 Task: Find connections with filter location Mataram with filter topic #wellnesswith filter profile language German with filter current company Marketing Mind with filter school Pace Junior Science College with filter industry Technology, Information and Media with filter service category Visual Design with filter keywords title Veterinary Assistant
Action: Mouse pressed left at (402, 46)
Screenshot: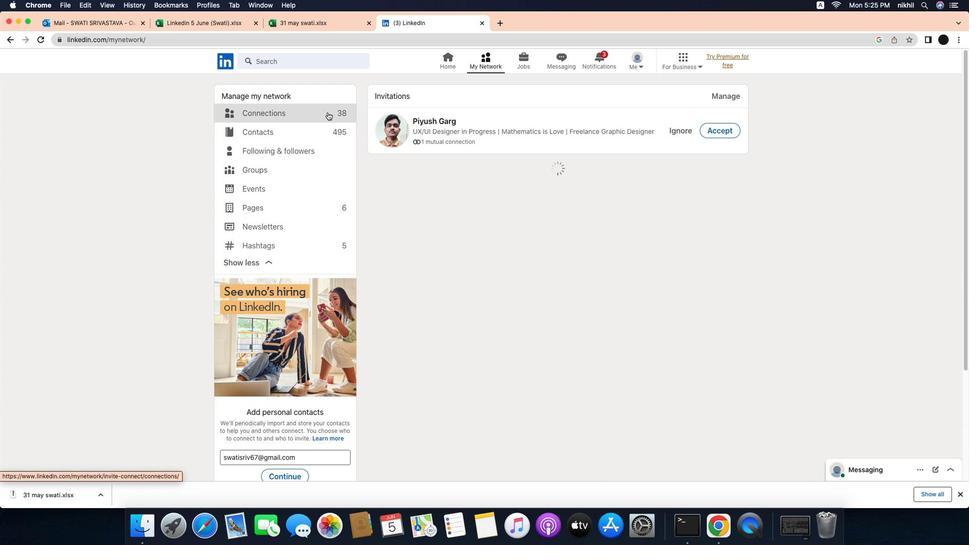 
Action: Mouse moved to (502, 39)
Screenshot: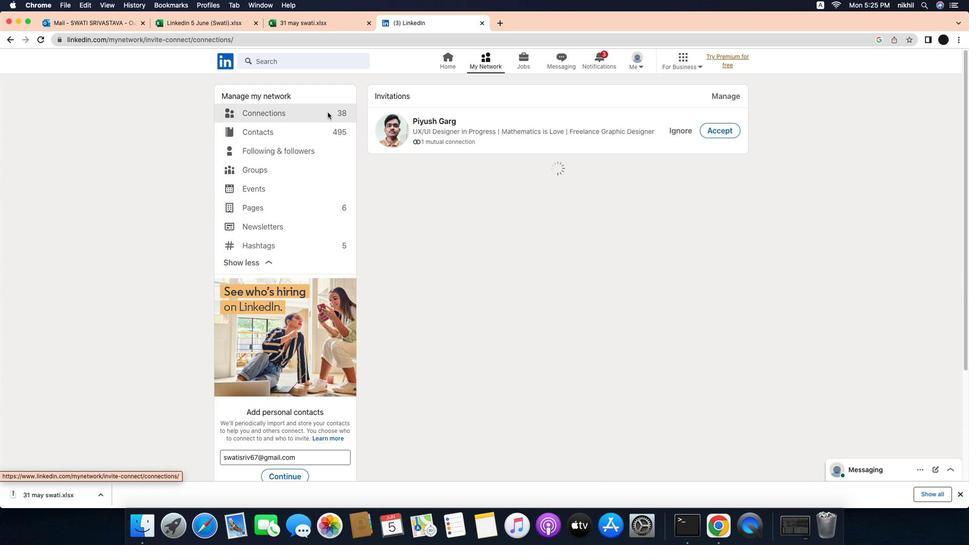 
Action: Mouse pressed left at (502, 39)
Screenshot: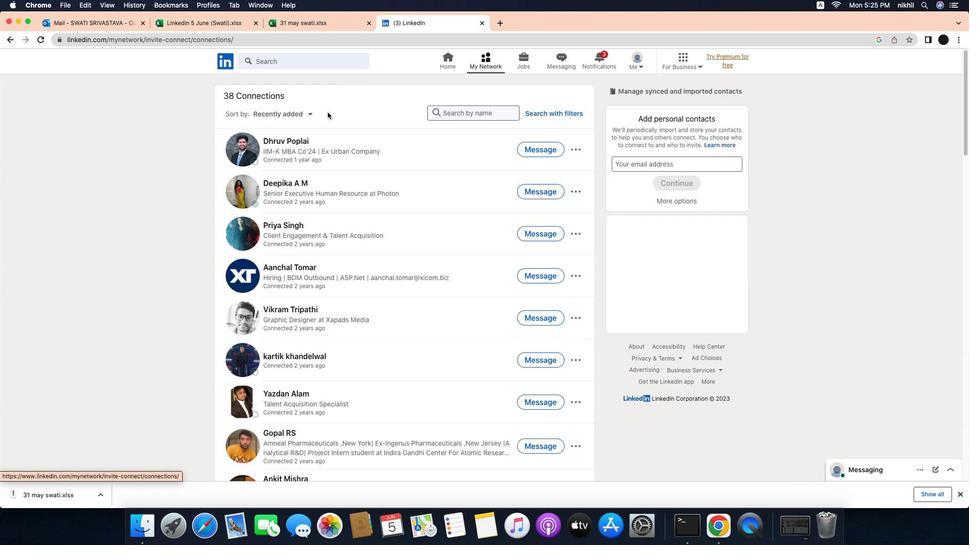 
Action: Mouse moved to (325, 95)
Screenshot: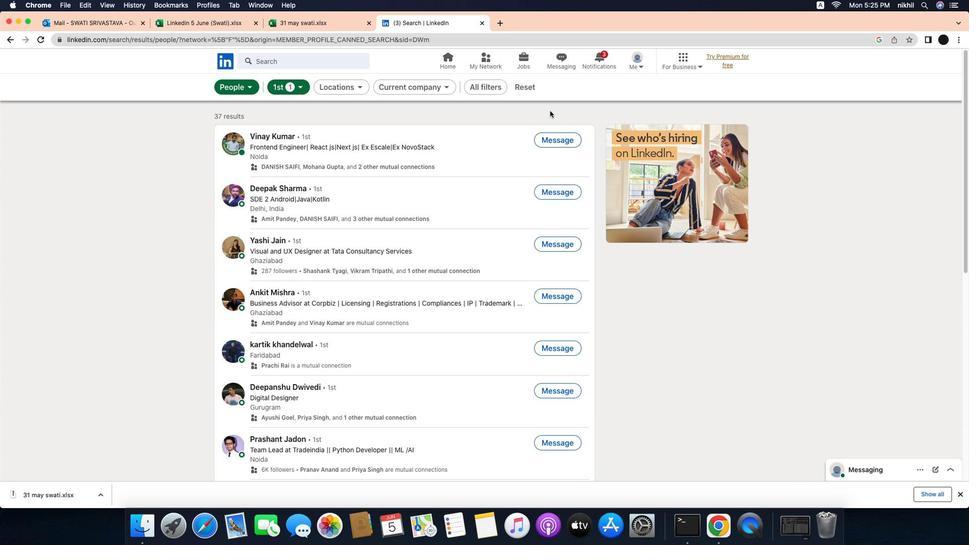 
Action: Mouse pressed left at (325, 95)
Screenshot: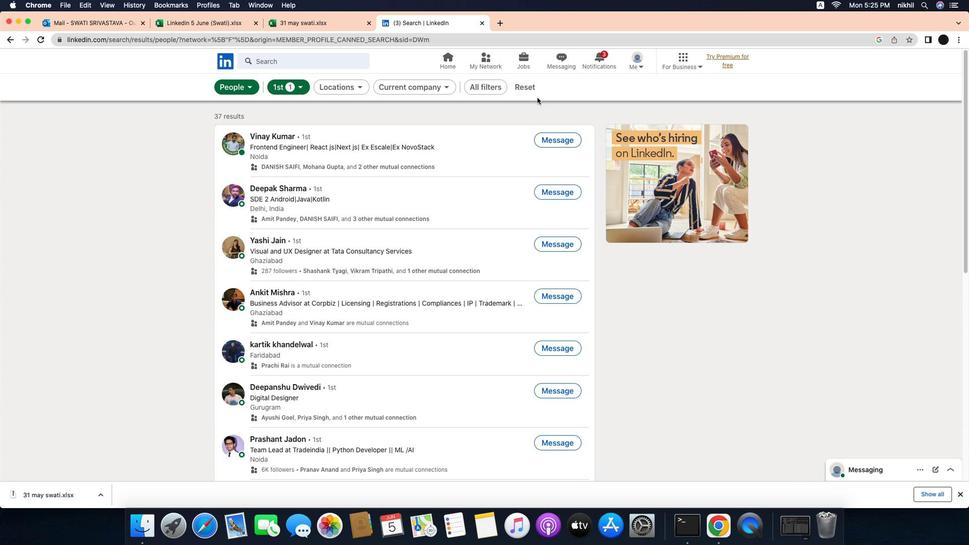 
Action: Mouse moved to (571, 95)
Screenshot: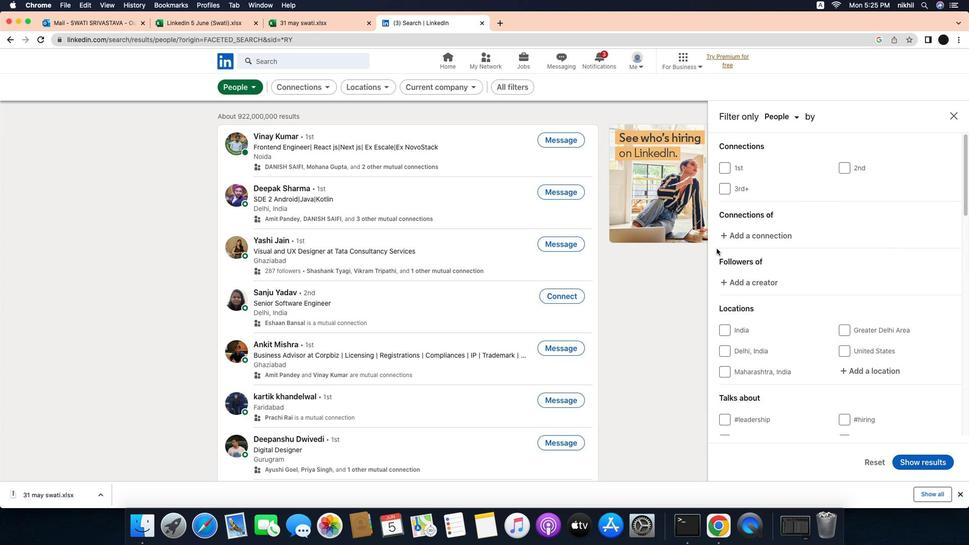 
Action: Mouse pressed left at (571, 95)
Screenshot: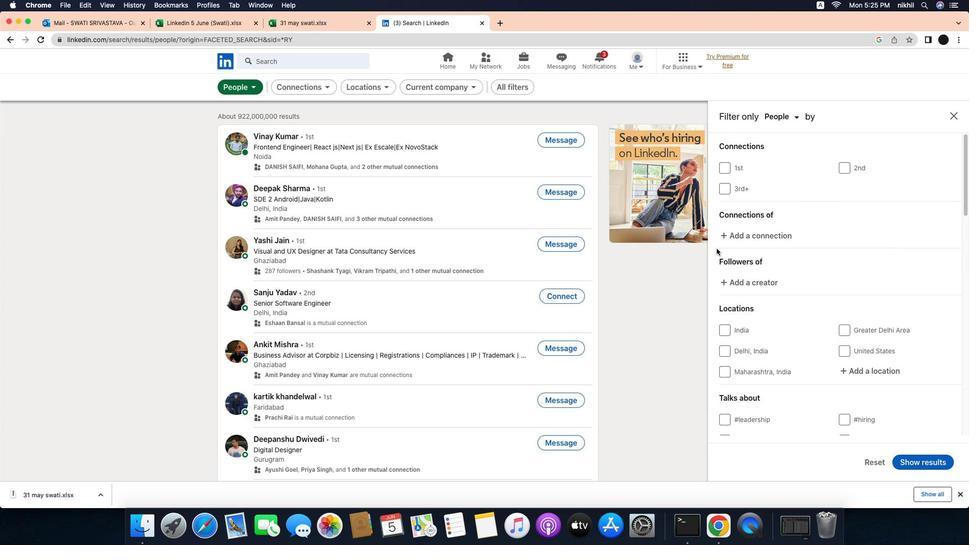 
Action: Mouse moved to (540, 66)
Screenshot: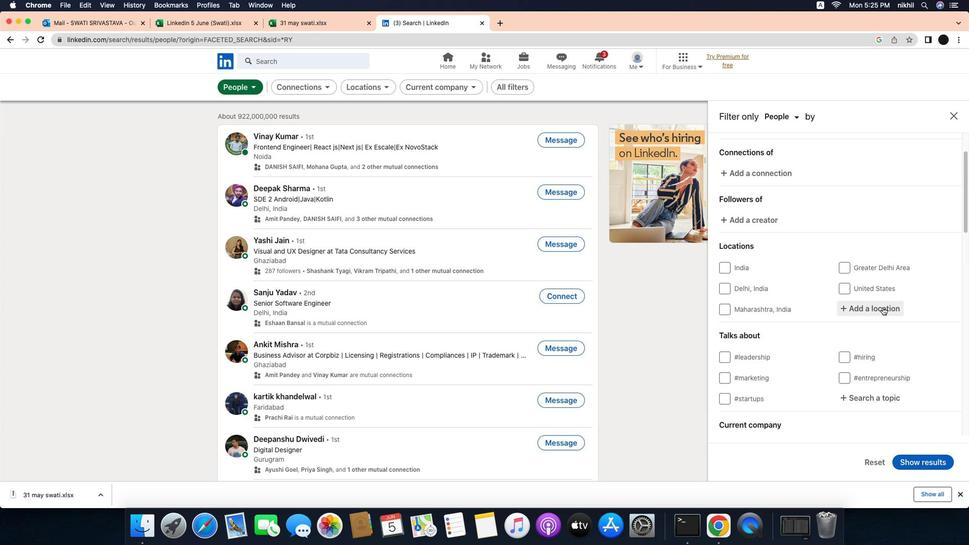 
Action: Mouse pressed left at (540, 66)
Screenshot: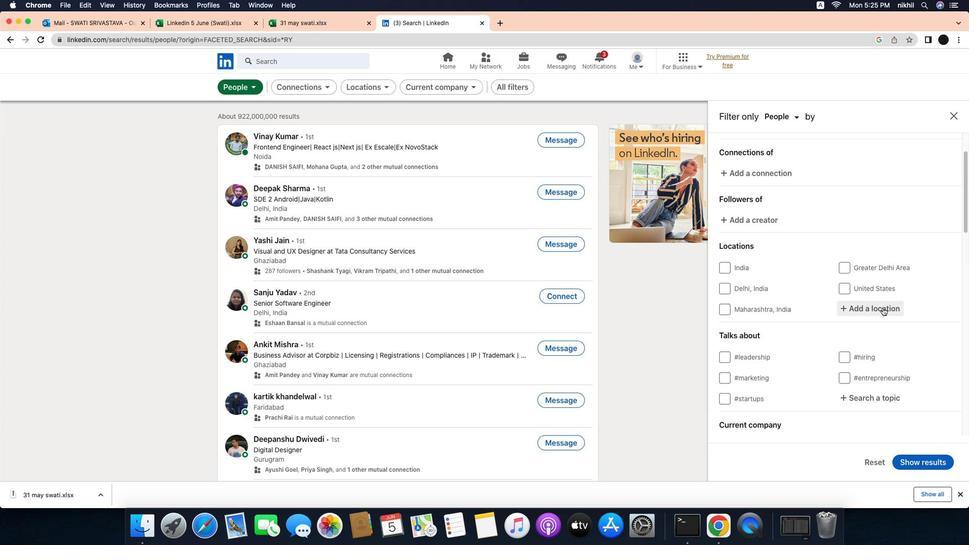 
Action: Mouse moved to (517, 72)
Screenshot: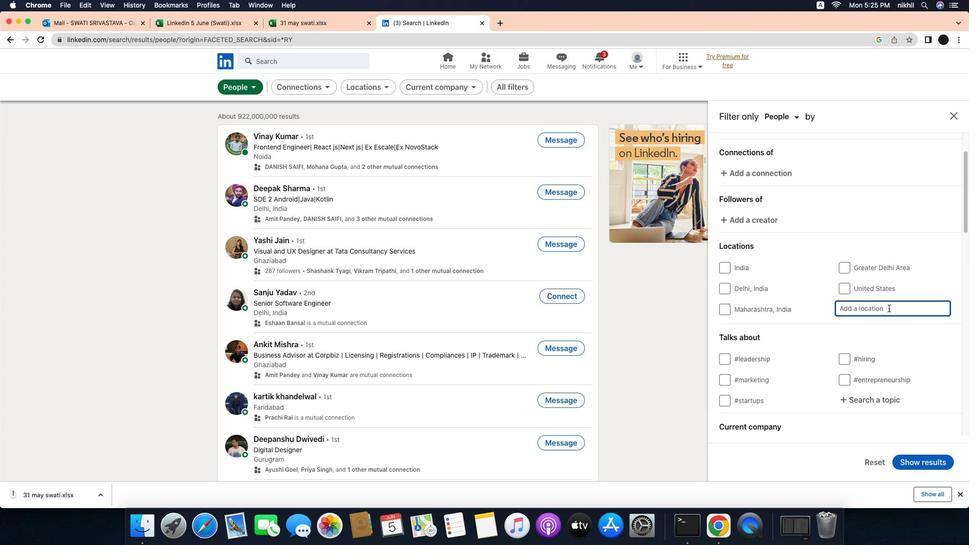 
Action: Mouse pressed left at (517, 72)
Screenshot: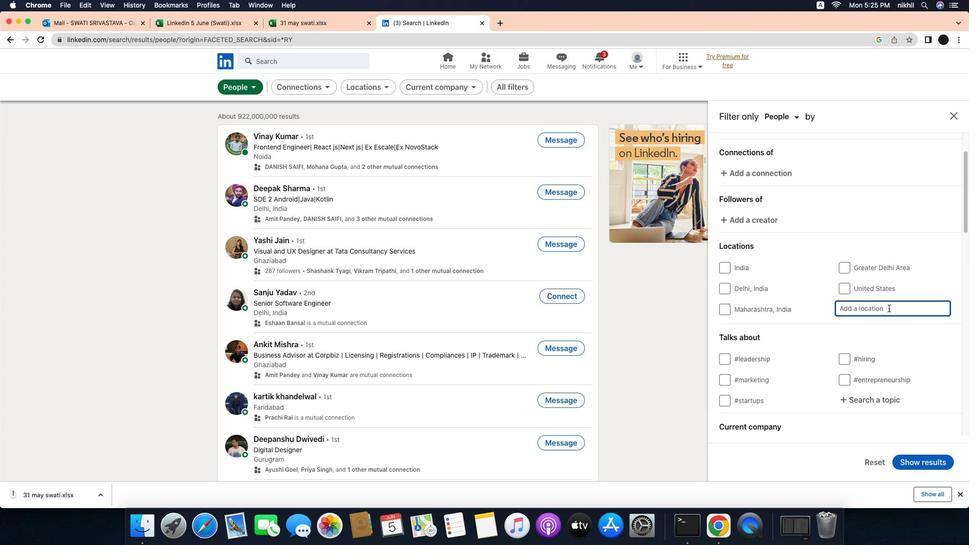 
Action: Mouse moved to (740, 241)
Screenshot: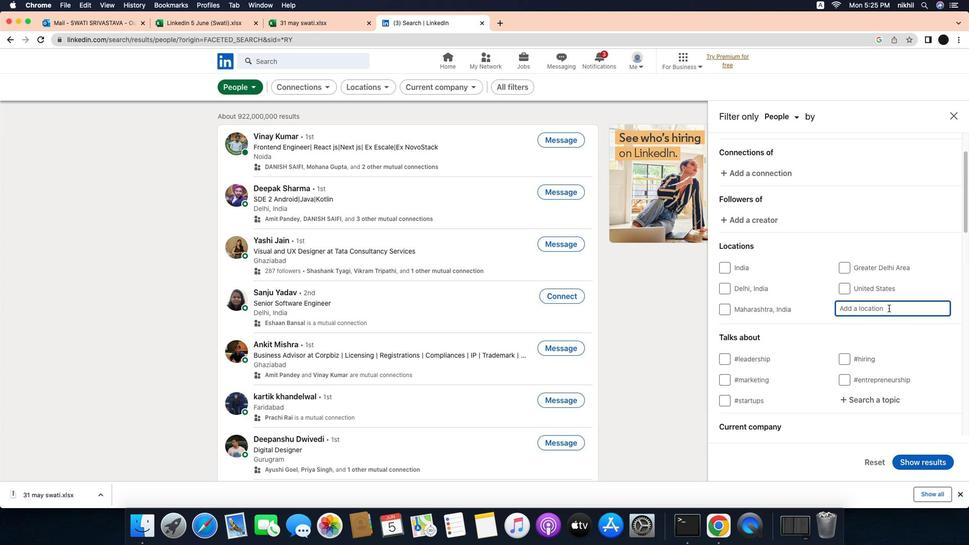 
Action: Mouse scrolled (740, 241) with delta (-23, -24)
Screenshot: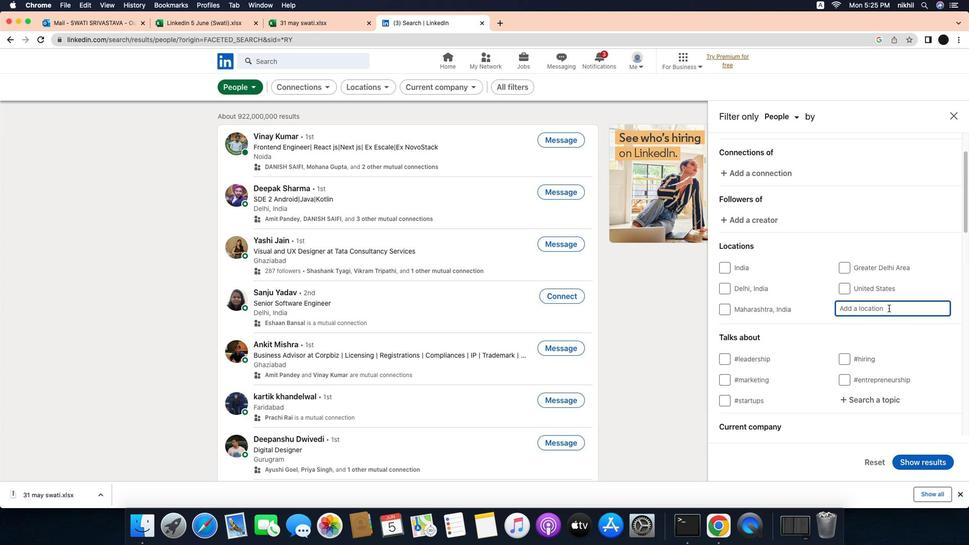 
Action: Mouse scrolled (740, 241) with delta (-23, -24)
Screenshot: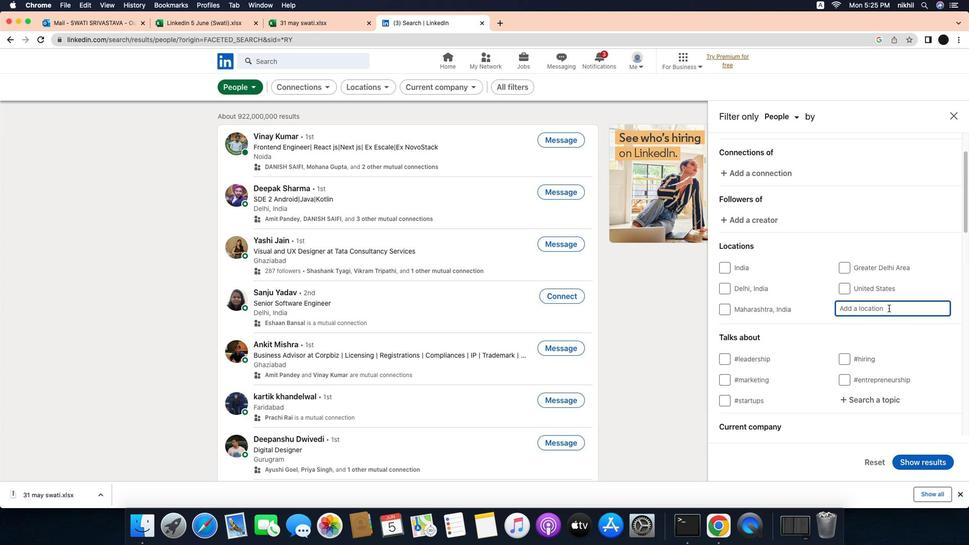 
Action: Mouse scrolled (740, 241) with delta (-23, -24)
Screenshot: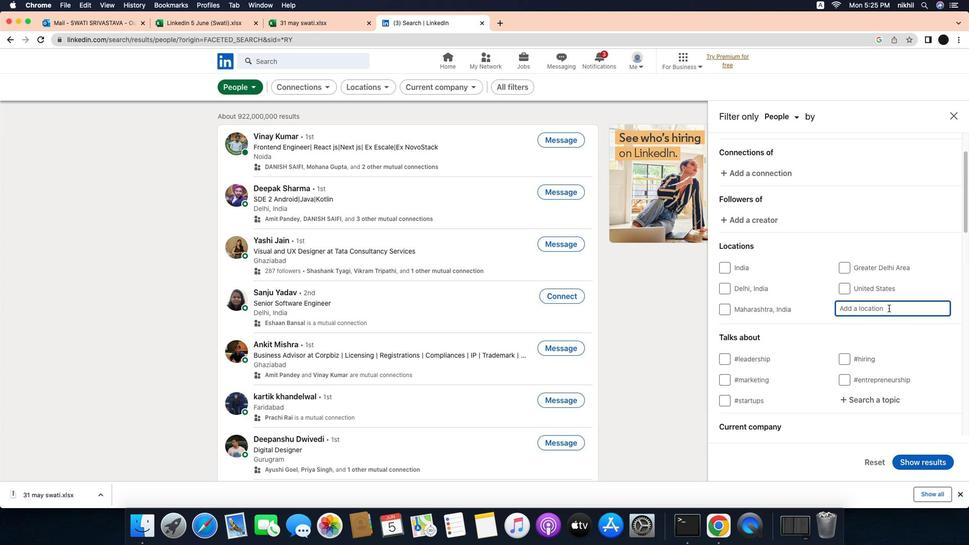 
Action: Mouse moved to (918, 303)
Screenshot: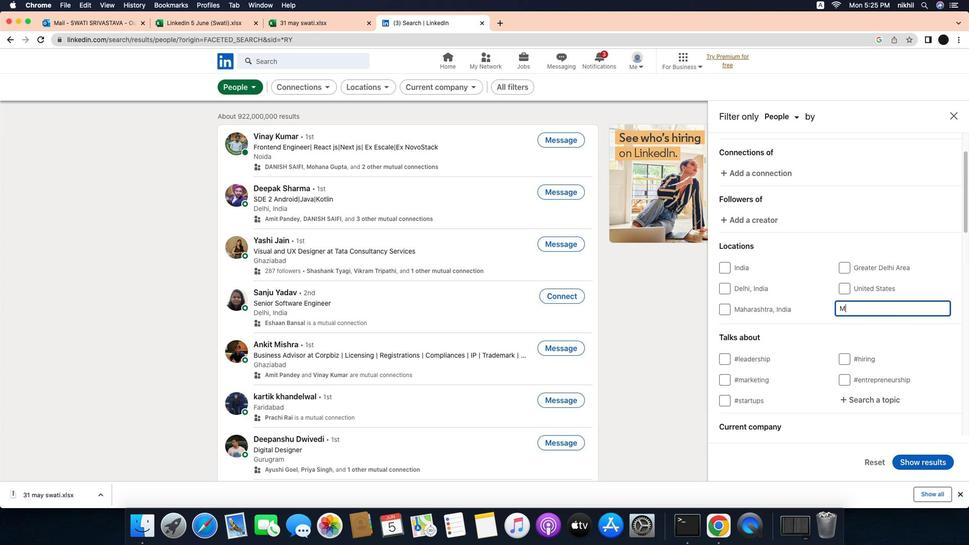 
Action: Mouse pressed left at (918, 303)
Screenshot: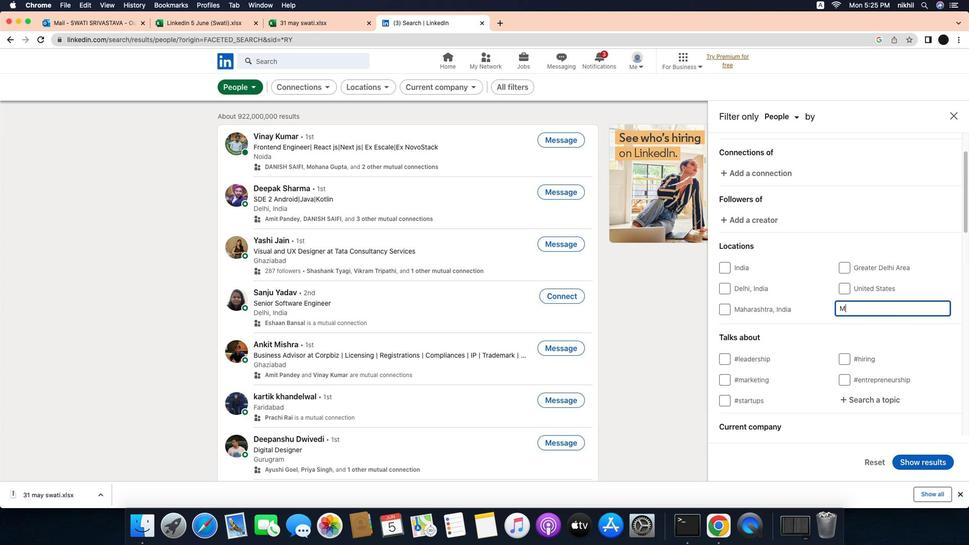
Action: Mouse moved to (924, 304)
Screenshot: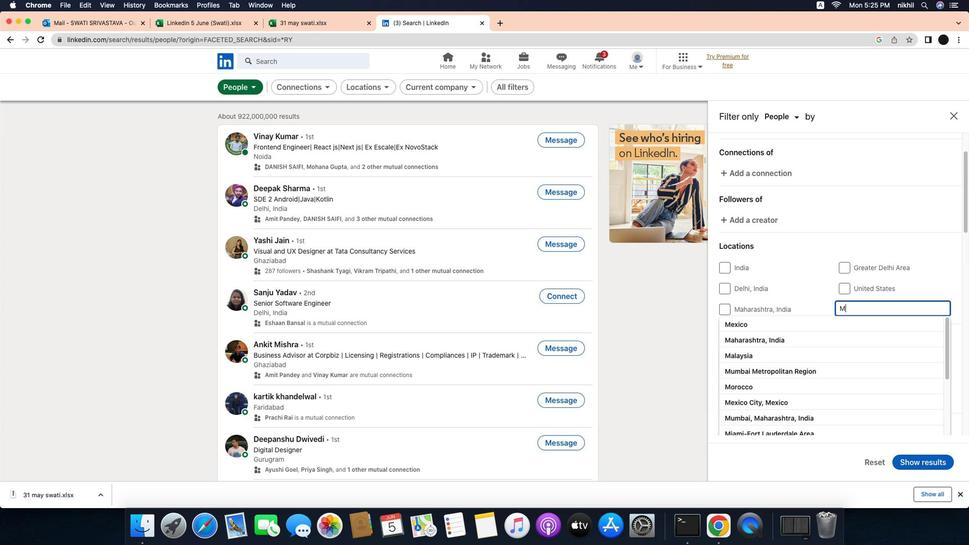 
Action: Mouse pressed left at (924, 304)
Screenshot: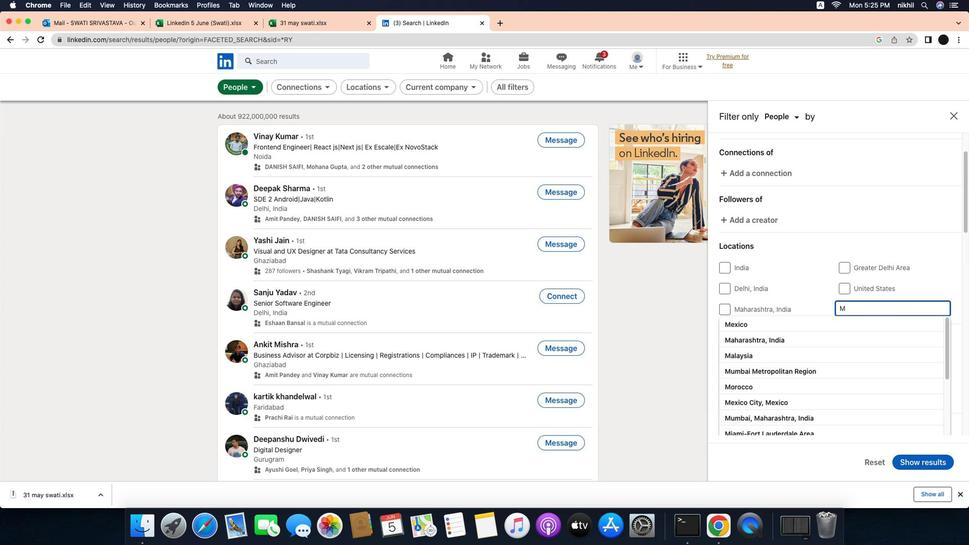 
Action: Key pressed Key.caps_lock'M'Key.caps_lock'a''t''a''r''a''m'Key.enter
Screenshot: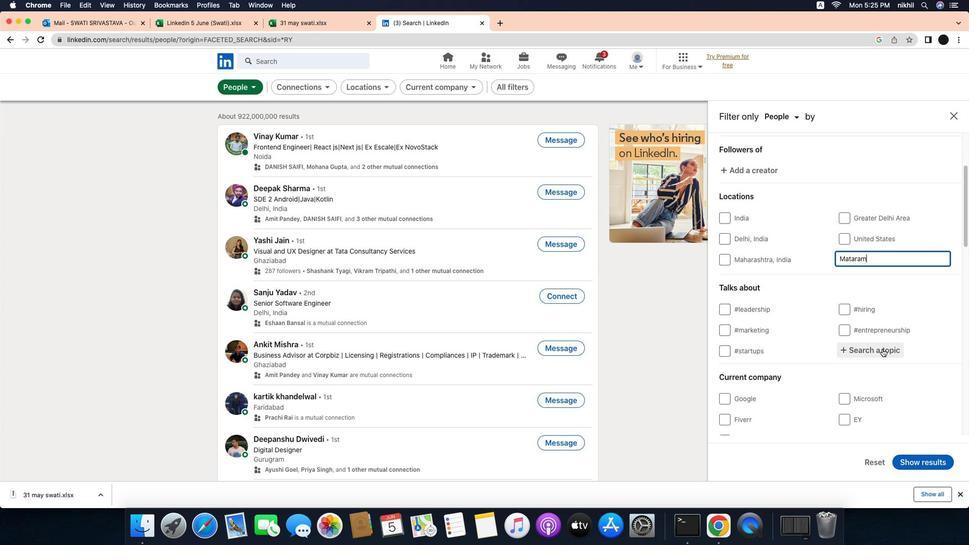 
Action: Mouse moved to (927, 335)
Screenshot: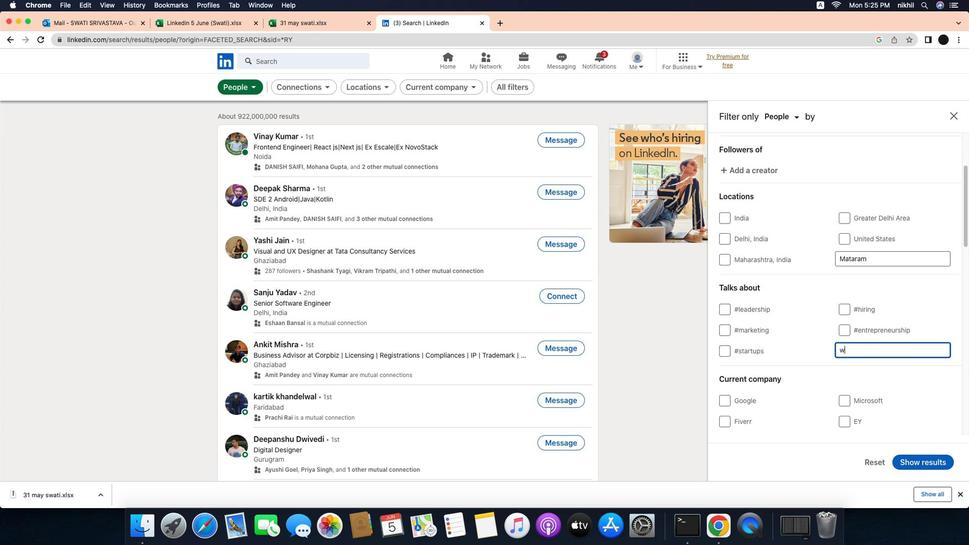 
Action: Mouse scrolled (927, 335) with delta (-23, -24)
Screenshot: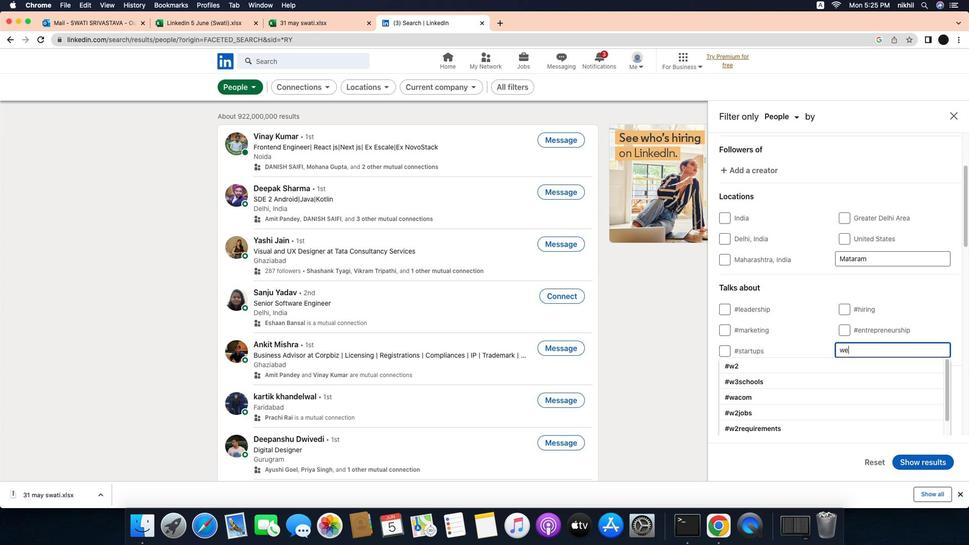 
Action: Mouse scrolled (927, 335) with delta (-23, -24)
Screenshot: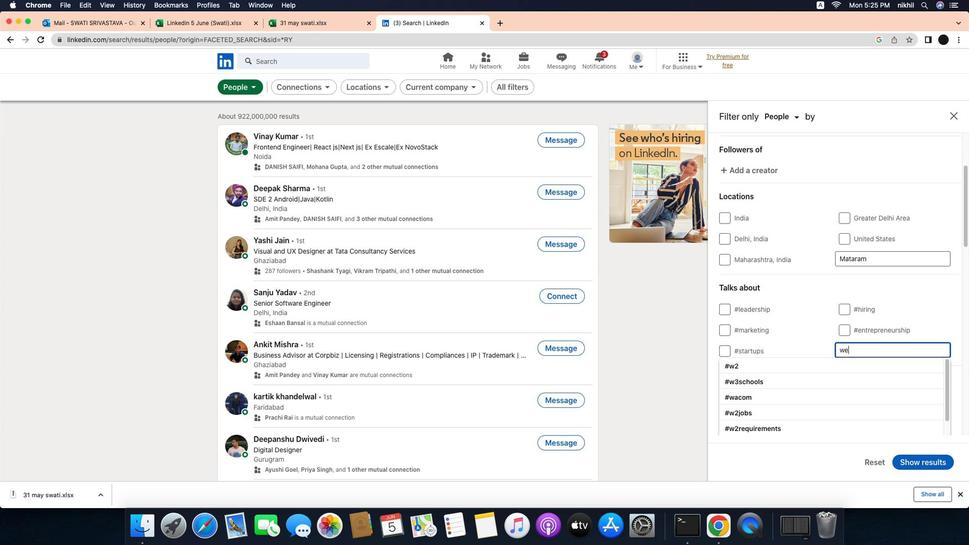 
Action: Mouse scrolled (927, 335) with delta (-23, -24)
Screenshot: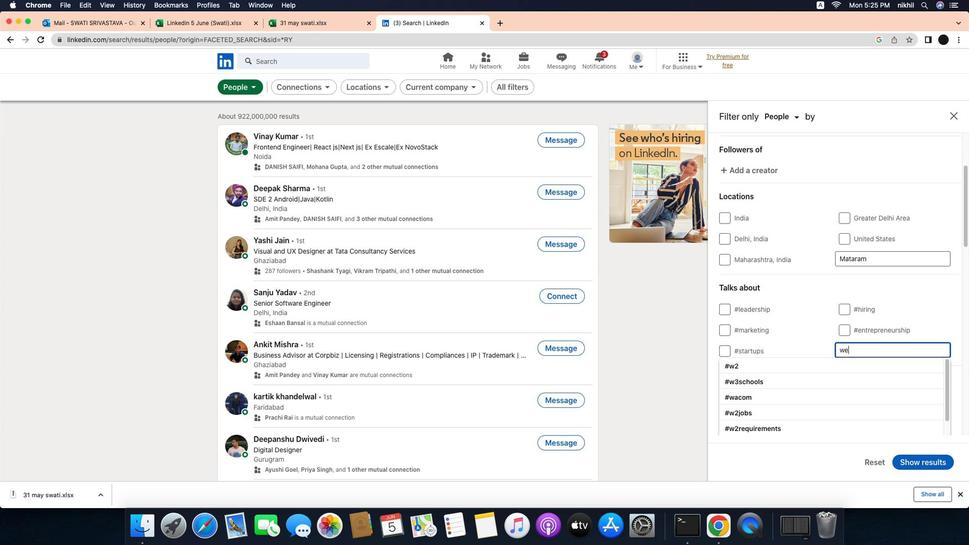 
Action: Mouse scrolled (927, 335) with delta (-23, -24)
Screenshot: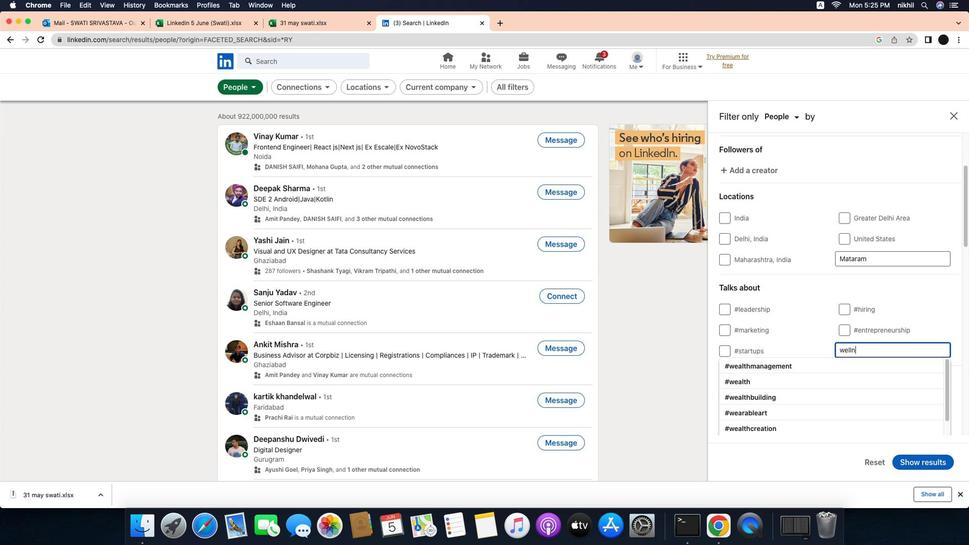 
Action: Mouse scrolled (927, 335) with delta (-23, -24)
Screenshot: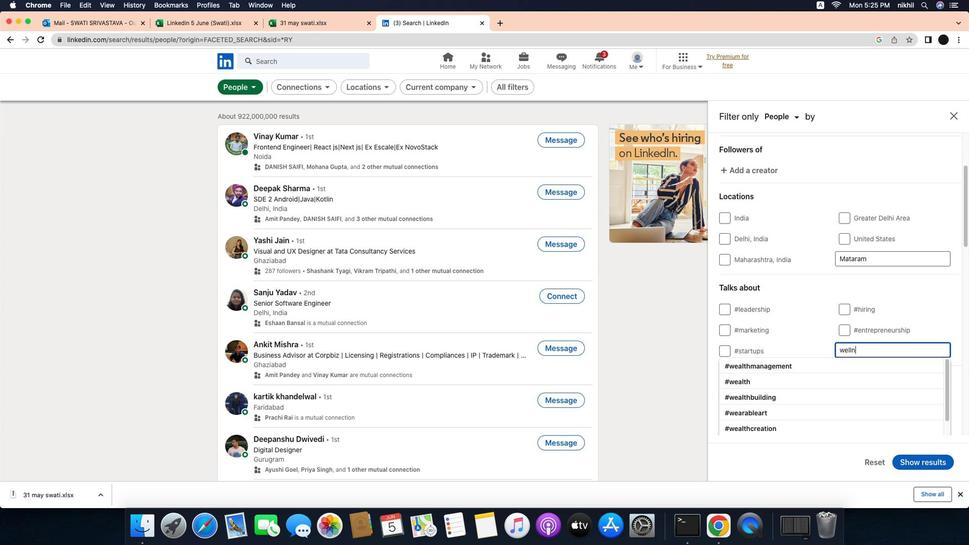 
Action: Mouse scrolled (927, 335) with delta (-23, -24)
Screenshot: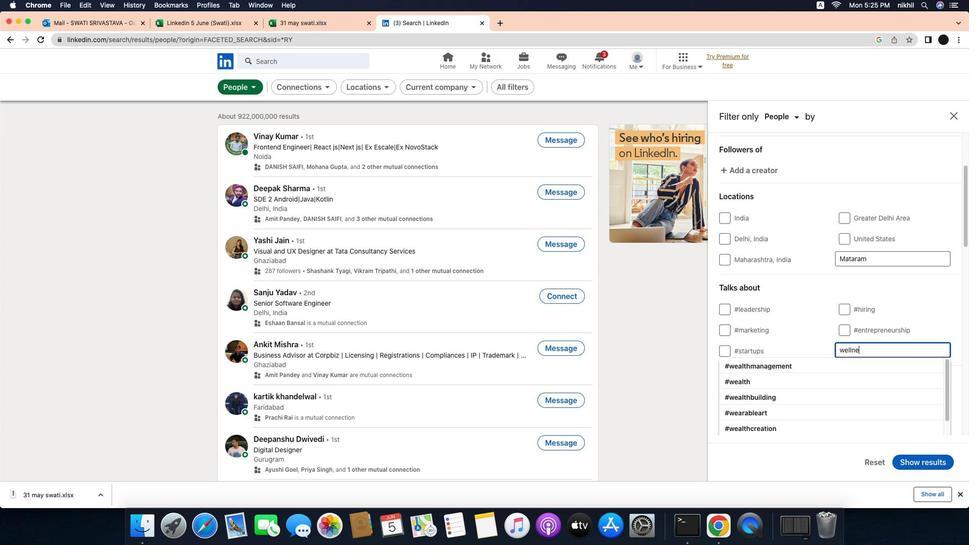 
Action: Mouse moved to (917, 347)
Screenshot: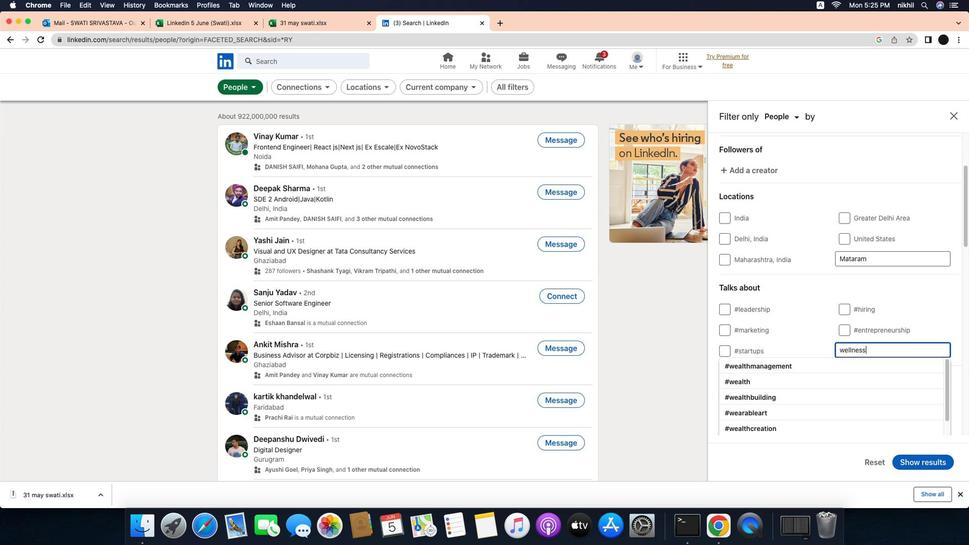 
Action: Mouse pressed left at (917, 347)
Screenshot: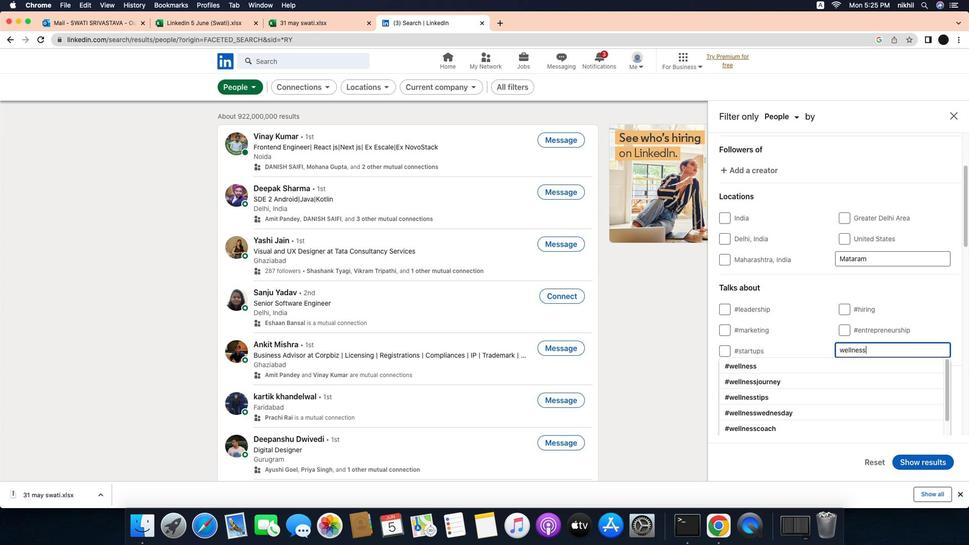 
Action: Key pressed 'w''e''l''l''n''e''s''s'
Screenshot: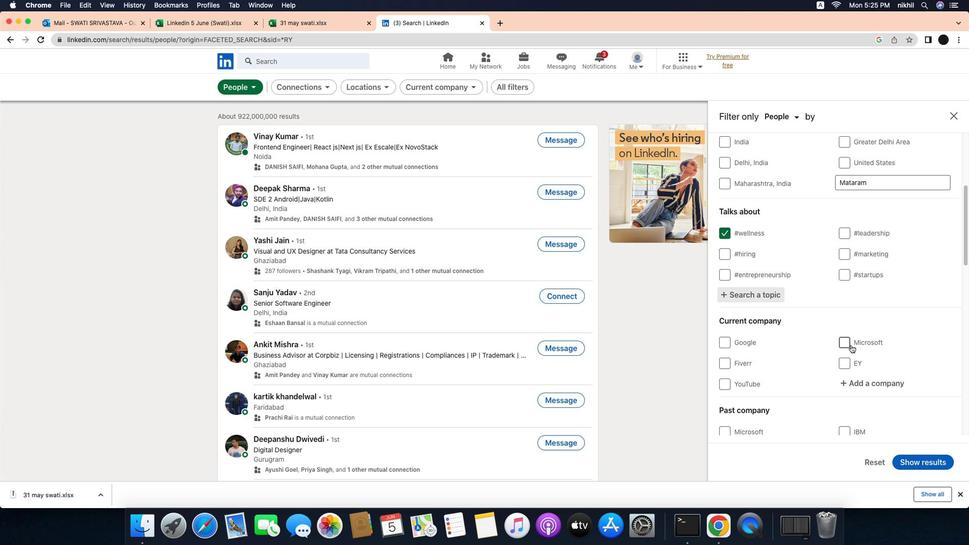 
Action: Mouse moved to (864, 363)
Screenshot: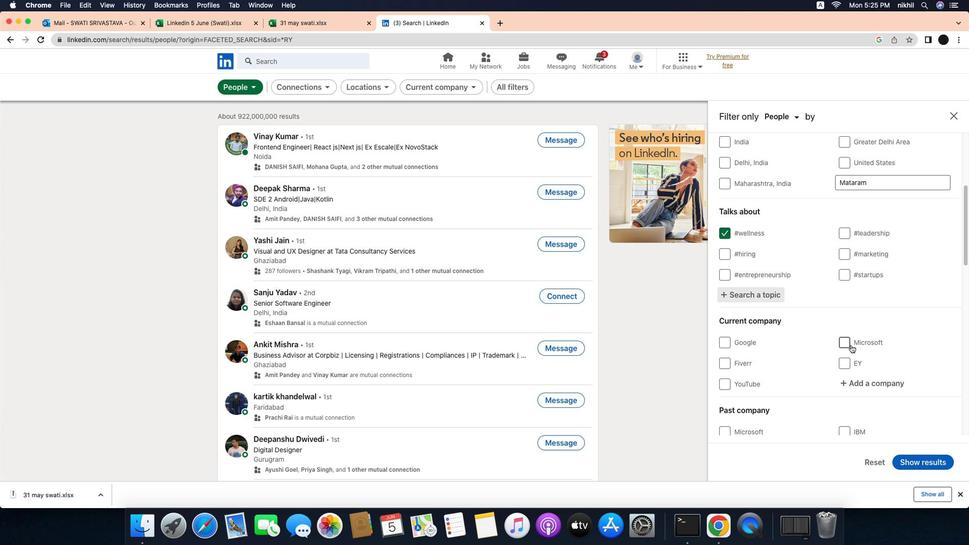
Action: Mouse pressed left at (864, 363)
Screenshot: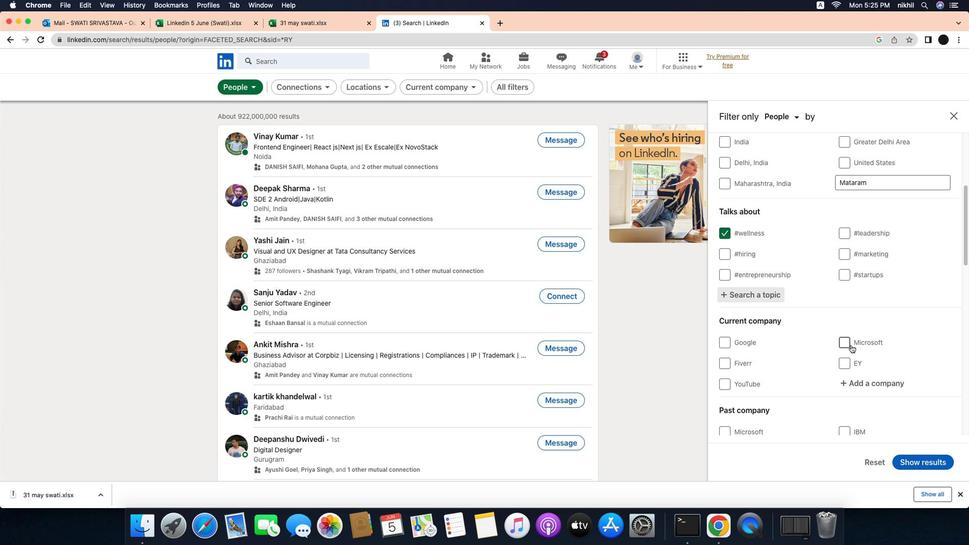
Action: Mouse moved to (883, 343)
Screenshot: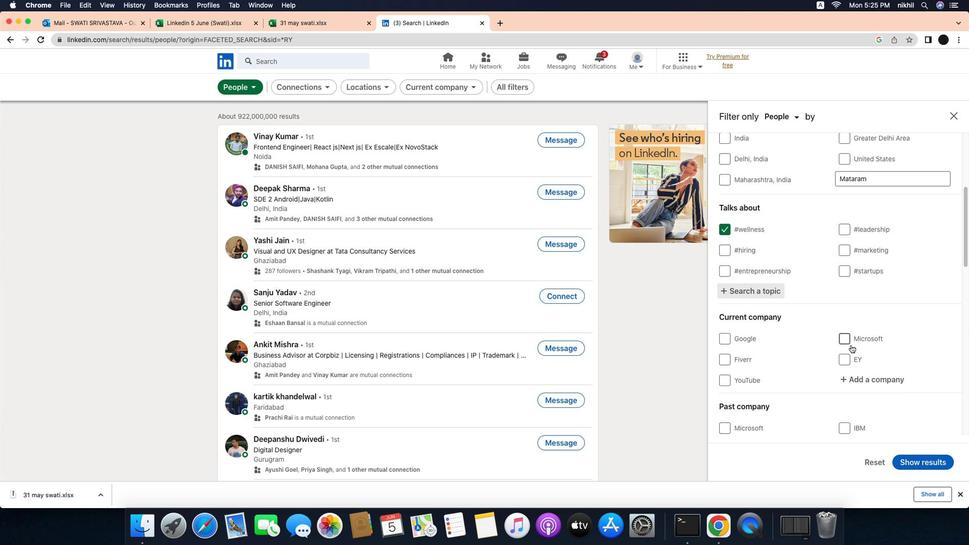 
Action: Mouse scrolled (883, 343) with delta (-23, -24)
Screenshot: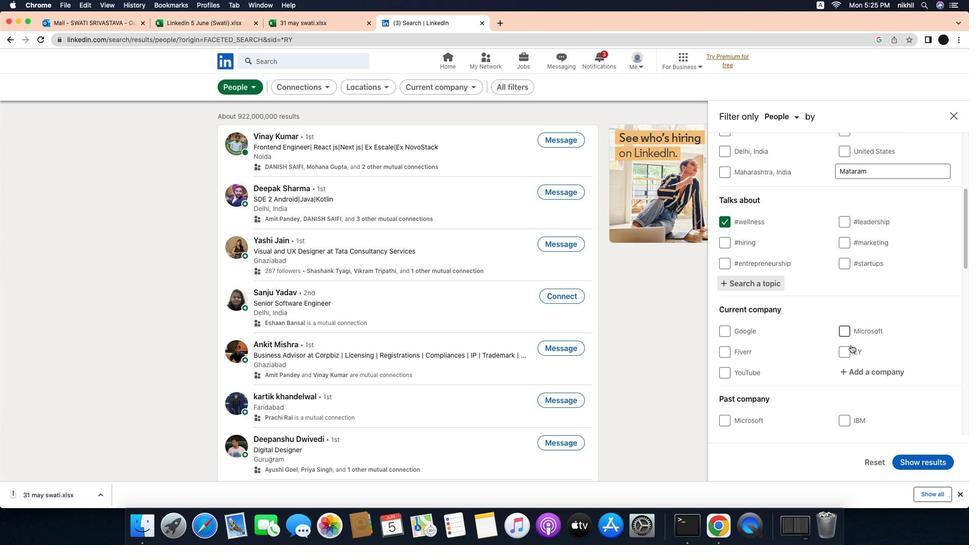 
Action: Mouse scrolled (883, 343) with delta (-23, -24)
Screenshot: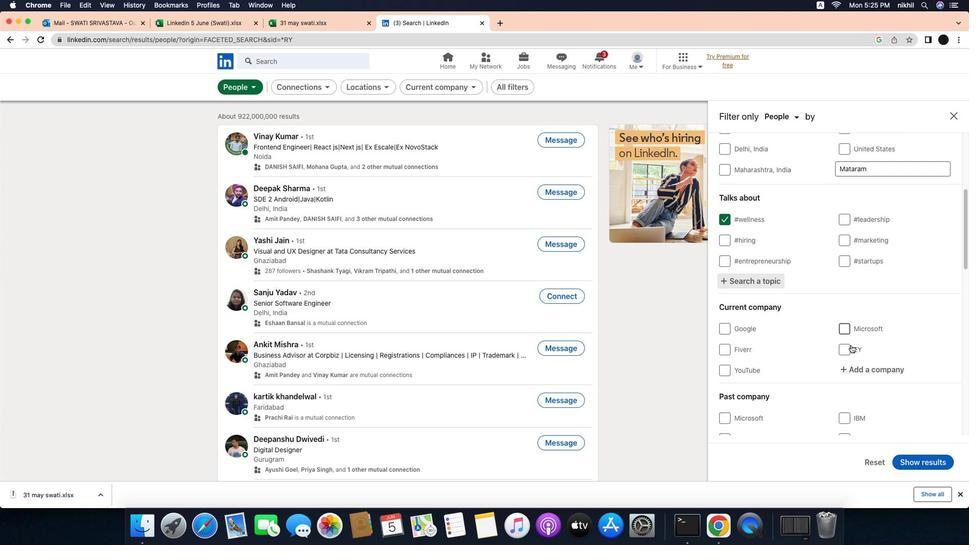 
Action: Mouse scrolled (883, 343) with delta (-23, -24)
Screenshot: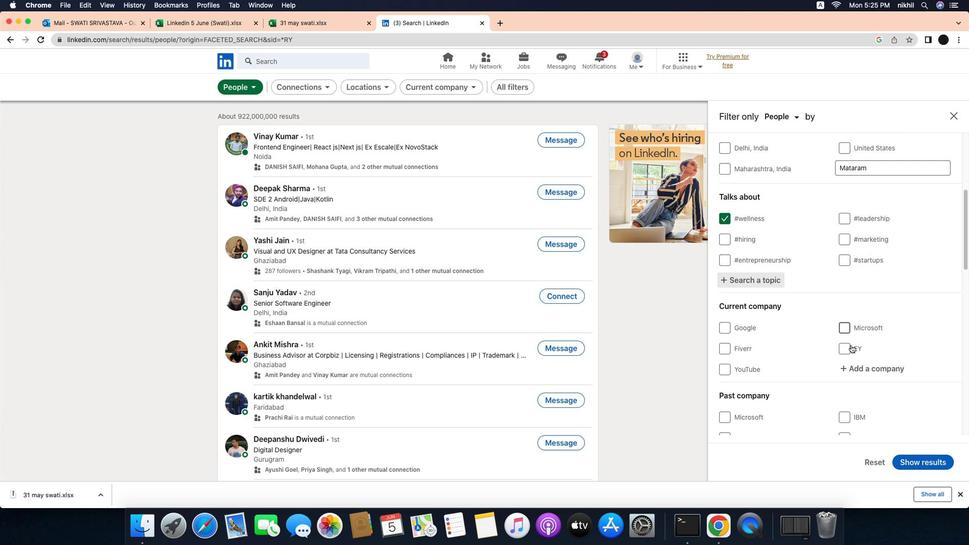 
Action: Mouse scrolled (883, 343) with delta (-23, -24)
Screenshot: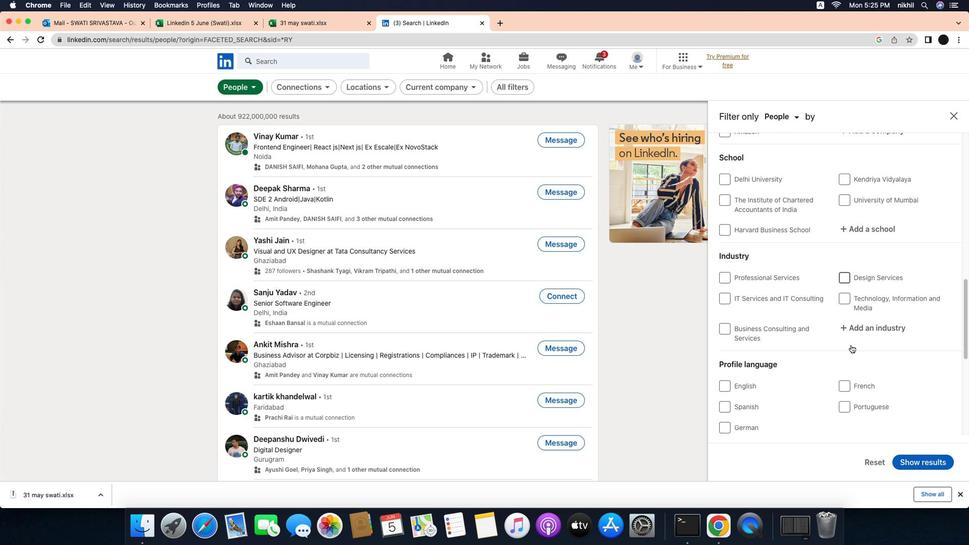 
Action: Mouse scrolled (883, 343) with delta (-23, -24)
Screenshot: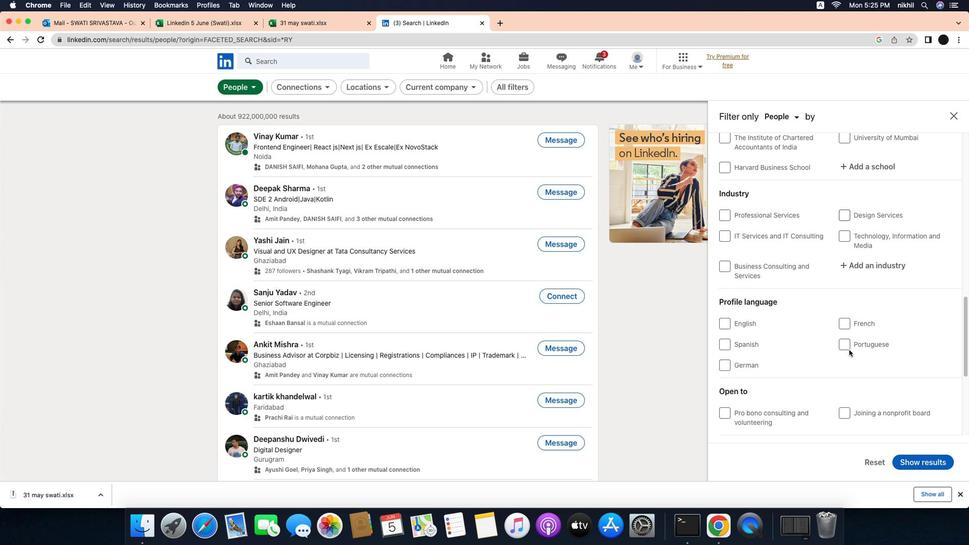 
Action: Mouse scrolled (883, 343) with delta (-23, -24)
Screenshot: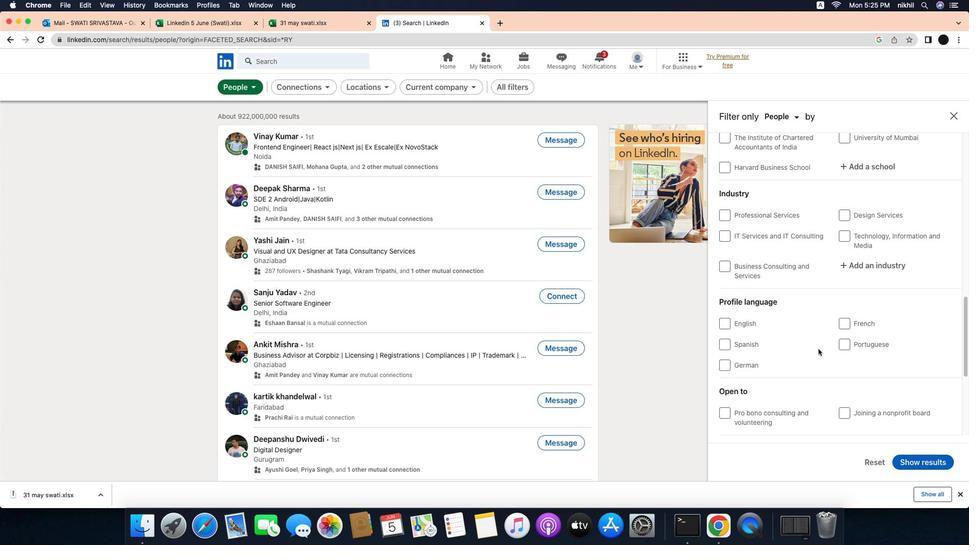 
Action: Mouse scrolled (883, 343) with delta (-23, -24)
Screenshot: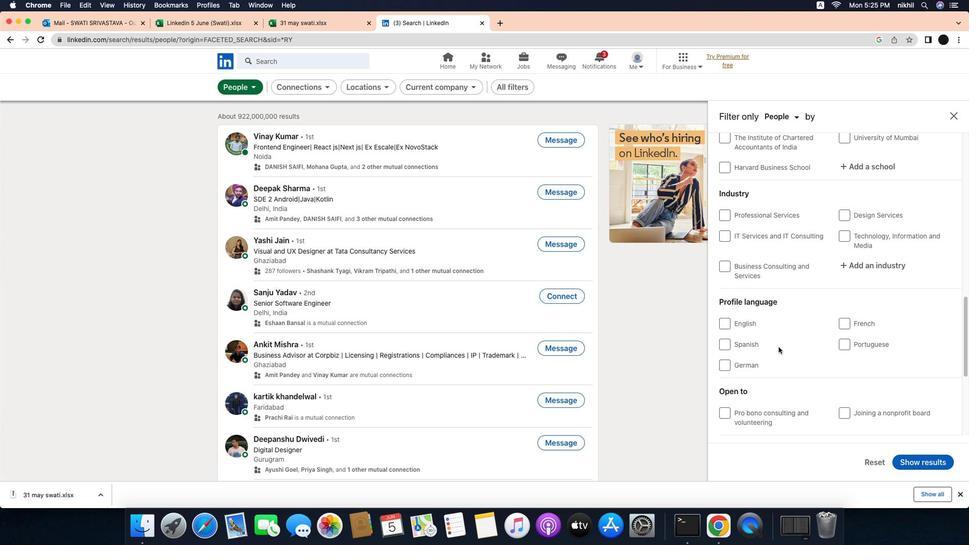 
Action: Mouse scrolled (883, 343) with delta (-23, -24)
Screenshot: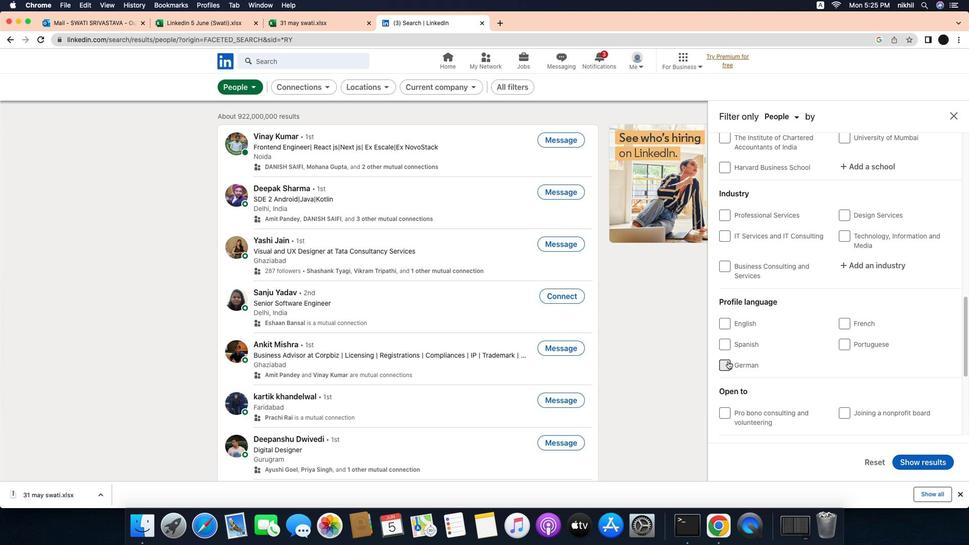 
Action: Mouse scrolled (883, 343) with delta (-23, -24)
Screenshot: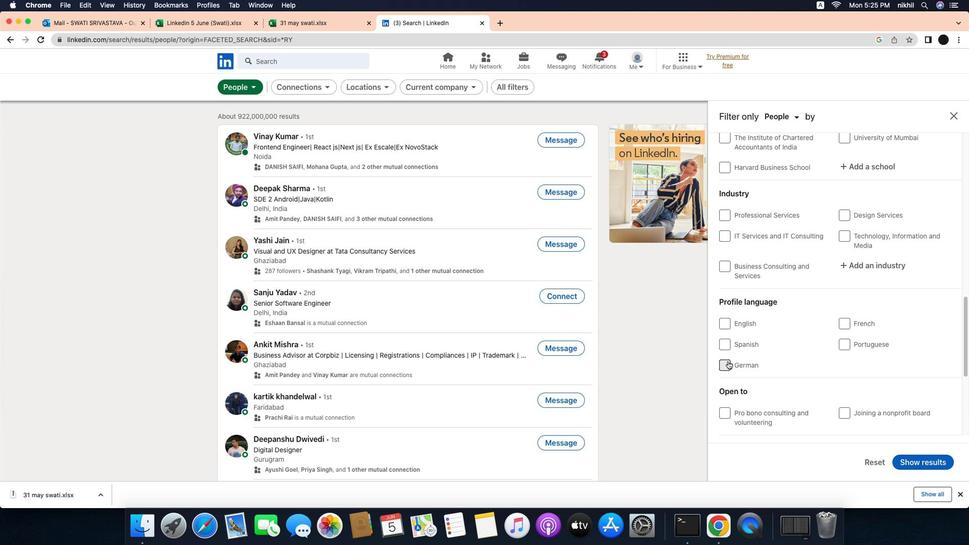 
Action: Mouse scrolled (883, 343) with delta (-23, -24)
Screenshot: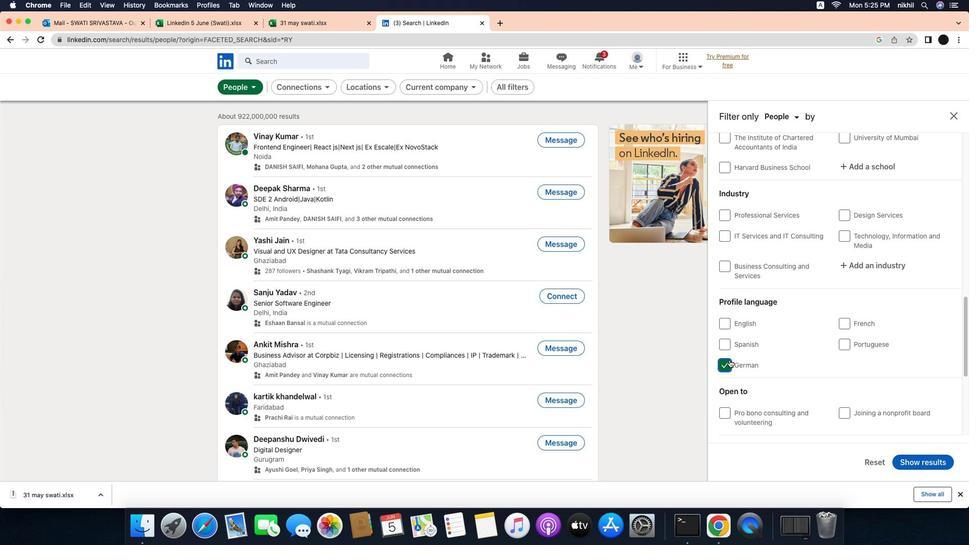 
Action: Mouse scrolled (883, 343) with delta (-23, -24)
Screenshot: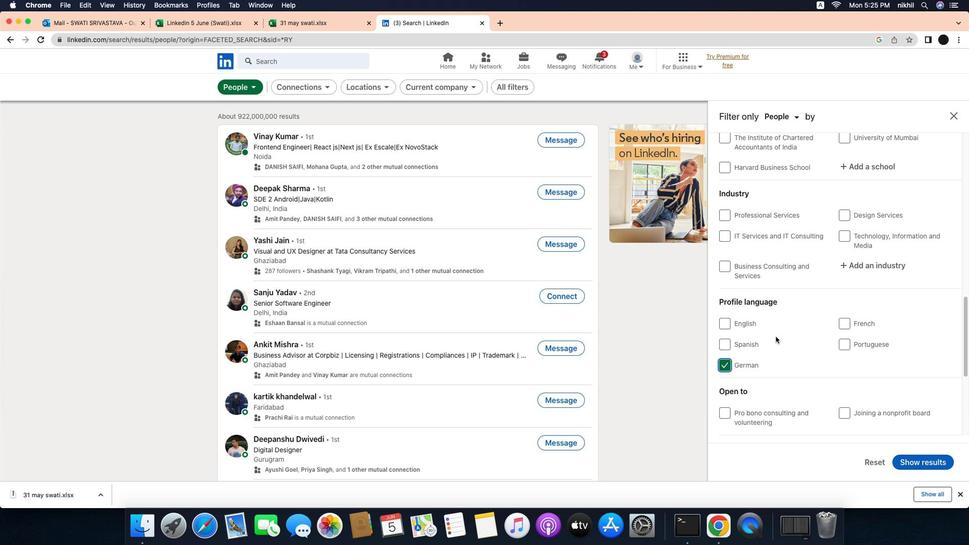 
Action: Mouse scrolled (883, 343) with delta (-23, -24)
Screenshot: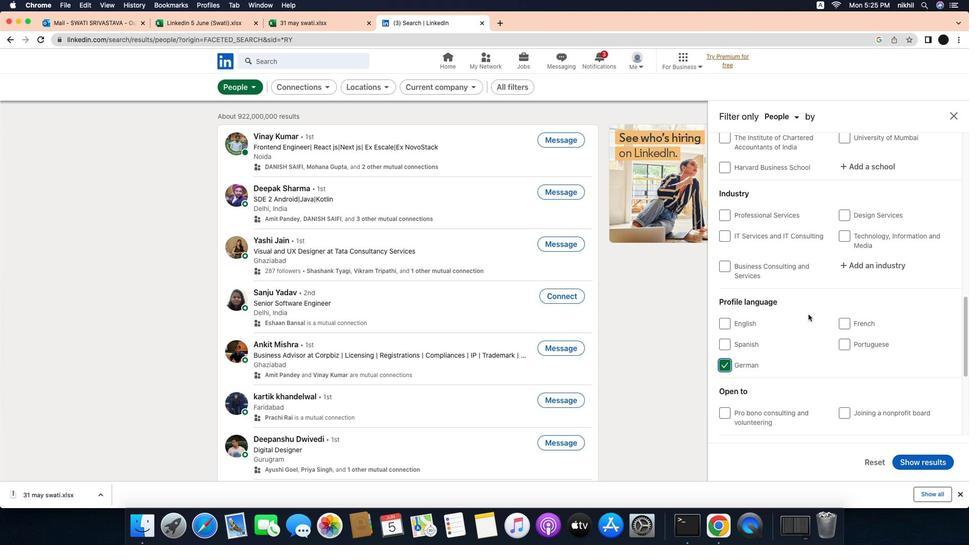 
Action: Mouse scrolled (883, 343) with delta (-23, -24)
Screenshot: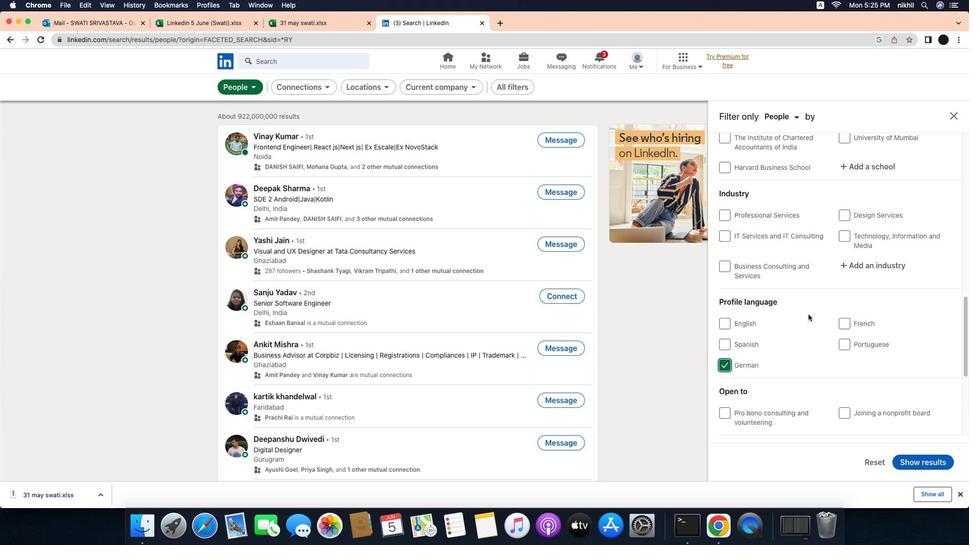 
Action: Mouse scrolled (883, 343) with delta (-23, -25)
Screenshot: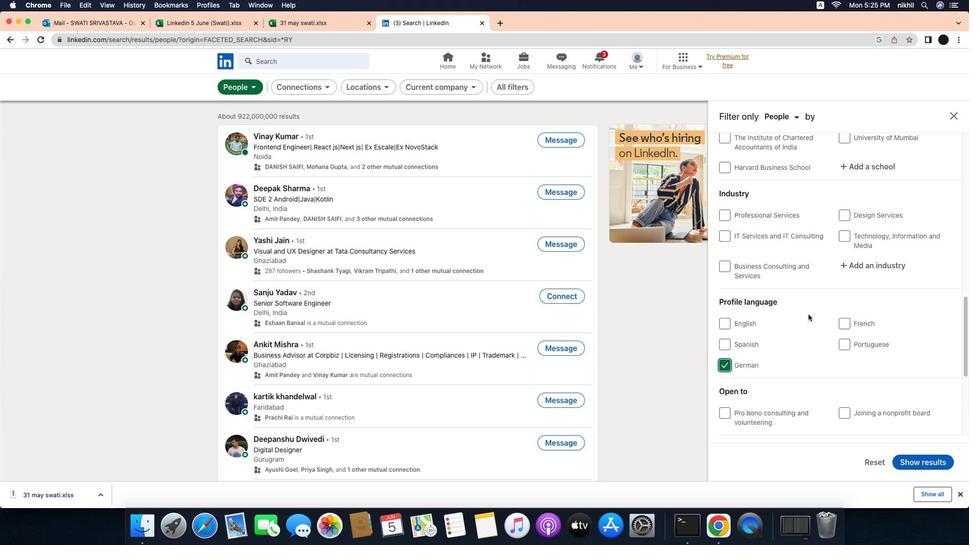 
Action: Mouse scrolled (883, 343) with delta (-23, -25)
Screenshot: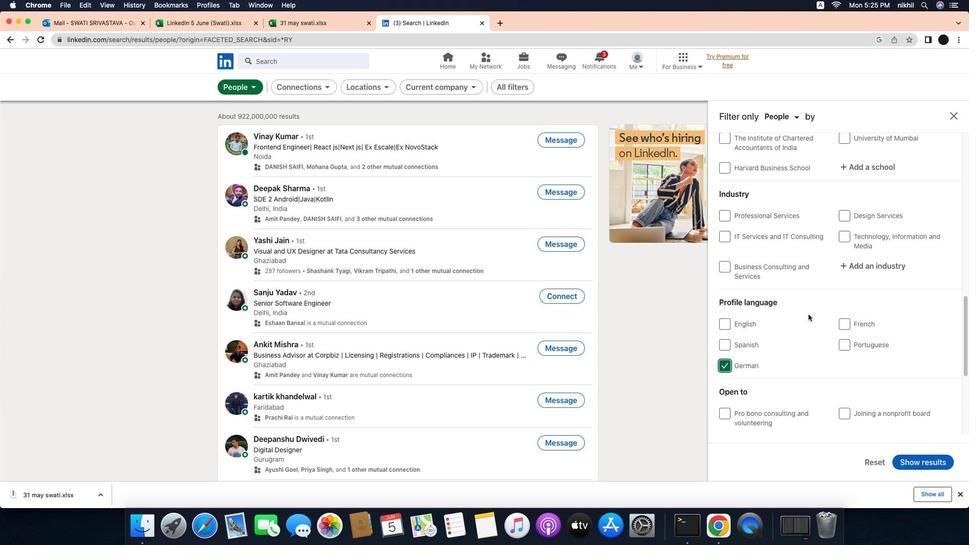
Action: Mouse scrolled (883, 343) with delta (-23, -24)
Screenshot: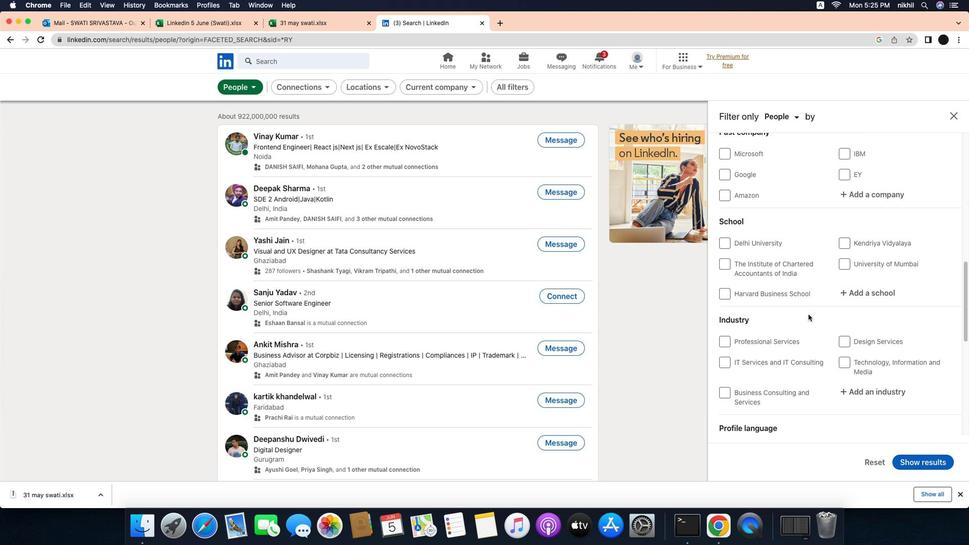 
Action: Mouse scrolled (883, 343) with delta (-23, -24)
Screenshot: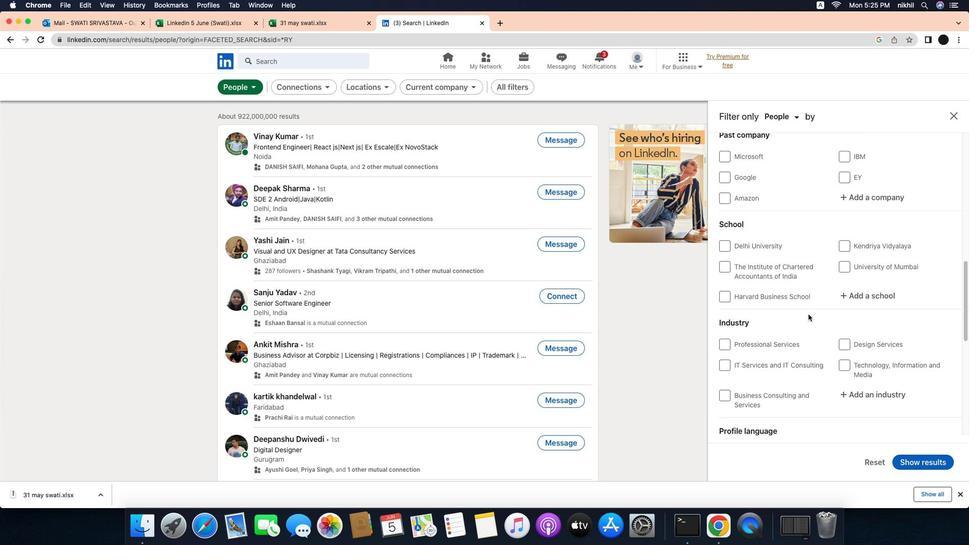 
Action: Mouse scrolled (883, 343) with delta (-23, -24)
Screenshot: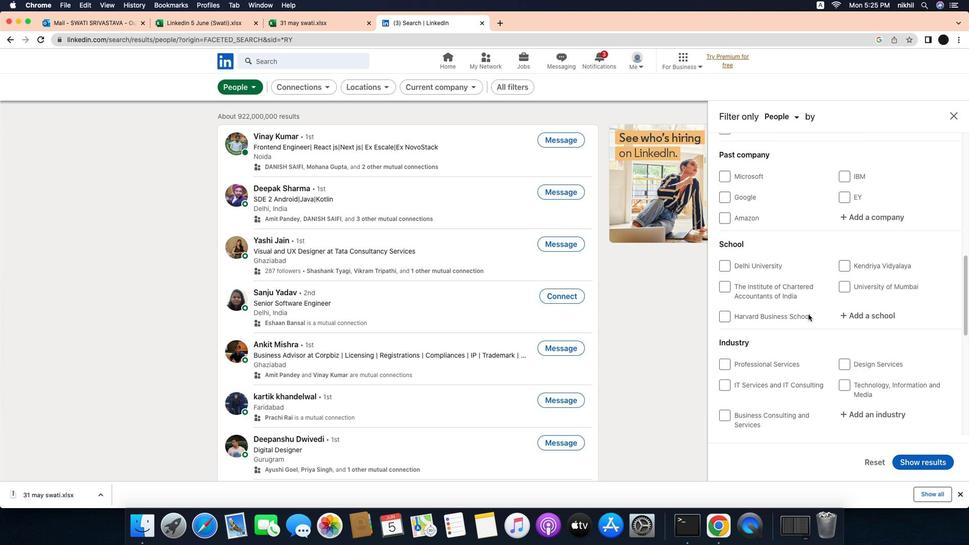
Action: Mouse scrolled (883, 343) with delta (-23, -24)
Screenshot: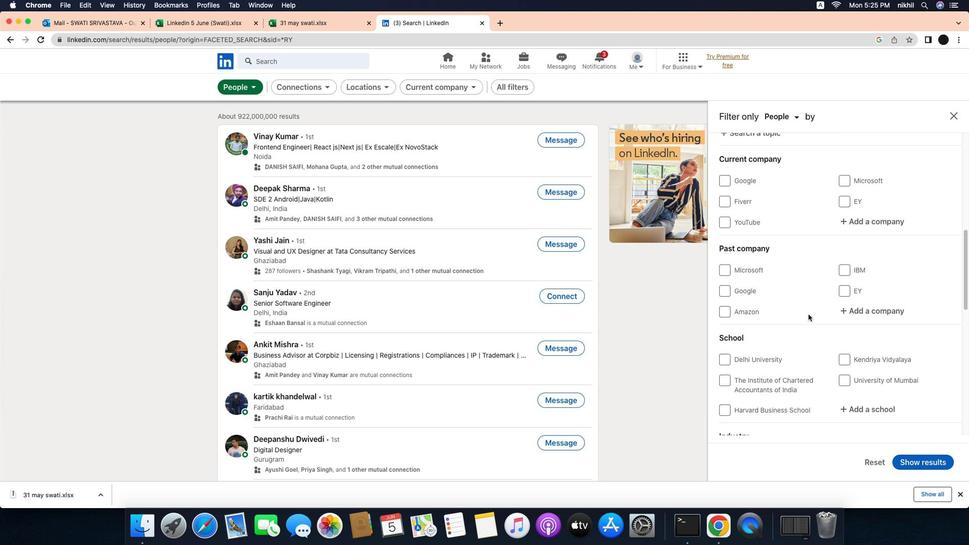 
Action: Mouse scrolled (883, 343) with delta (-23, -24)
Screenshot: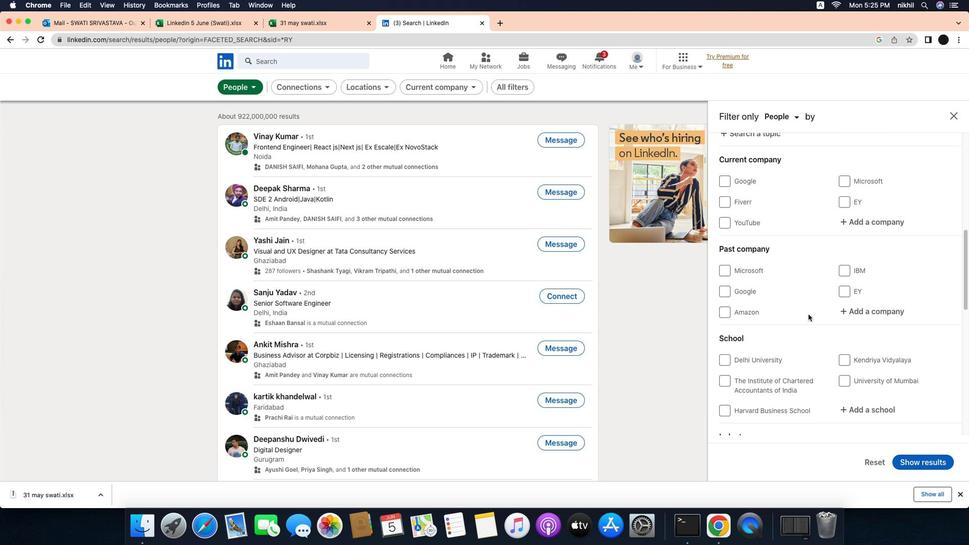 
Action: Mouse scrolled (883, 343) with delta (-23, -24)
Screenshot: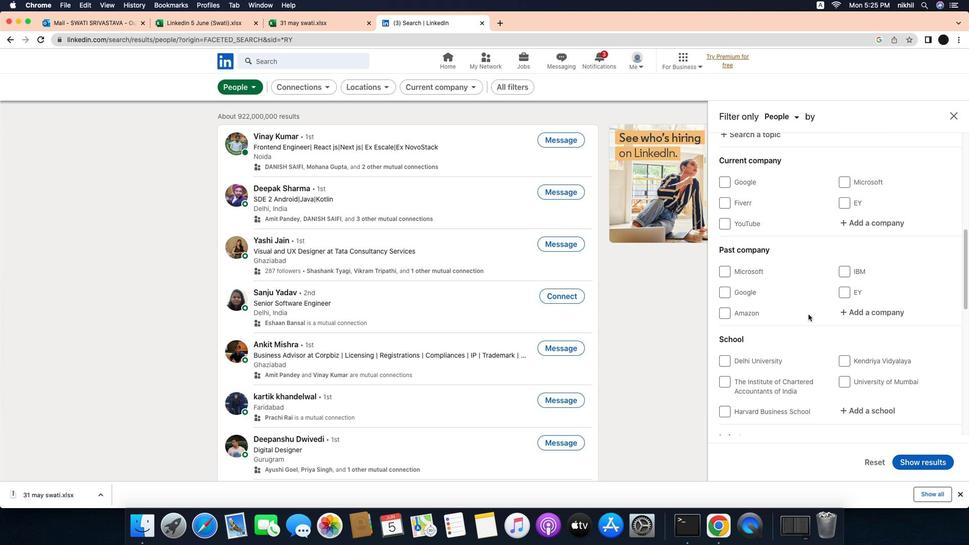 
Action: Mouse scrolled (883, 343) with delta (-23, -24)
Screenshot: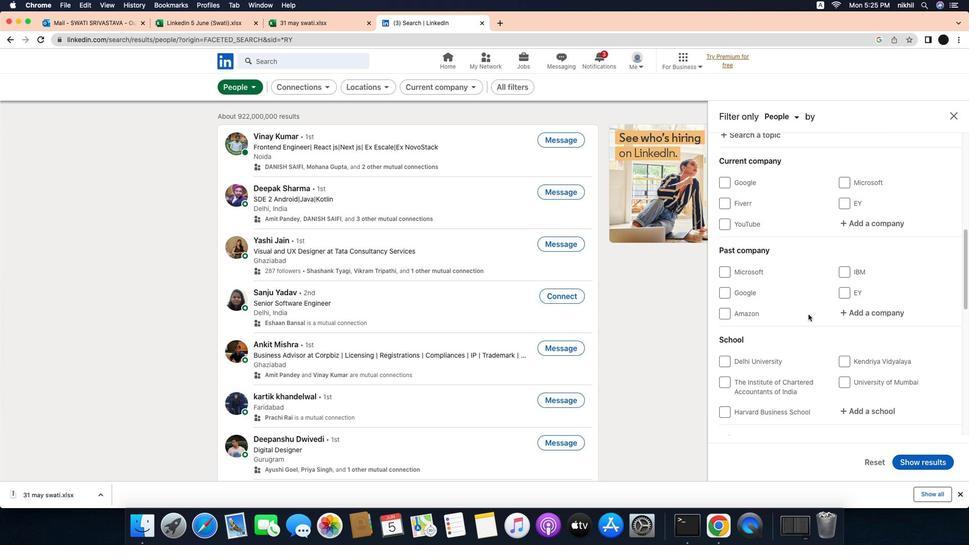
Action: Mouse moved to (752, 361)
Screenshot: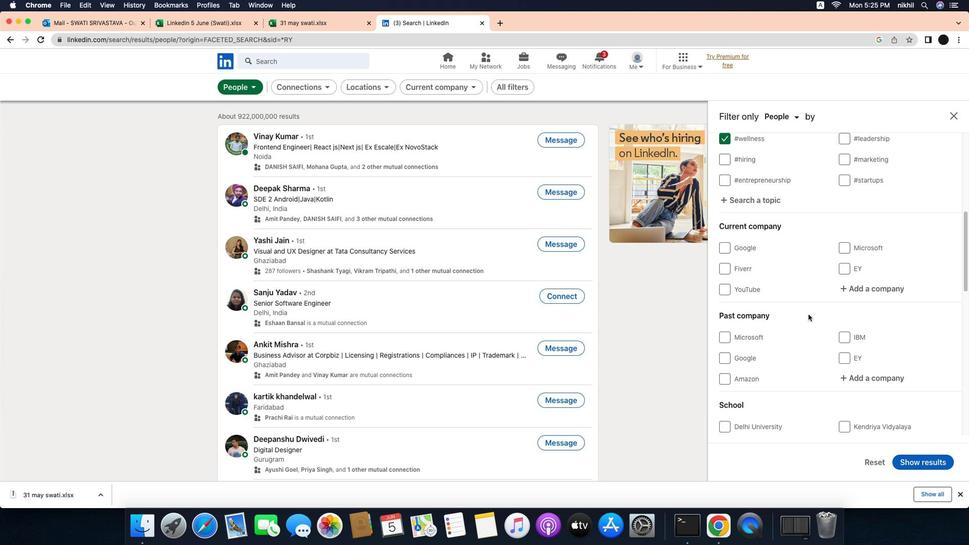 
Action: Mouse pressed left at (752, 361)
Screenshot: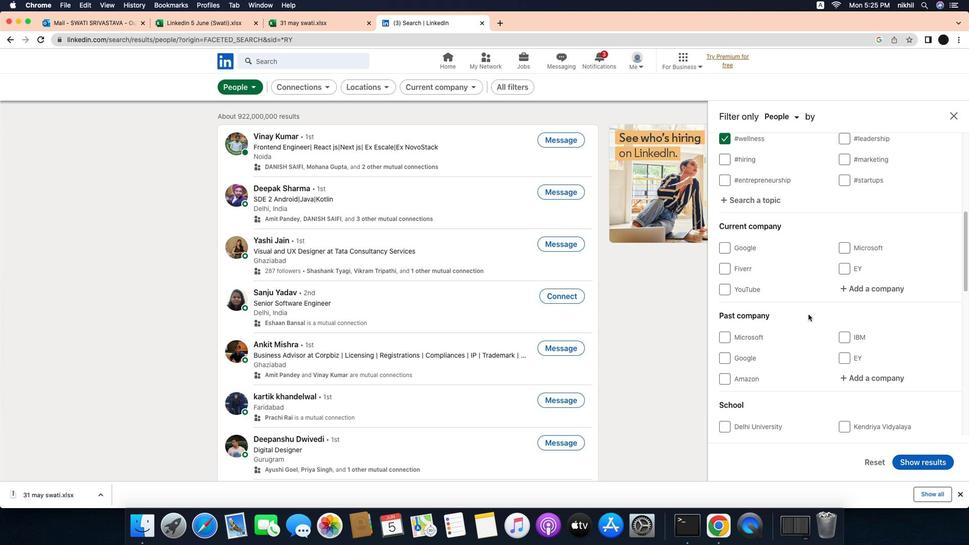 
Action: Mouse moved to (838, 311)
Screenshot: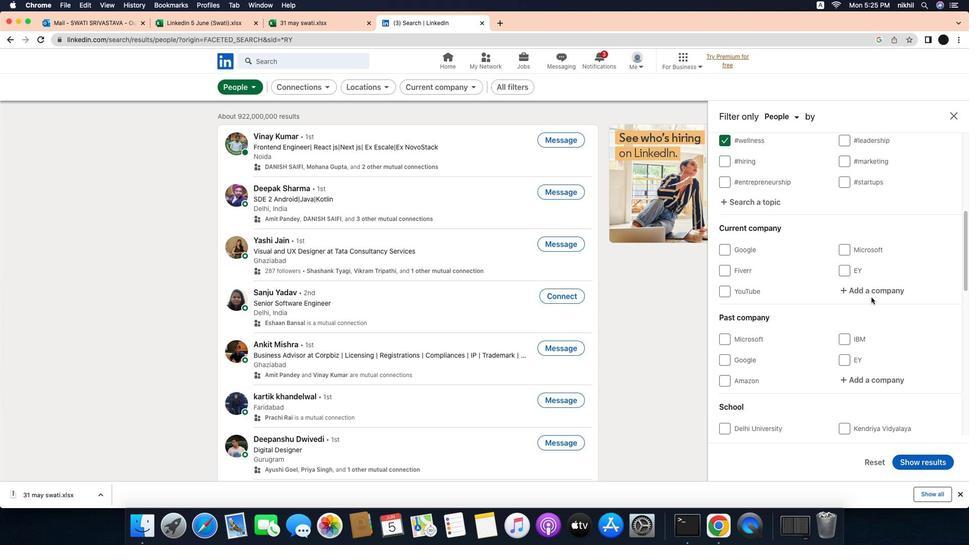 
Action: Mouse scrolled (838, 311) with delta (-23, -23)
Screenshot: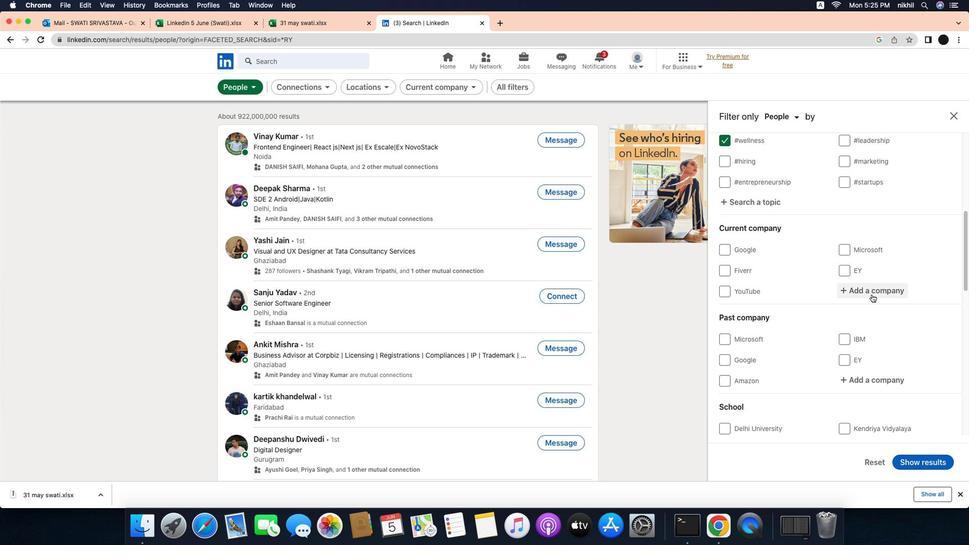 
Action: Mouse scrolled (838, 311) with delta (-23, -23)
Screenshot: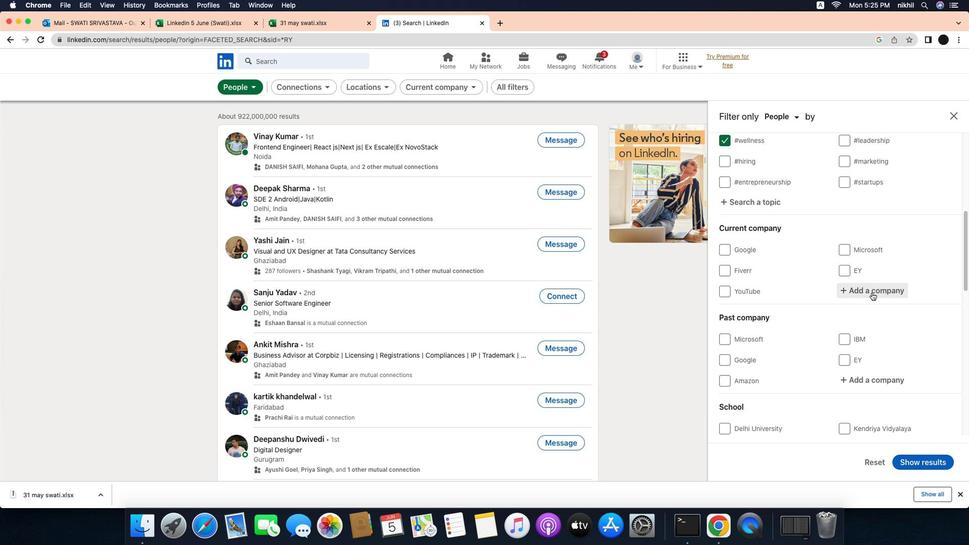 
Action: Mouse scrolled (838, 311) with delta (-23, -22)
Screenshot: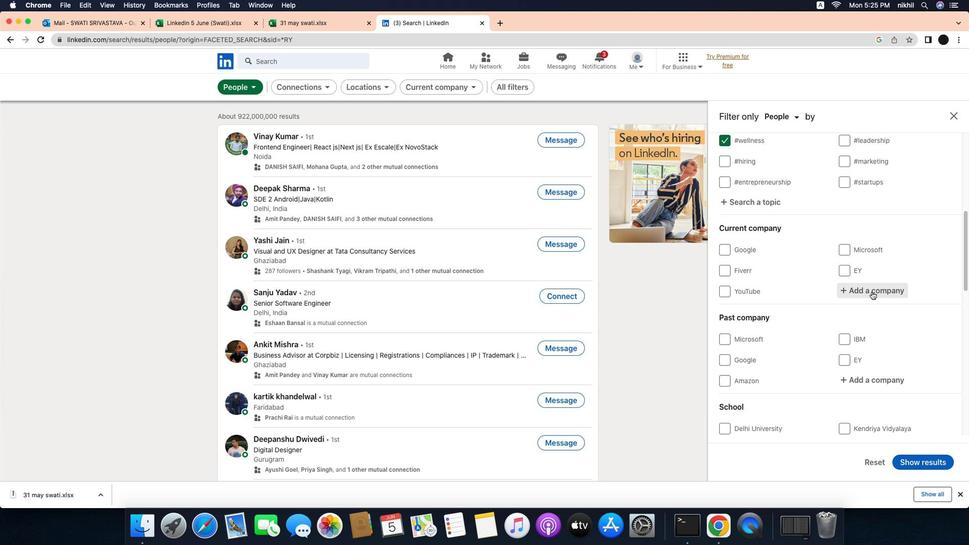 
Action: Mouse scrolled (838, 311) with delta (-23, -22)
Screenshot: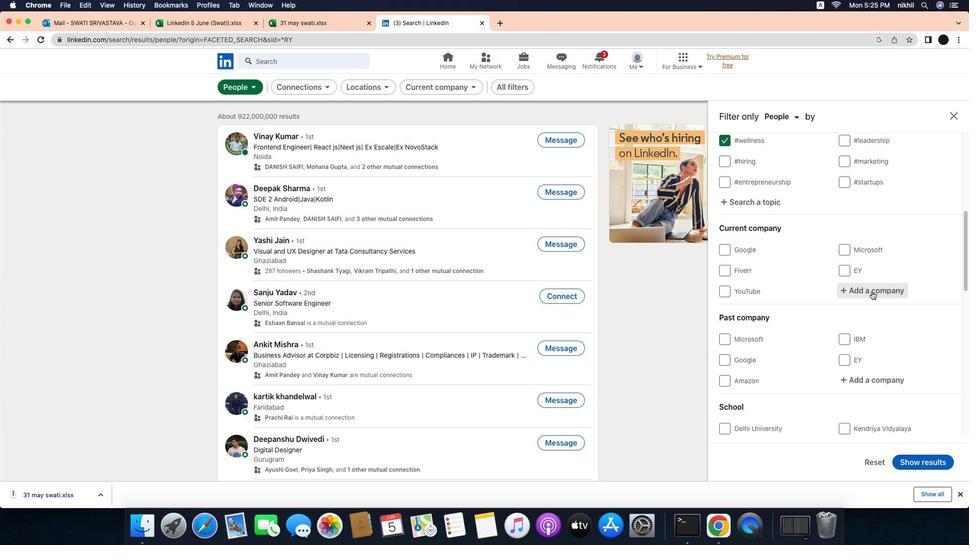 
Action: Mouse scrolled (838, 311) with delta (-23, -23)
Screenshot: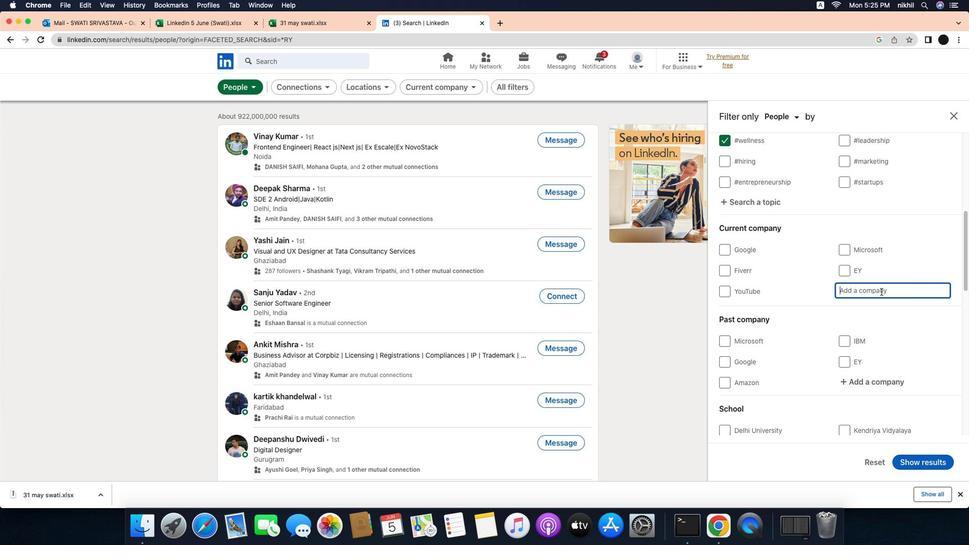 
Action: Mouse scrolled (838, 311) with delta (-23, -23)
Screenshot: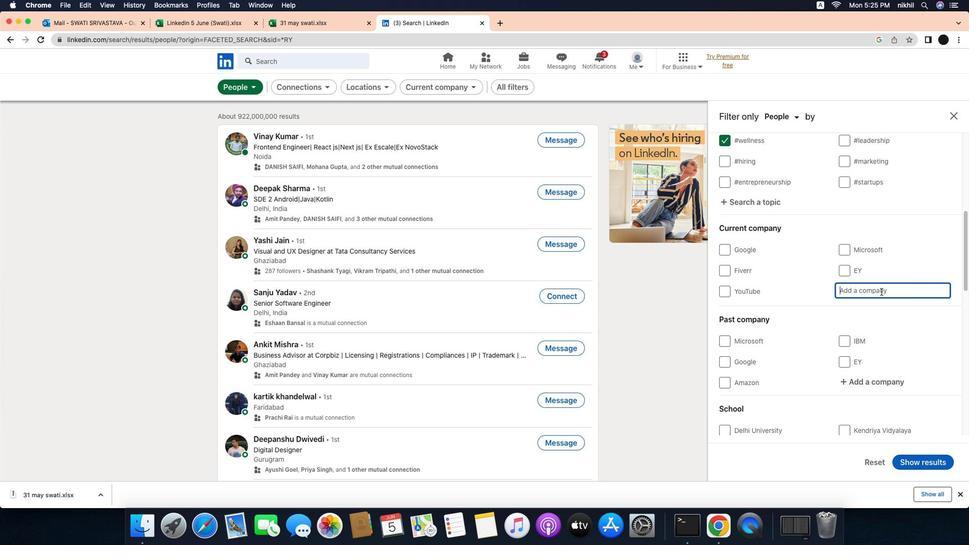 
Action: Mouse scrolled (838, 311) with delta (-23, -22)
Screenshot: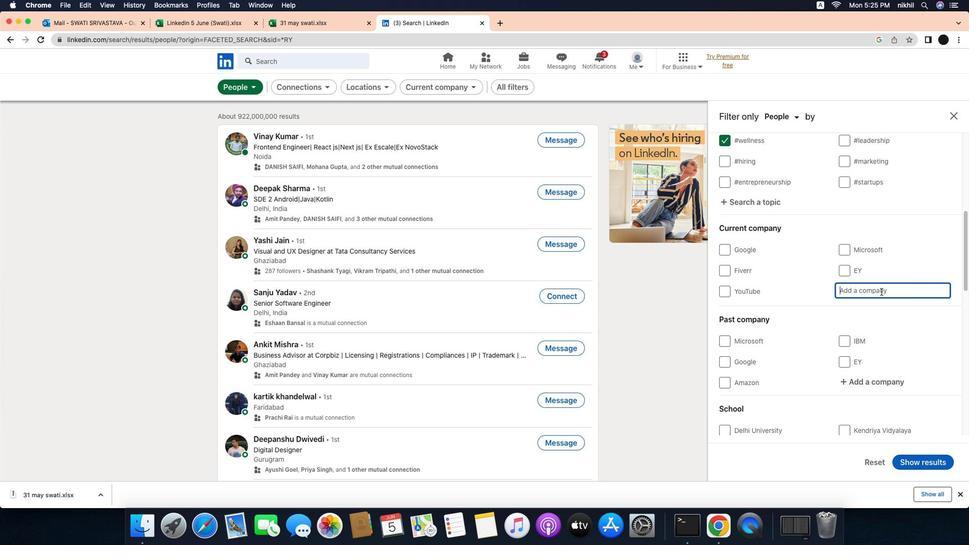 
Action: Mouse scrolled (838, 311) with delta (-23, -22)
Screenshot: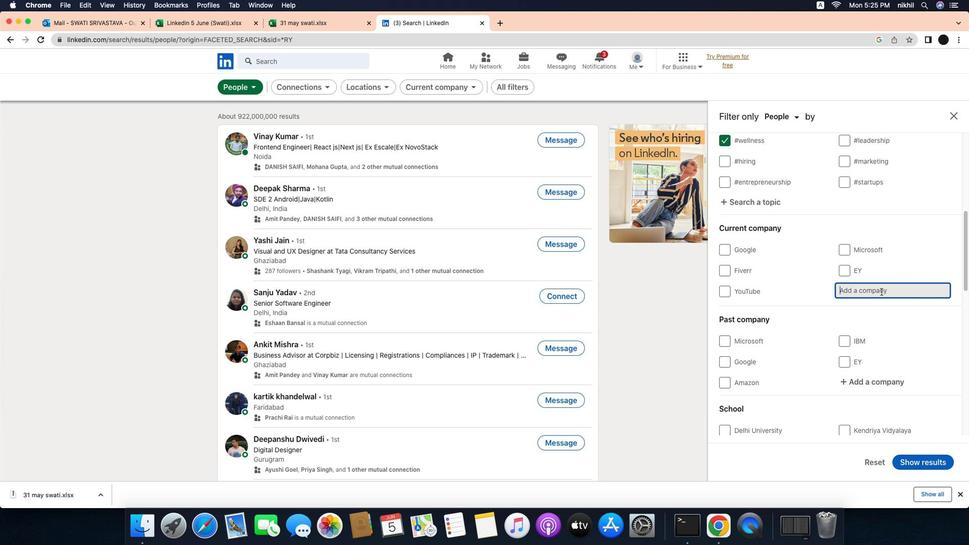 
Action: Mouse scrolled (838, 311) with delta (-23, -23)
Screenshot: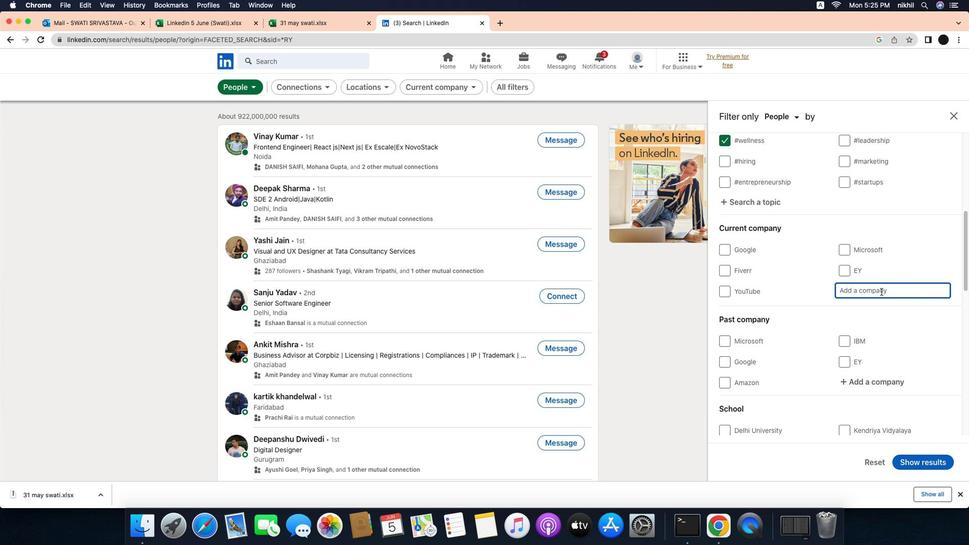 
Action: Mouse scrolled (838, 311) with delta (-23, -23)
Screenshot: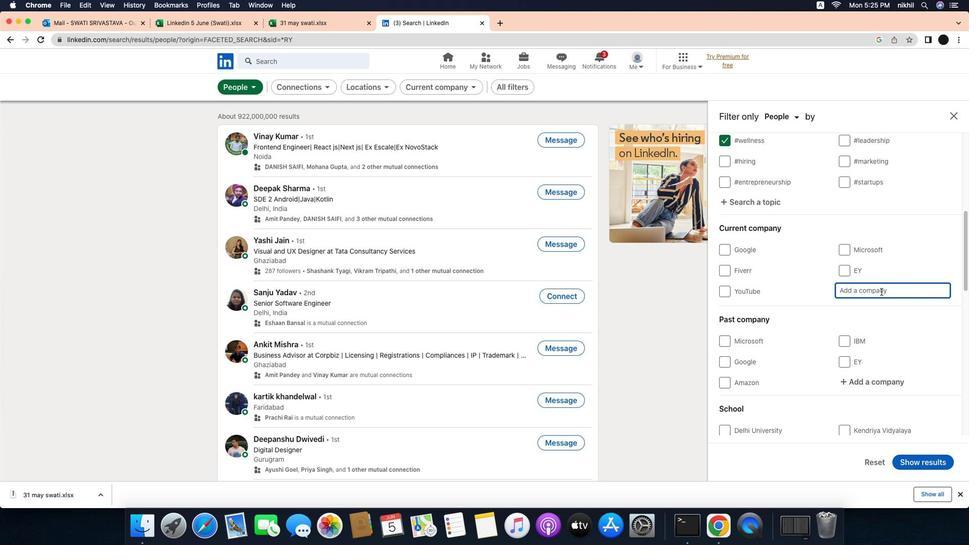 
Action: Mouse scrolled (838, 311) with delta (-23, -23)
Screenshot: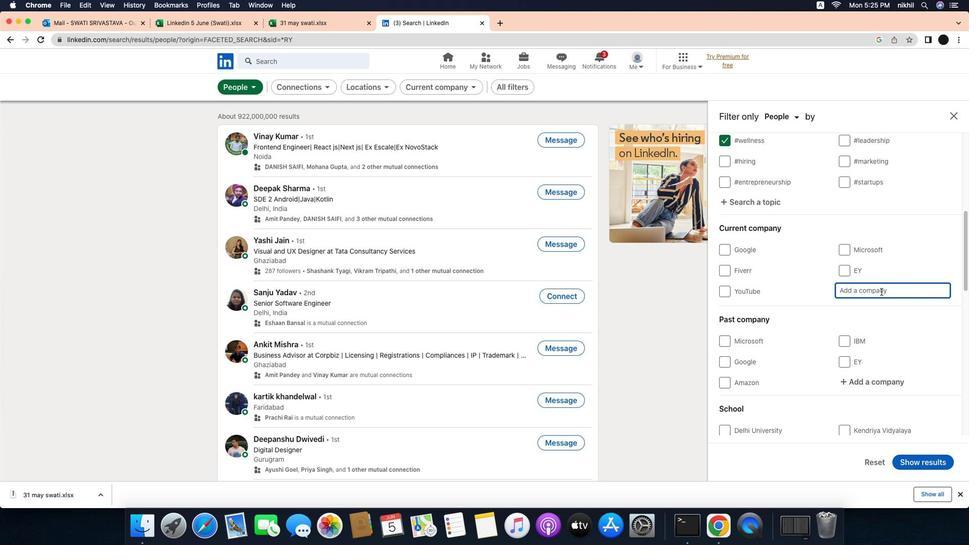 
Action: Mouse scrolled (838, 311) with delta (-23, -23)
Screenshot: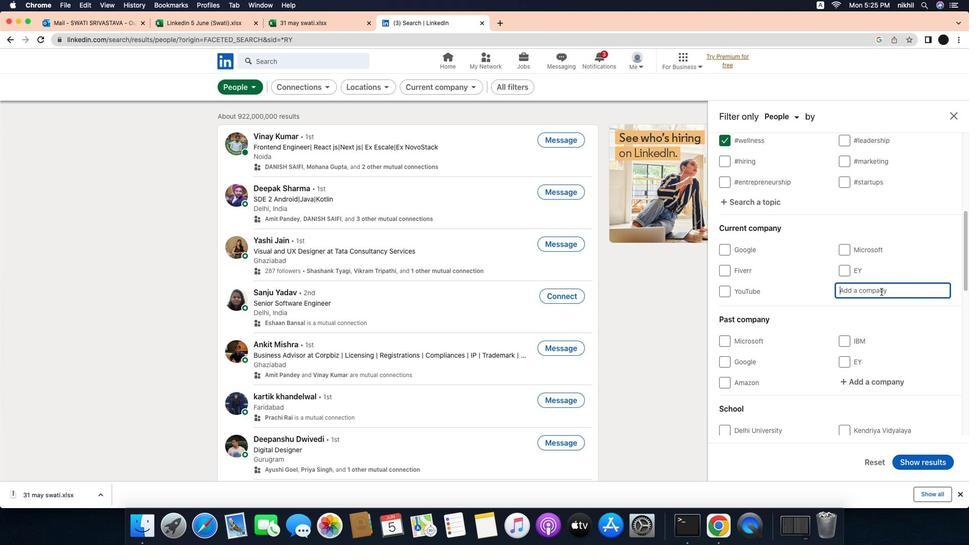 
Action: Mouse scrolled (838, 311) with delta (-23, -23)
Screenshot: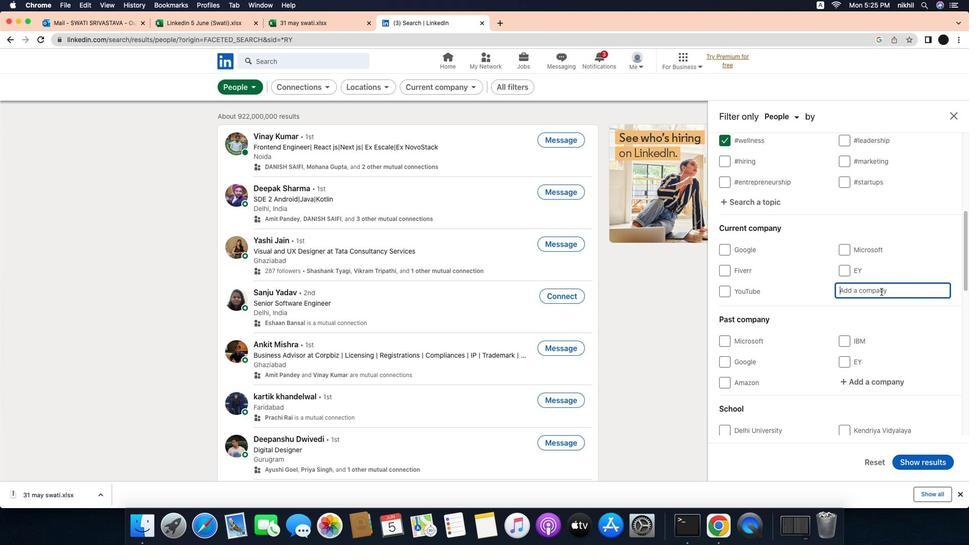 
Action: Mouse scrolled (838, 311) with delta (-23, -22)
Screenshot: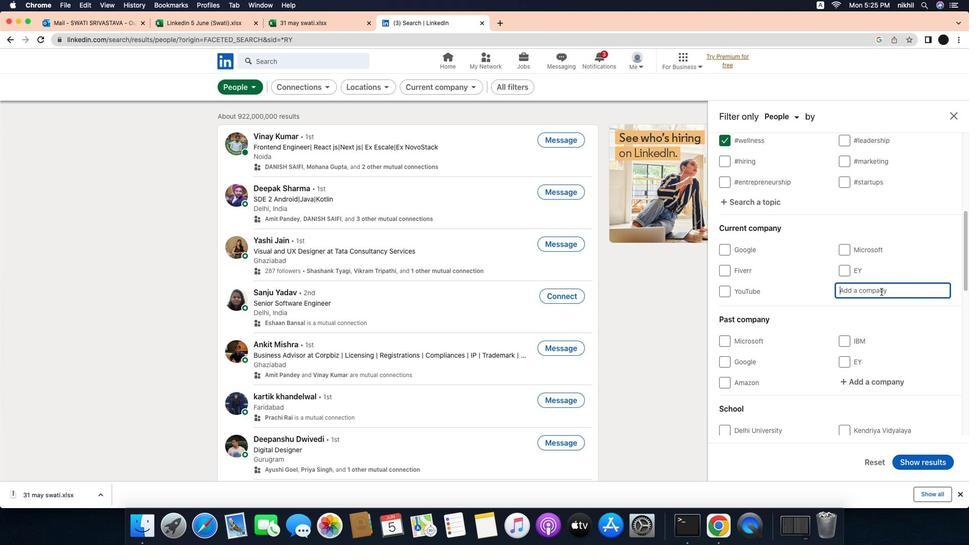 
Action: Mouse scrolled (838, 311) with delta (-23, -23)
Screenshot: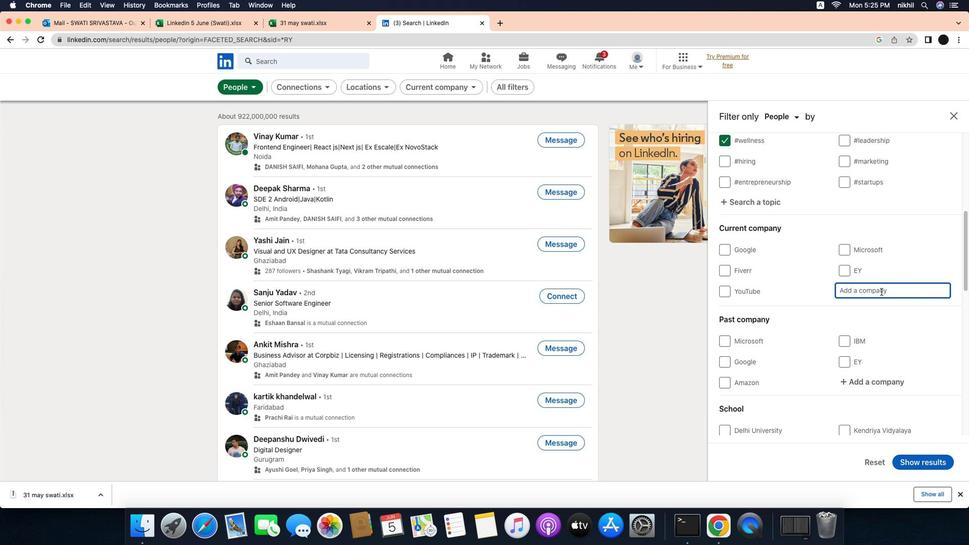 
Action: Mouse moved to (905, 286)
Screenshot: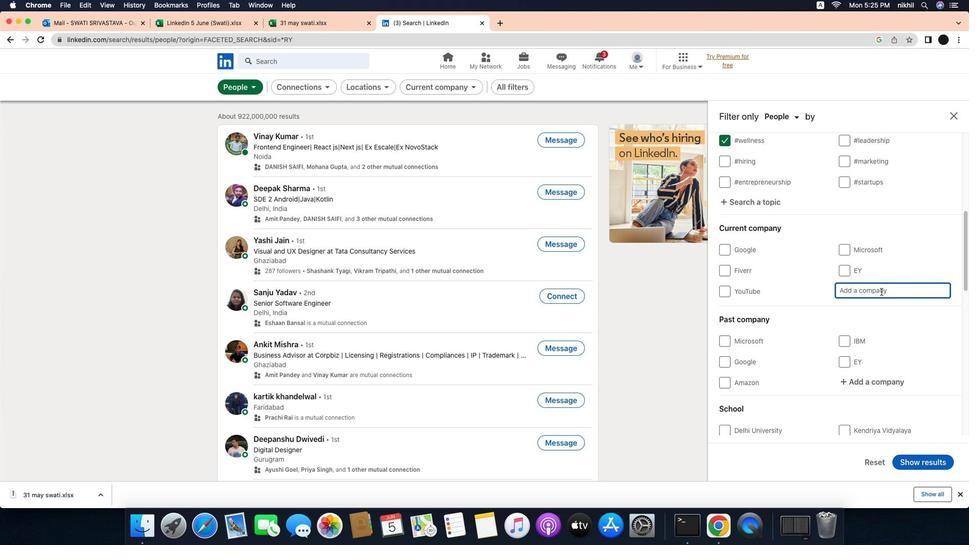 
Action: Mouse pressed left at (905, 286)
Screenshot: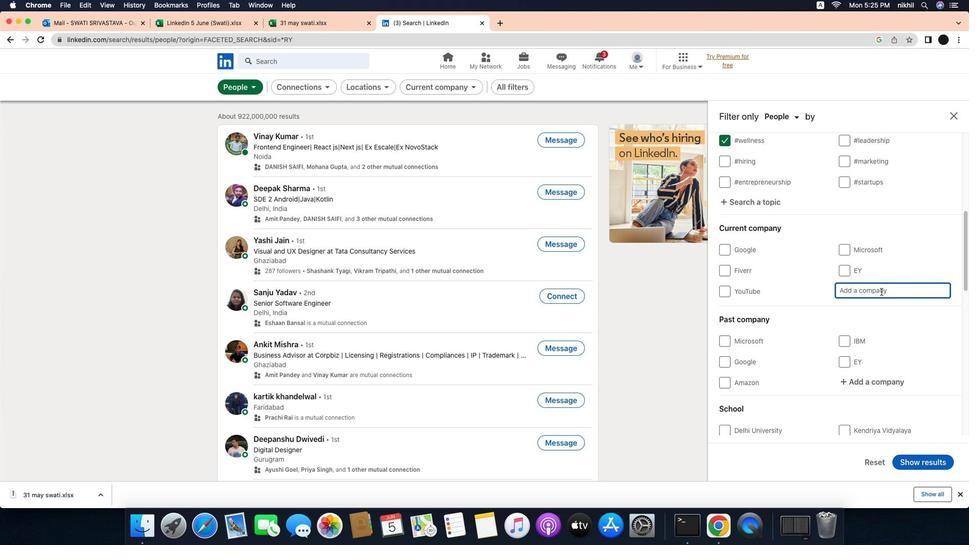 
Action: Mouse moved to (916, 286)
Screenshot: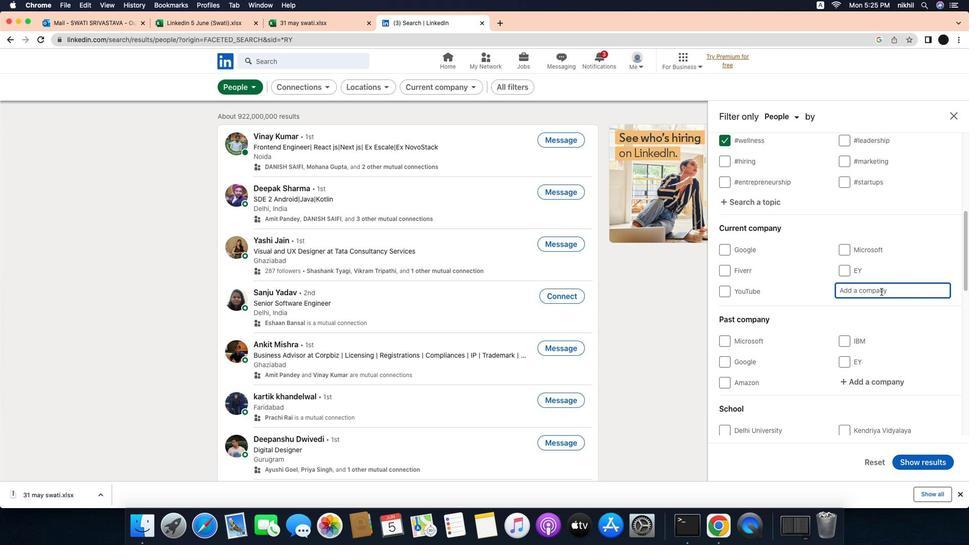 
Action: Mouse pressed left at (916, 286)
Screenshot: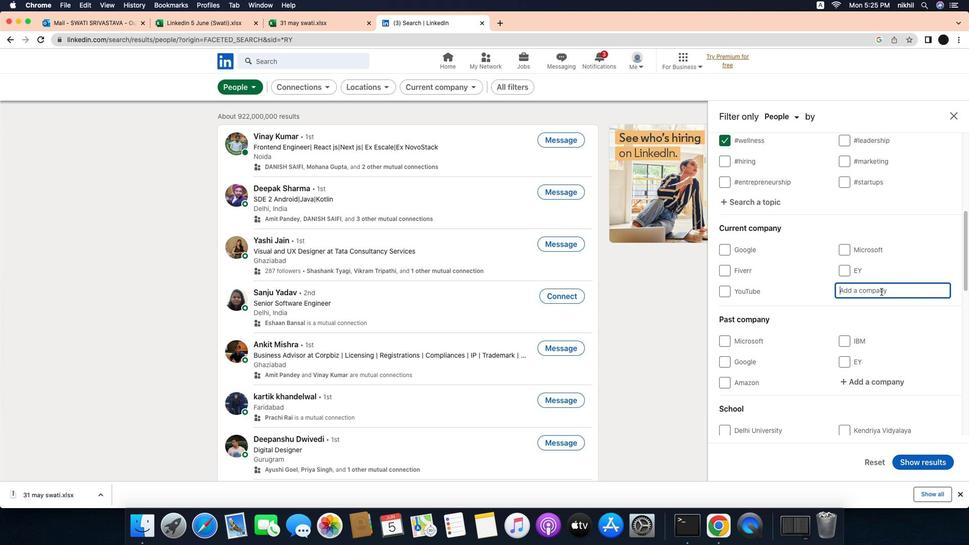 
Action: Key pressed Key.caps_lock'M'Key.caps_lock'a''r''k''e''t''i''n''g'Key.spaceKey.caps_lock'M'Key.caps_lock'i''n''d'
Screenshot: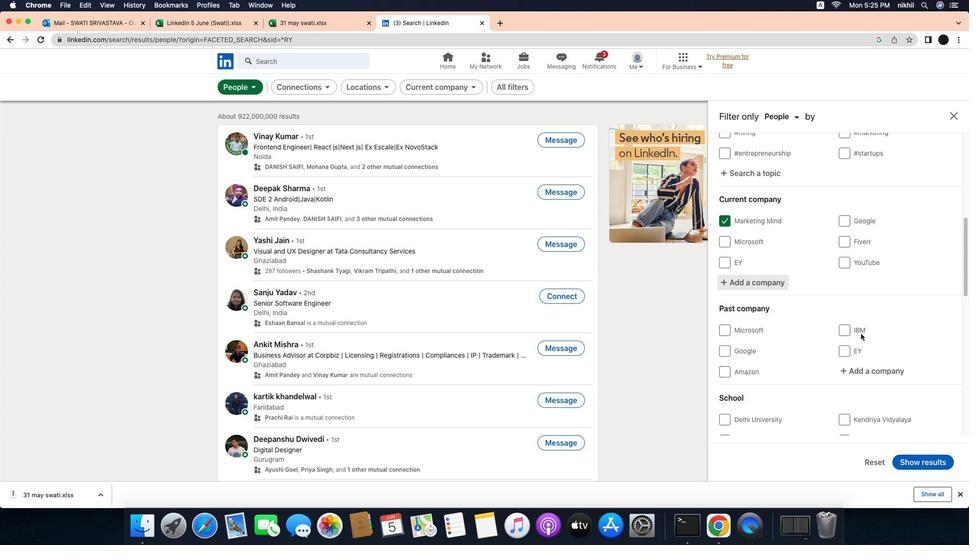 
Action: Mouse moved to (889, 305)
Screenshot: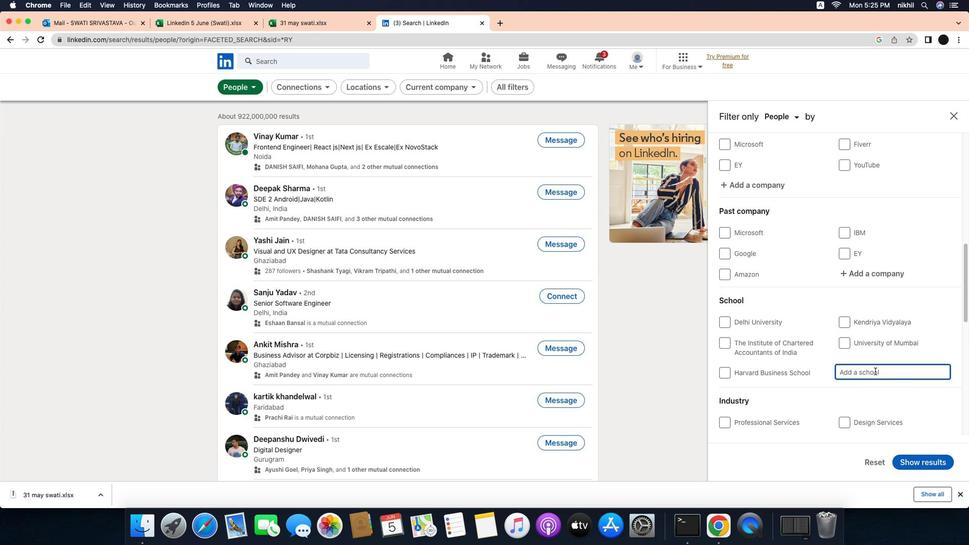 
Action: Mouse pressed left at (889, 305)
Screenshot: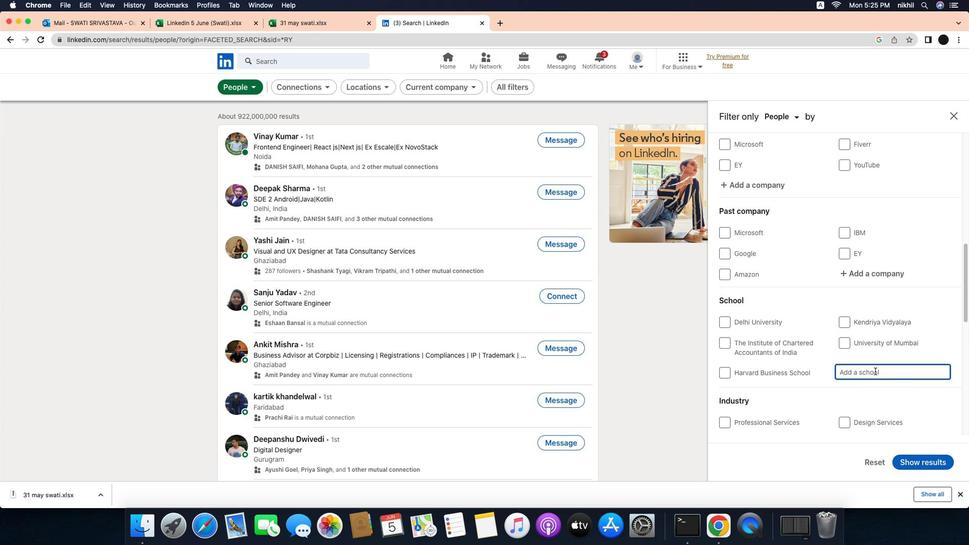 
Action: Mouse moved to (894, 332)
Screenshot: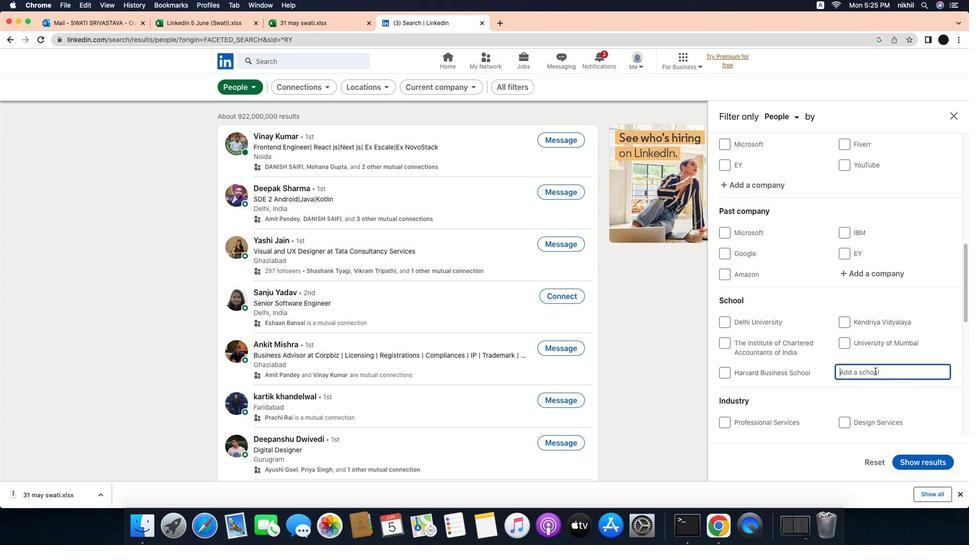 
Action: Mouse scrolled (894, 332) with delta (-23, -24)
Screenshot: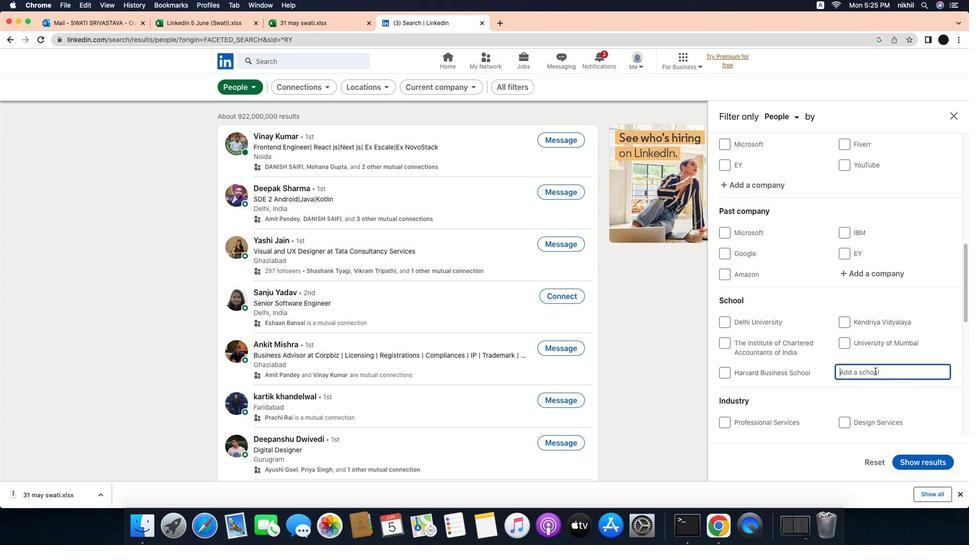 
Action: Mouse scrolled (894, 332) with delta (-23, -24)
Screenshot: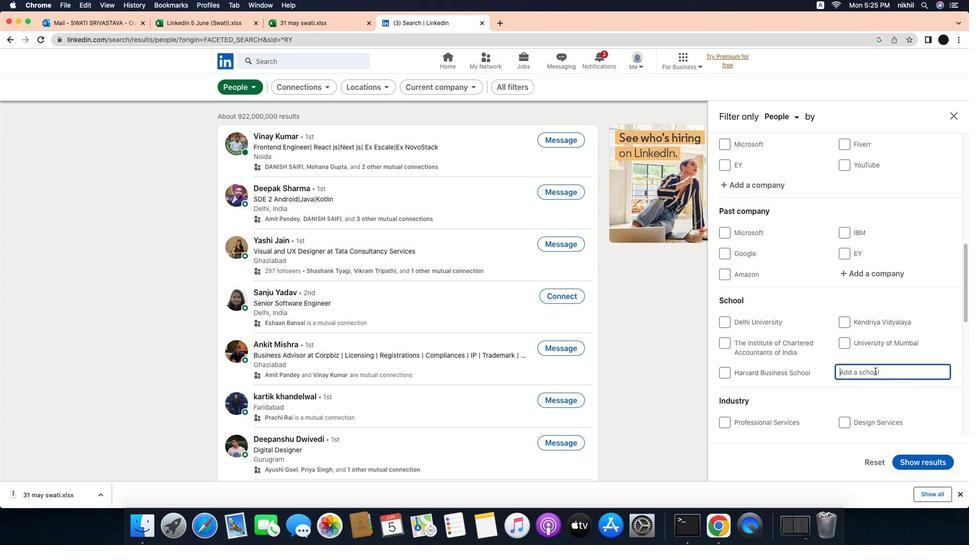 
Action: Mouse moved to (894, 332)
Screenshot: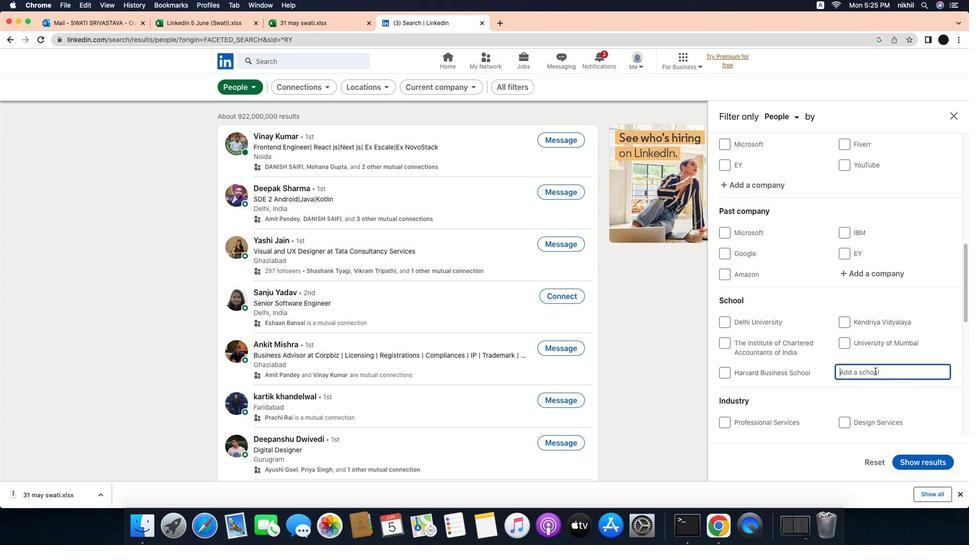 
Action: Mouse scrolled (894, 332) with delta (-23, -24)
Screenshot: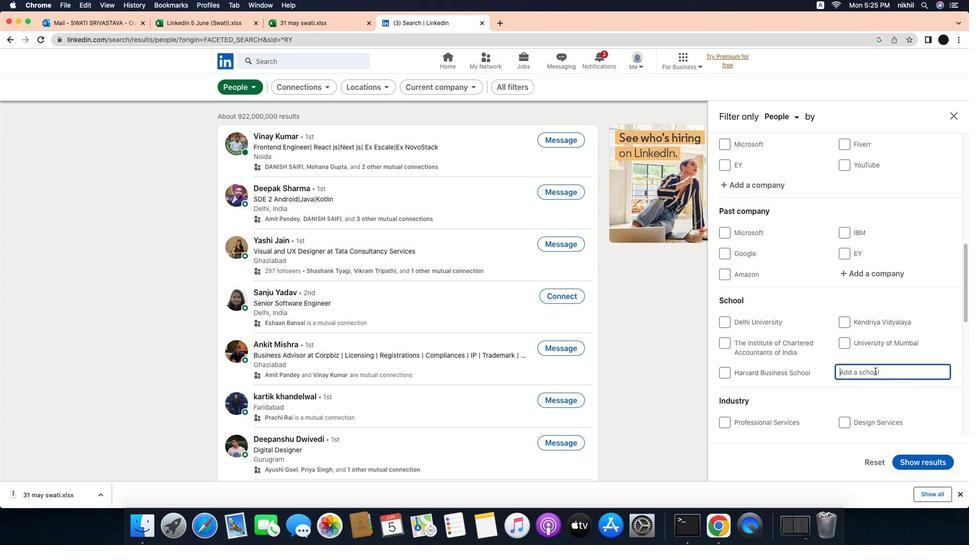 
Action: Mouse scrolled (894, 332) with delta (-23, -24)
Screenshot: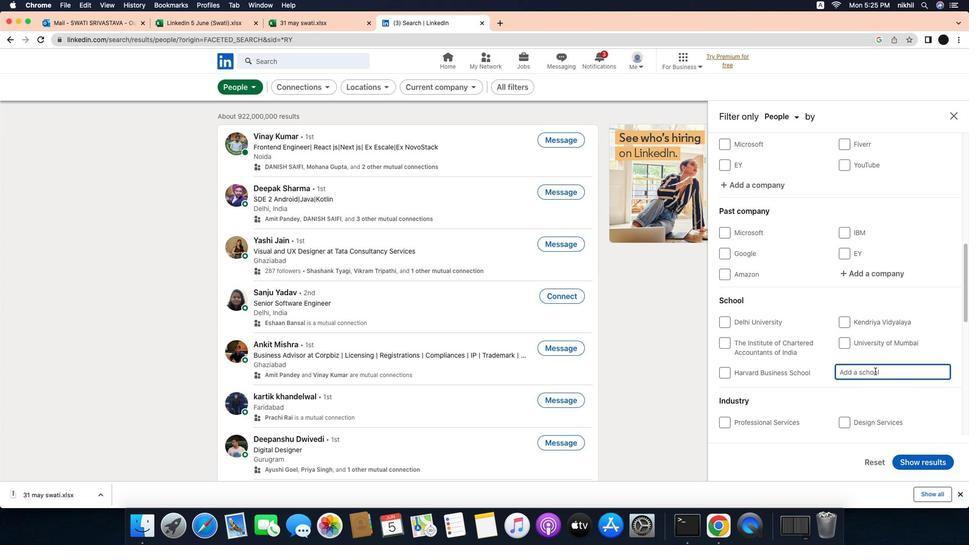 
Action: Mouse scrolled (894, 332) with delta (-23, -24)
Screenshot: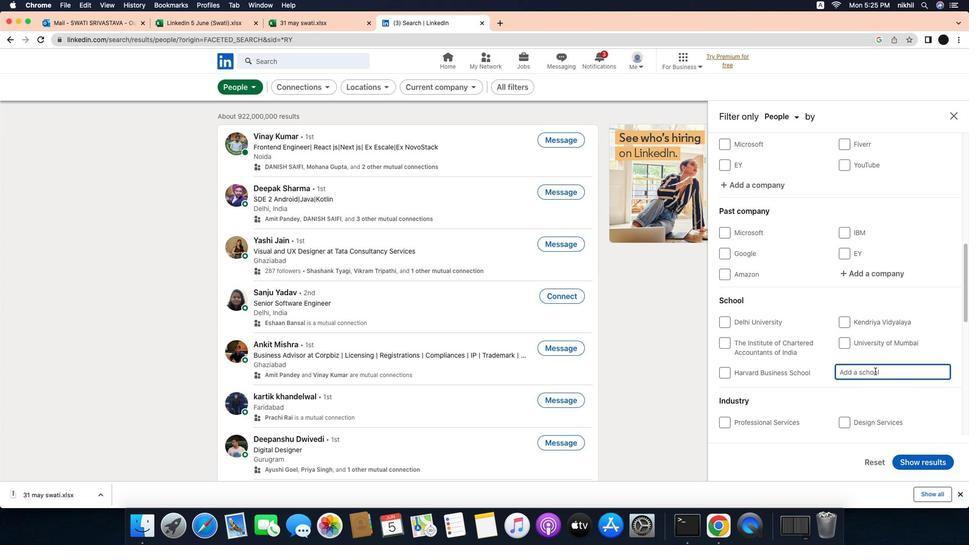 
Action: Mouse moved to (894, 332)
Screenshot: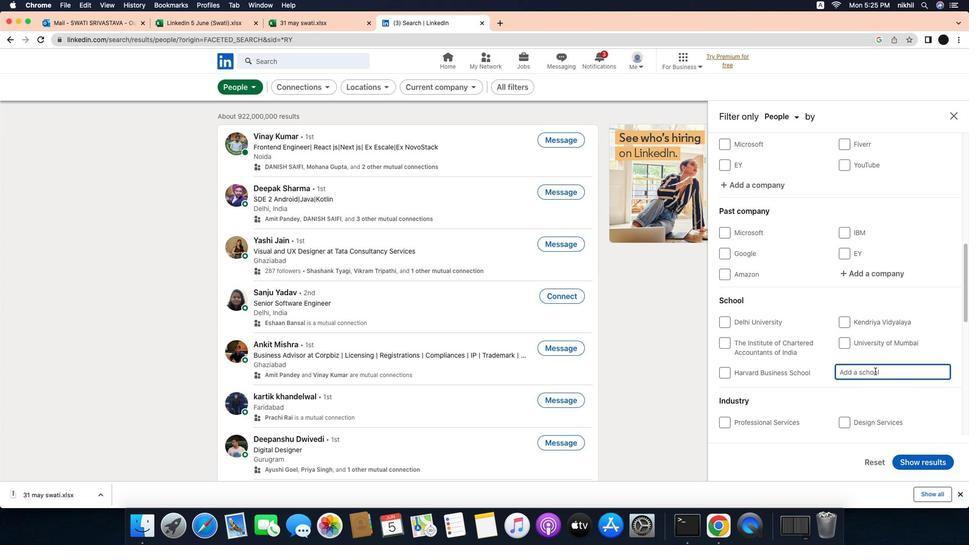 
Action: Mouse scrolled (894, 332) with delta (-23, -24)
Screenshot: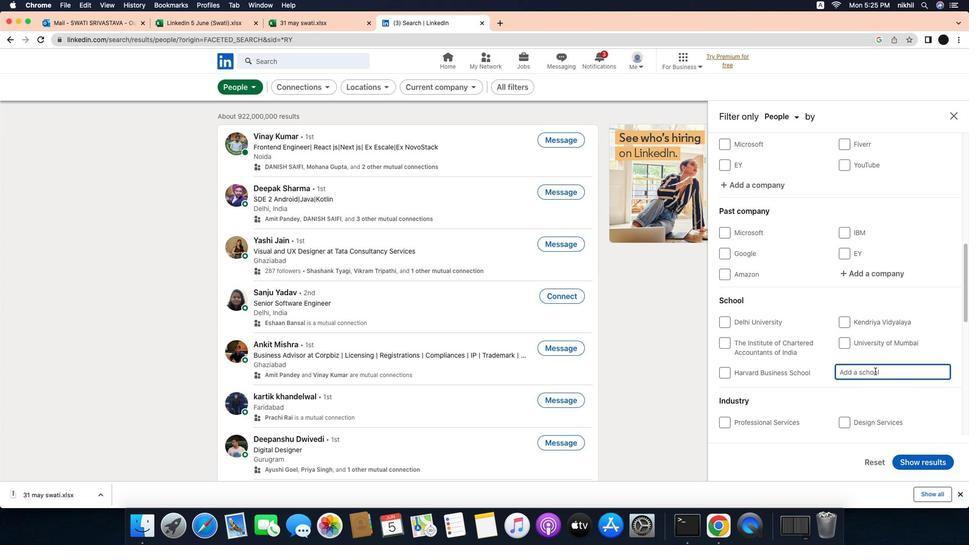 
Action: Mouse moved to (891, 367)
Screenshot: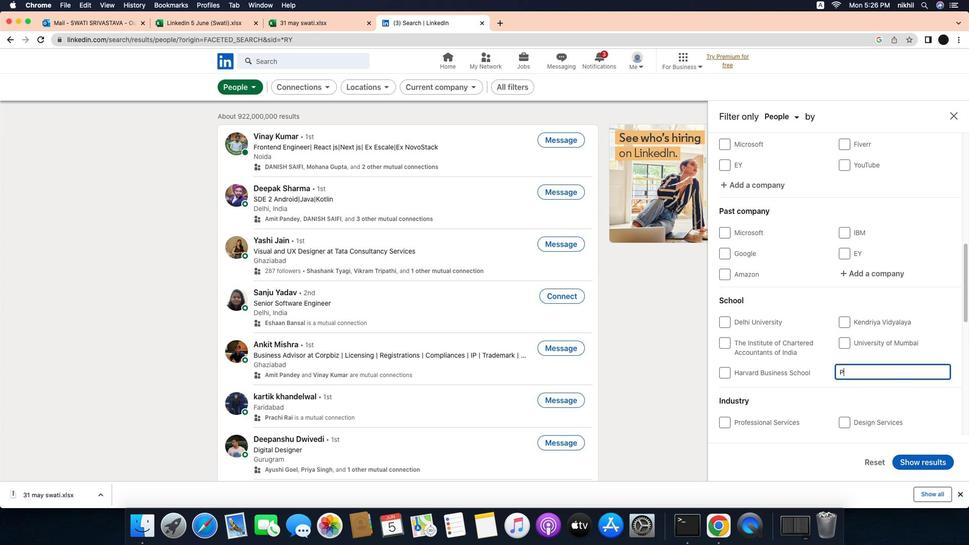 
Action: Mouse pressed left at (891, 367)
Screenshot: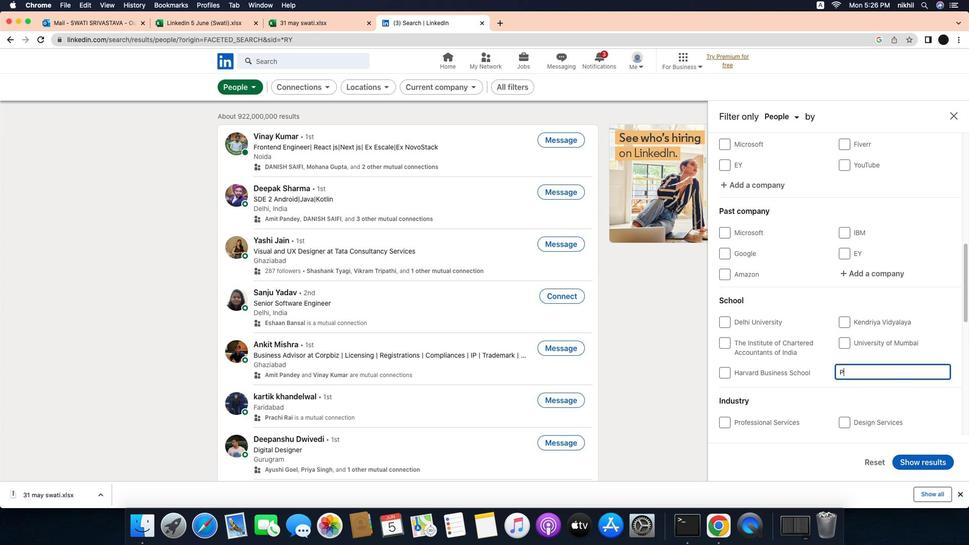 
Action: Mouse moved to (909, 372)
Screenshot: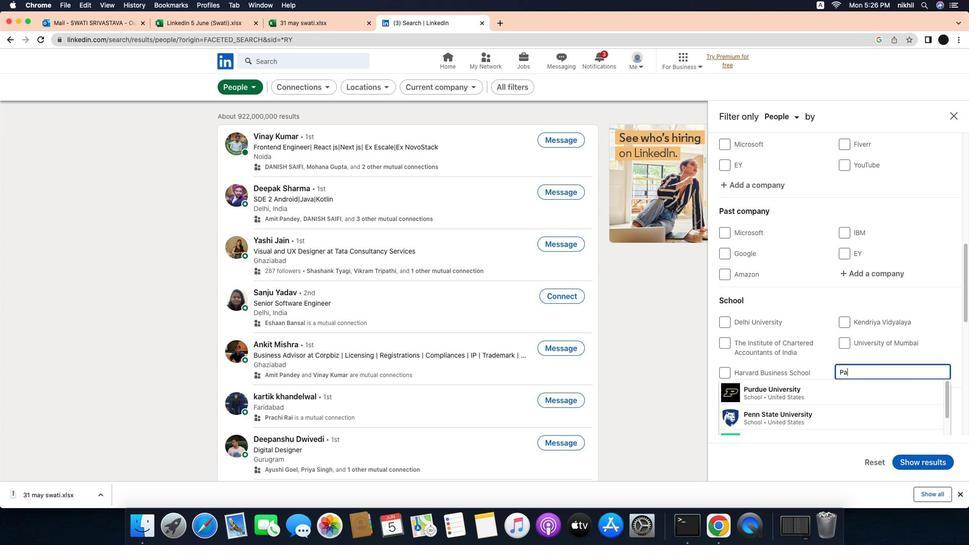 
Action: Mouse pressed left at (909, 372)
Screenshot: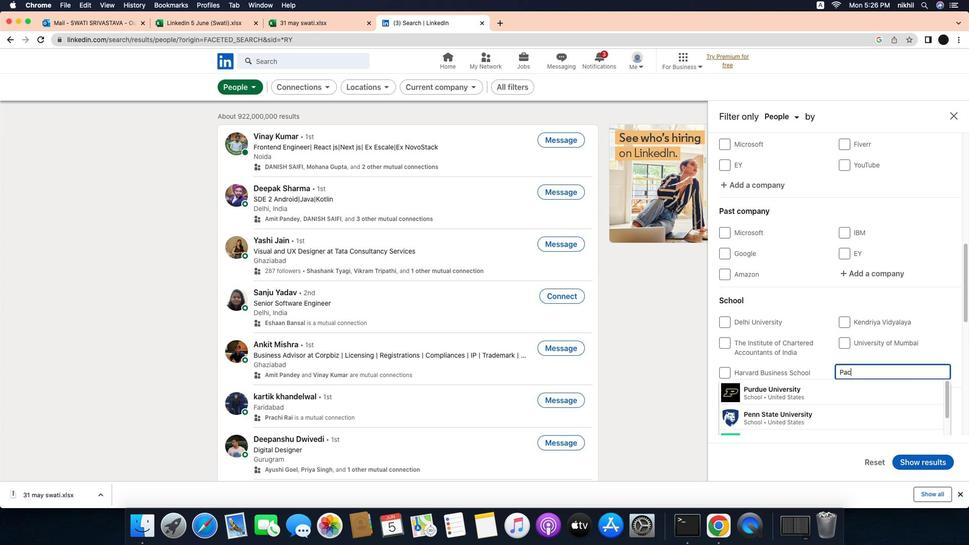 
Action: Key pressed Key.caps_lock'P'Key.caps_lock'a''c''e'Key.spaceKey.caps_lock'J'Key.caps_lock'u''n''i''o''r'Key.spaceKey.caps_lock'S'Key.caps_lock'c''i''e''n''c''e'Key.spaceKey.caps_lock'C'Key.caps_lock'o''l''l''e''g''e'
Screenshot: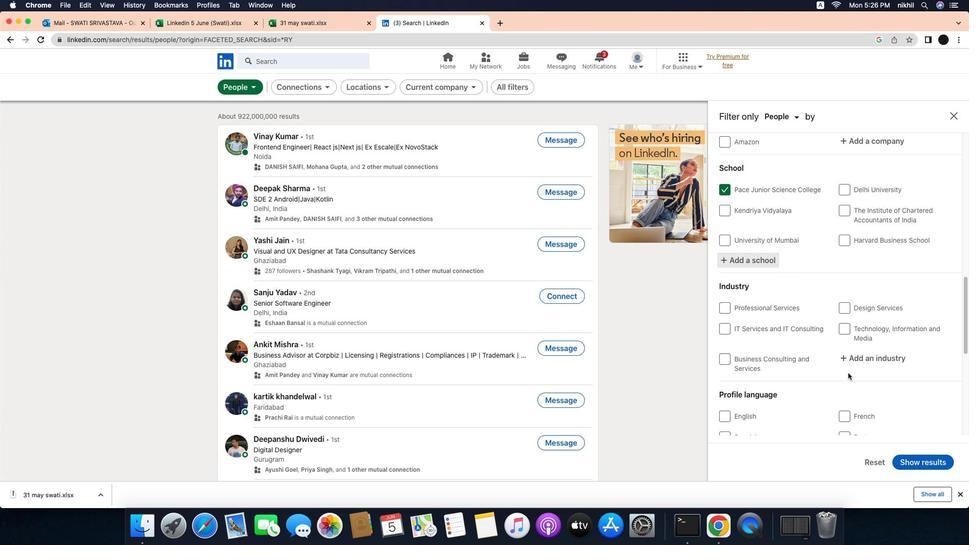 
Action: Mouse moved to (859, 389)
Screenshot: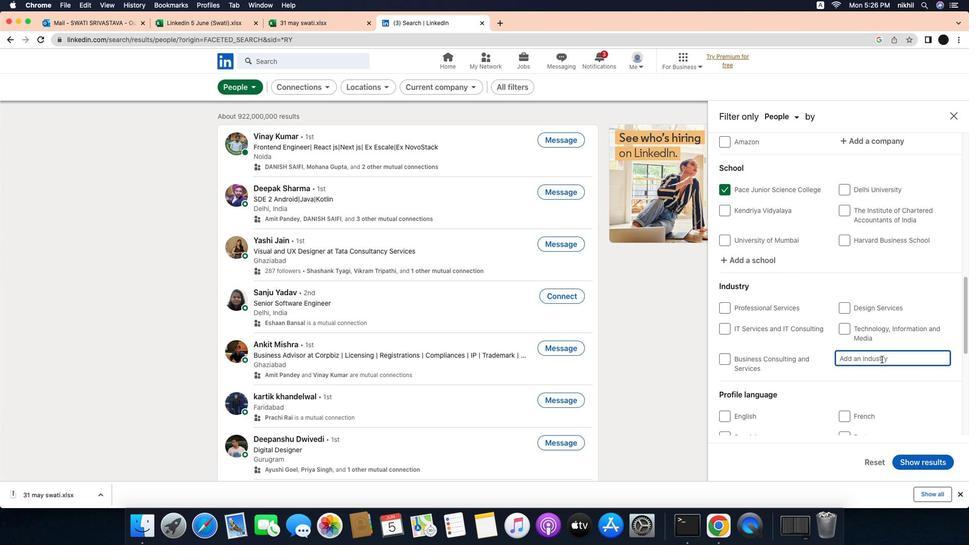 
Action: Mouse pressed left at (859, 389)
Screenshot: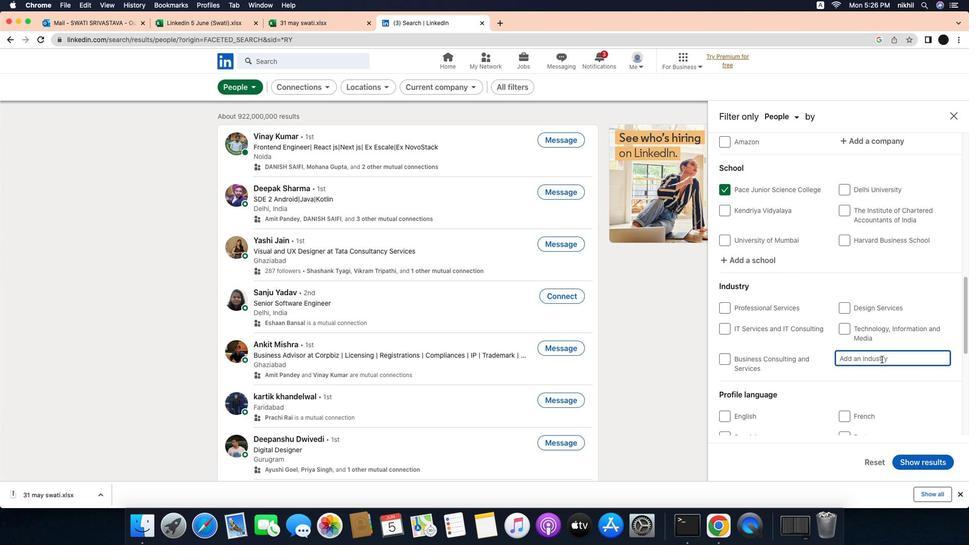 
Action: Mouse moved to (862, 384)
Screenshot: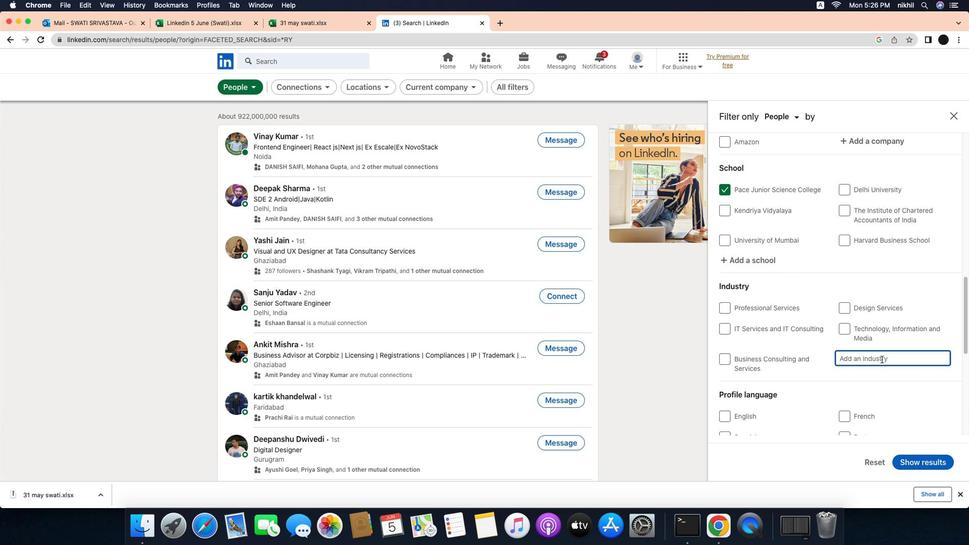 
Action: Mouse scrolled (862, 384) with delta (-23, -24)
Screenshot: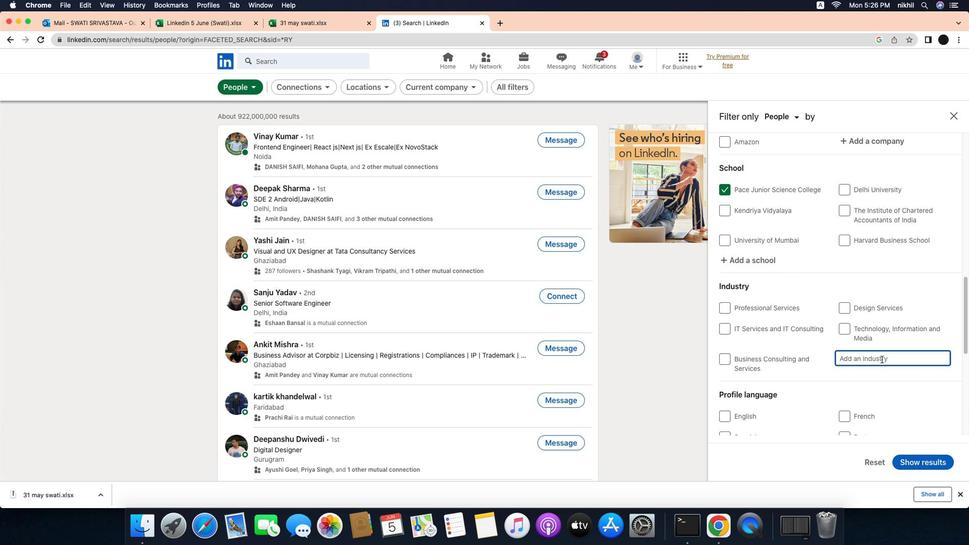 
Action: Mouse moved to (862, 384)
Screenshot: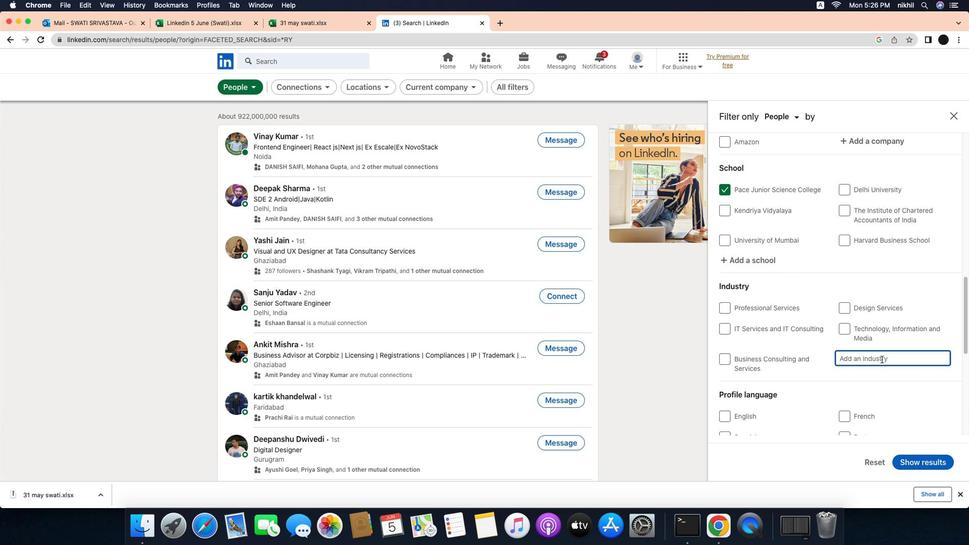 
Action: Mouse scrolled (862, 384) with delta (-23, -24)
Screenshot: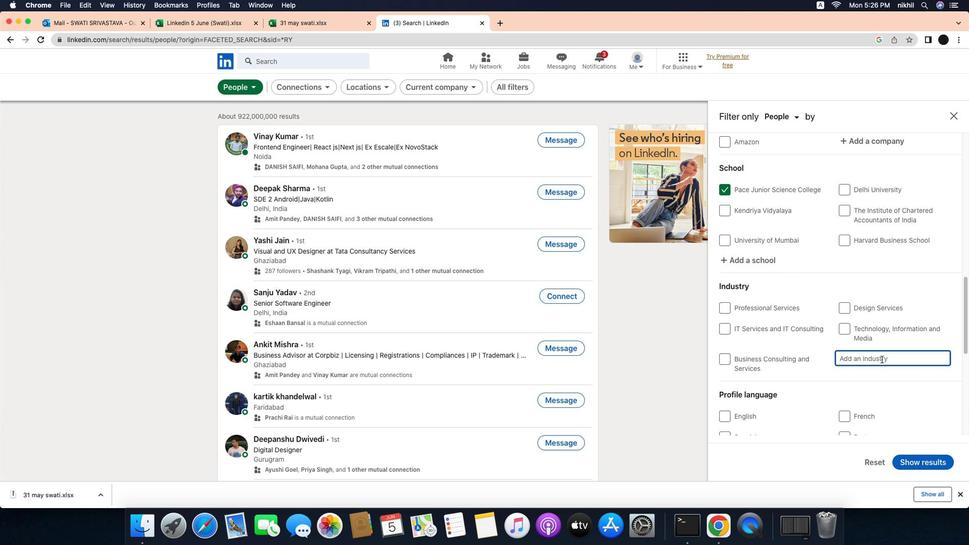 
Action: Mouse scrolled (862, 384) with delta (-23, -24)
Screenshot: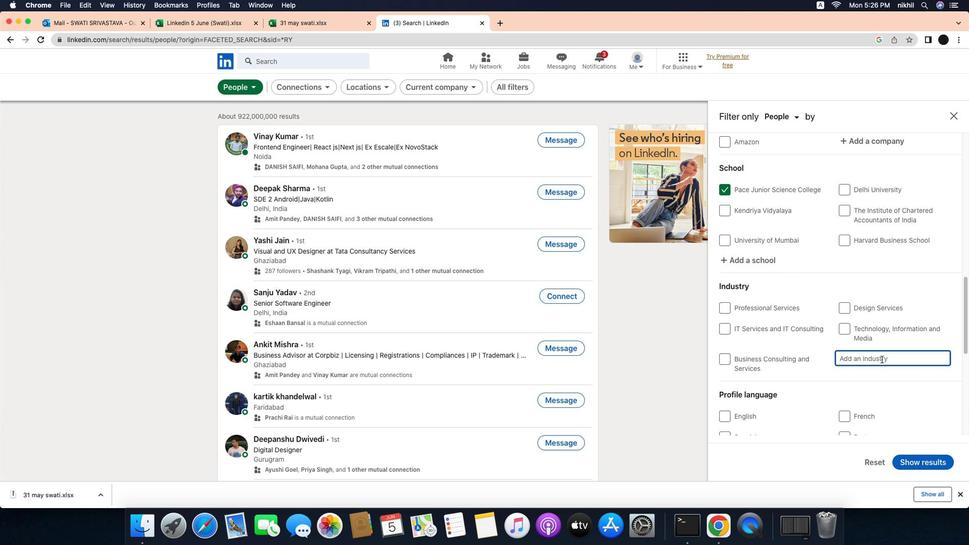 
Action: Mouse scrolled (862, 384) with delta (-23, -25)
Screenshot: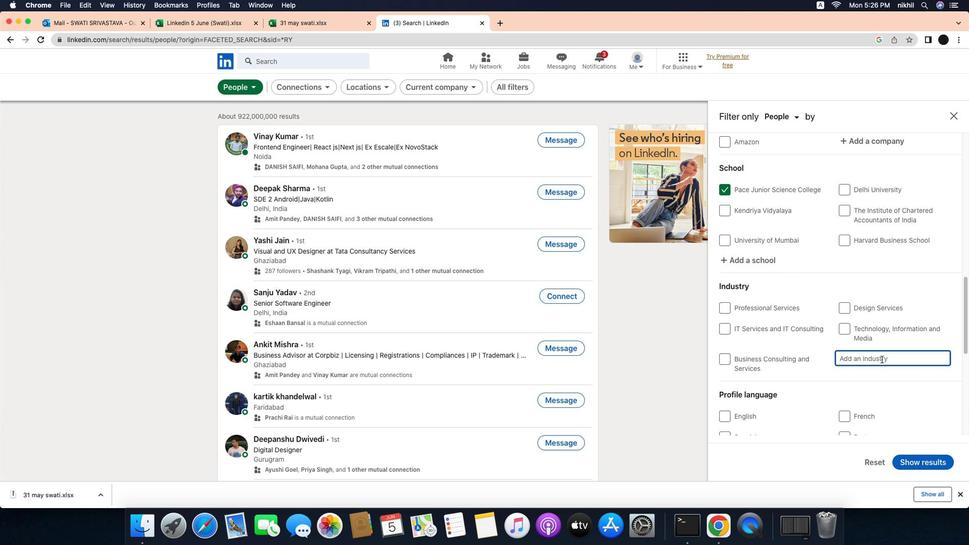 
Action: Mouse moved to (891, 359)
Screenshot: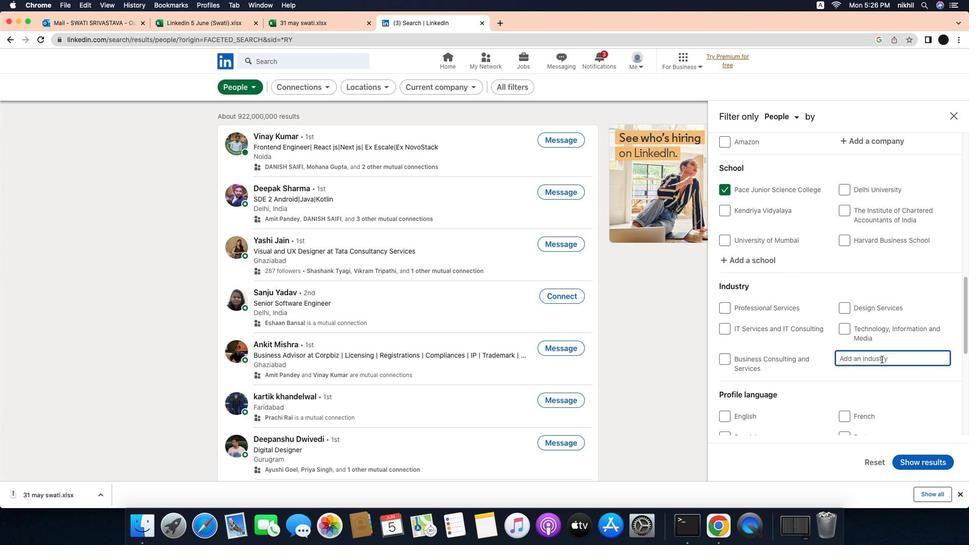 
Action: Mouse pressed left at (891, 359)
Screenshot: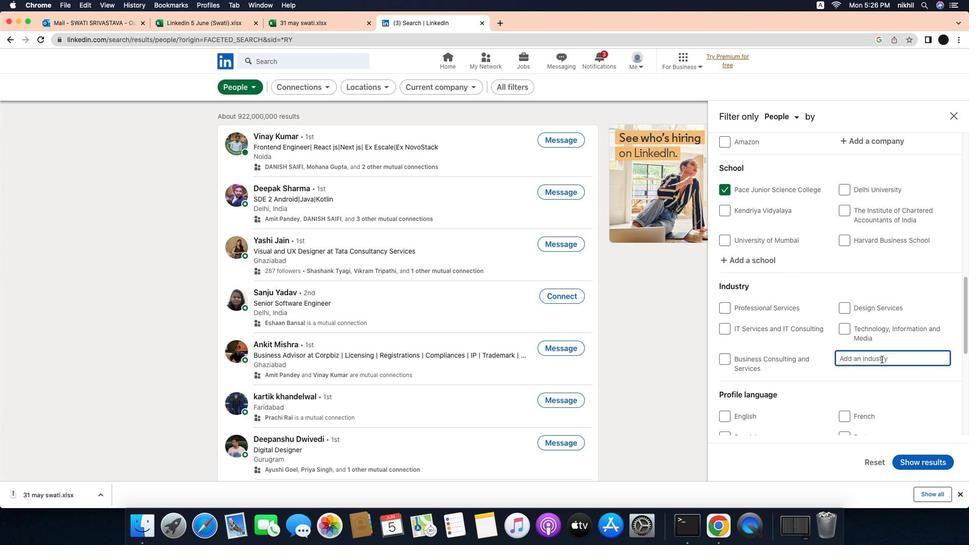 
Action: Mouse moved to (916, 359)
Screenshot: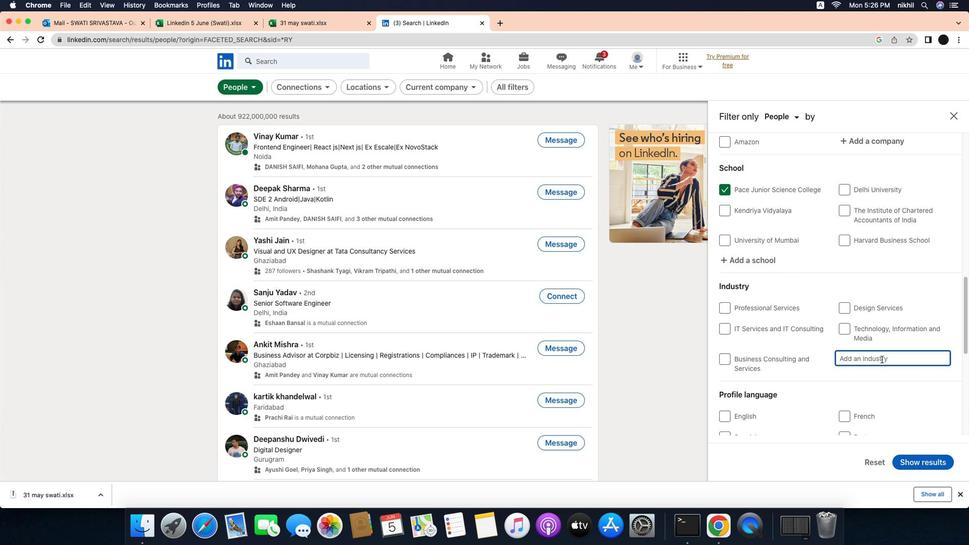 
Action: Mouse pressed left at (916, 359)
Screenshot: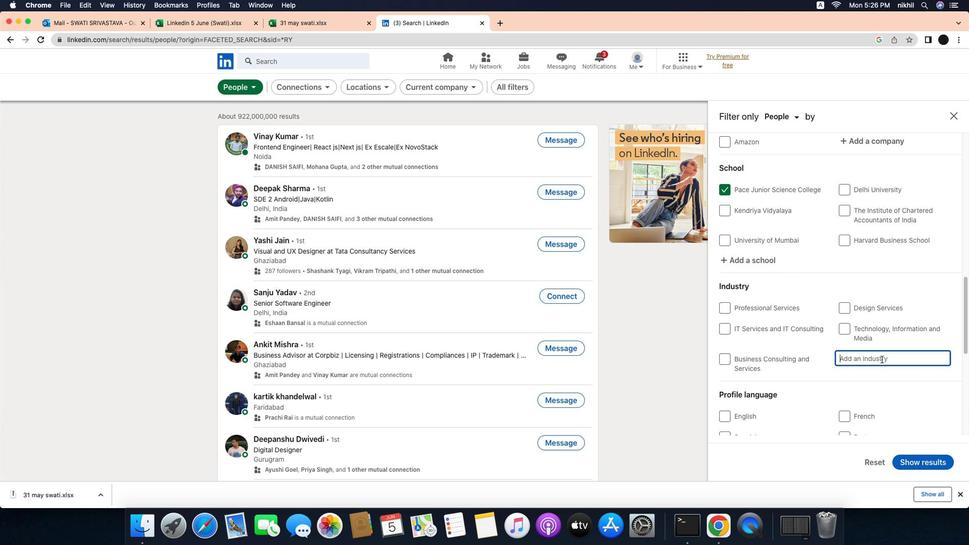 
Action: Key pressed Key.caps_lockKey.caps_lock'i''n''d''u''s''t''r''y'Key.spaceKey.caps_lock'T'Key.caps_lock'e''c''h''n''o''l''o''g''y'','Key.caps_lock'I'Key.caps_lock'n''f''o''r''m''a''t''i''o''n'Key.space'a''n''d'Key.spaceKey.caps_lock'M'Key.caps_lock'e''d''i''a'Key.enter
Screenshot: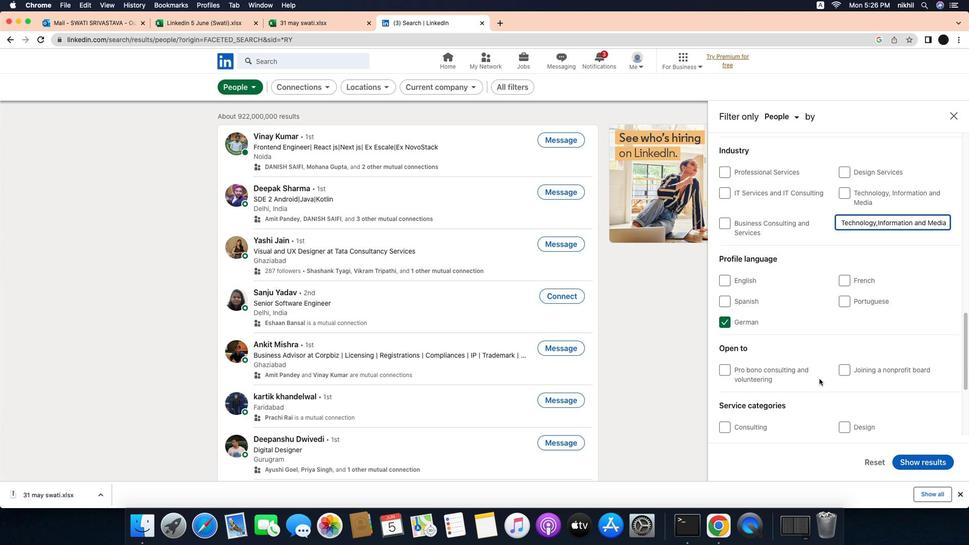 
Action: Mouse moved to (849, 379)
Screenshot: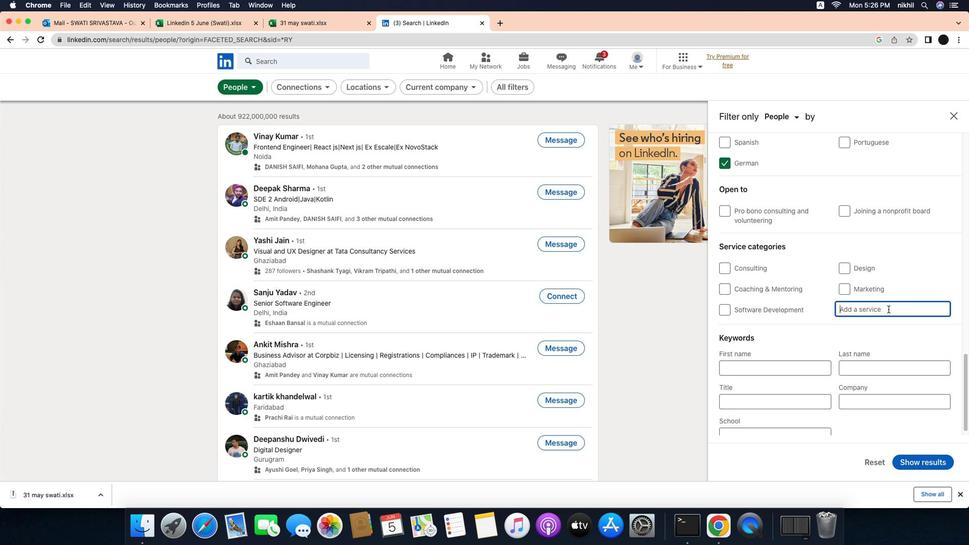 
Action: Mouse scrolled (849, 379) with delta (-23, -24)
Screenshot: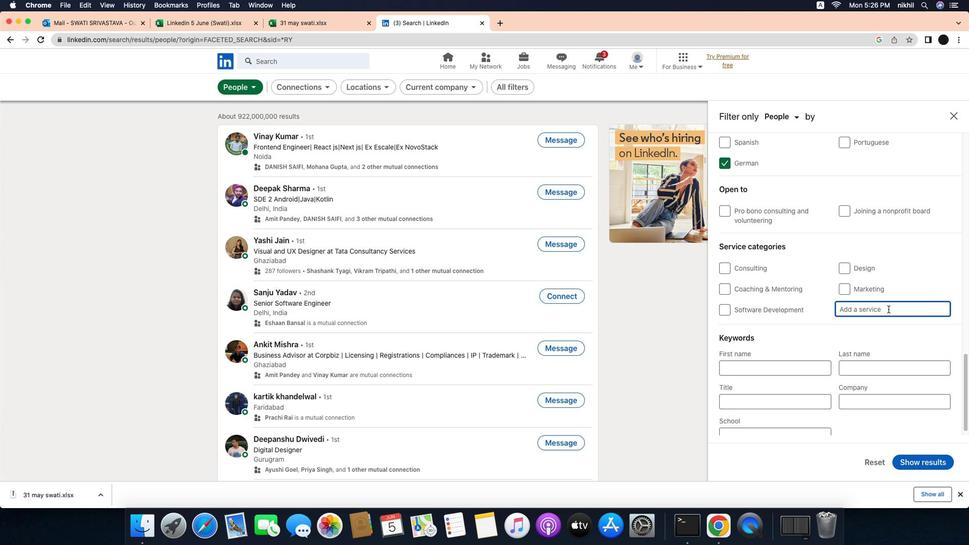 
Action: Mouse scrolled (849, 379) with delta (-23, -24)
Screenshot: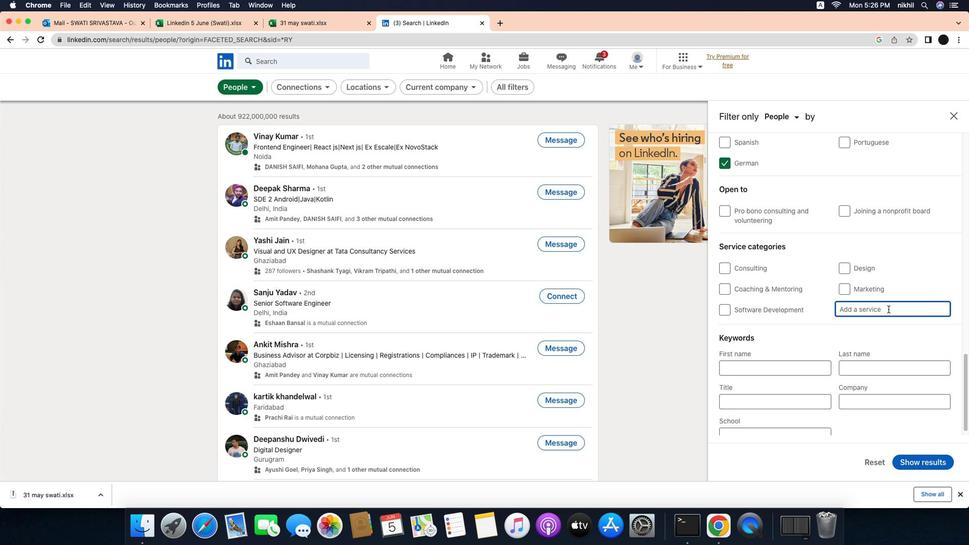 
Action: Mouse scrolled (849, 379) with delta (-23, -24)
Screenshot: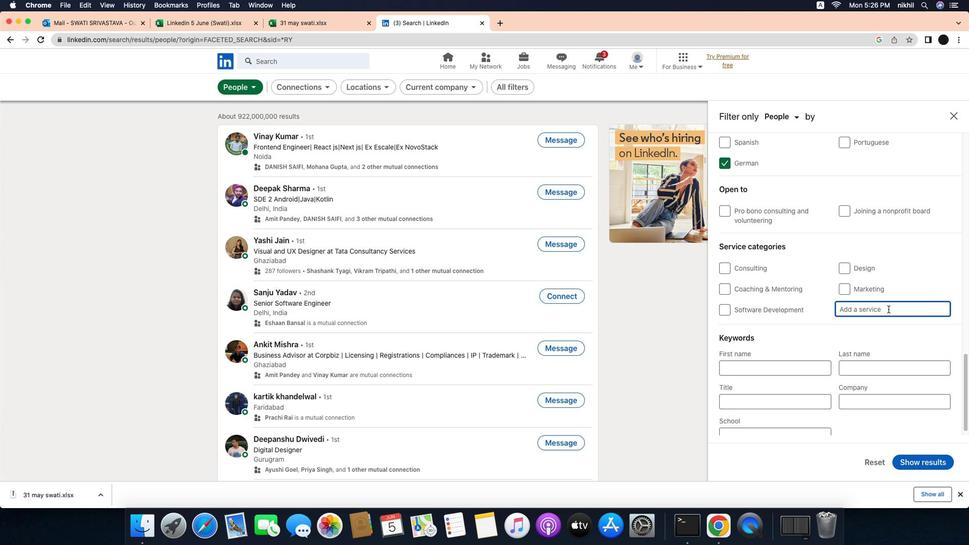 
Action: Mouse scrolled (849, 379) with delta (-23, -24)
Screenshot: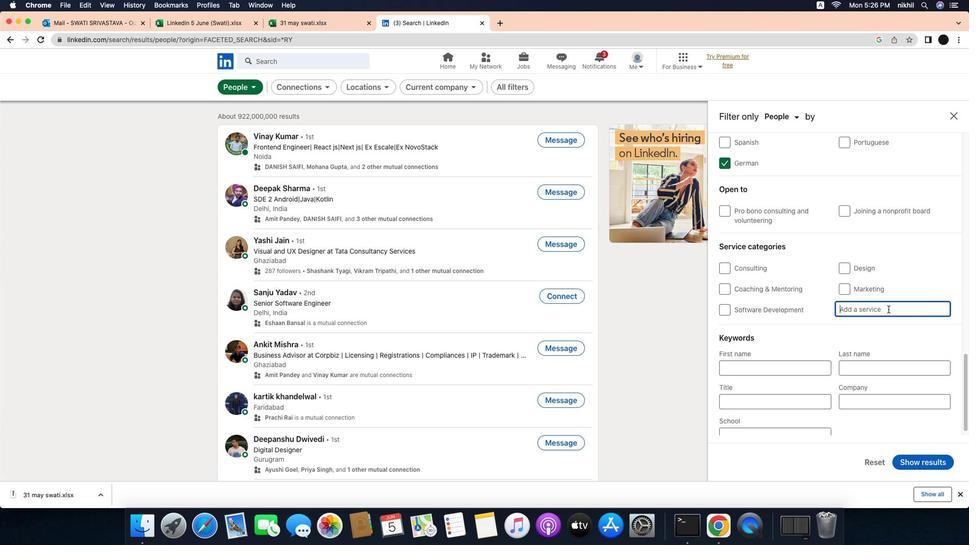 
Action: Mouse scrolled (849, 379) with delta (-23, -24)
Screenshot: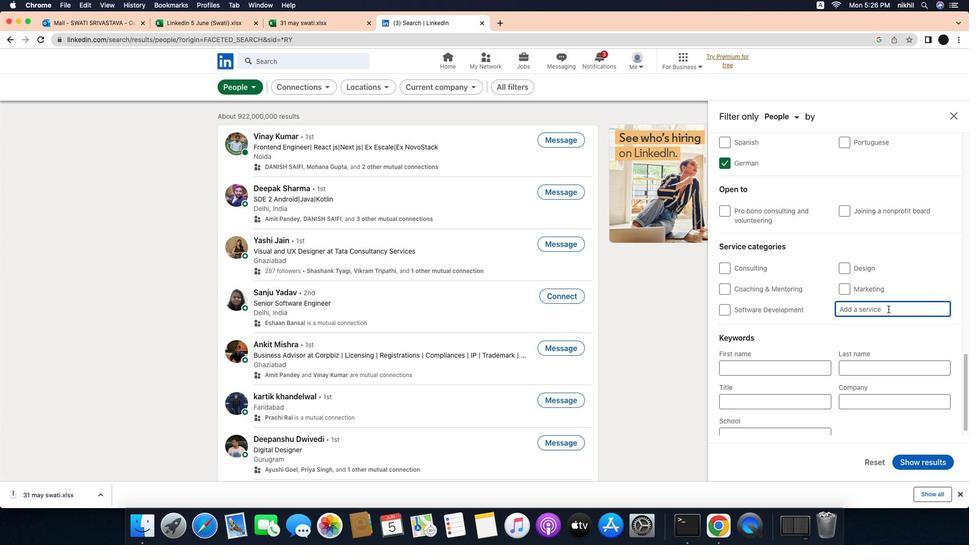 
Action: Mouse scrolled (849, 379) with delta (-23, -24)
Screenshot: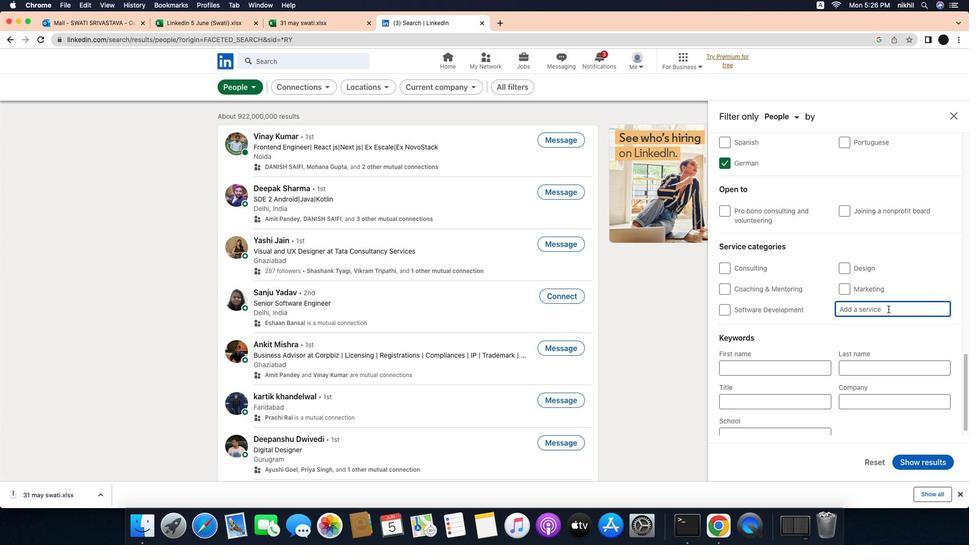 
Action: Mouse scrolled (849, 379) with delta (-23, -24)
Screenshot: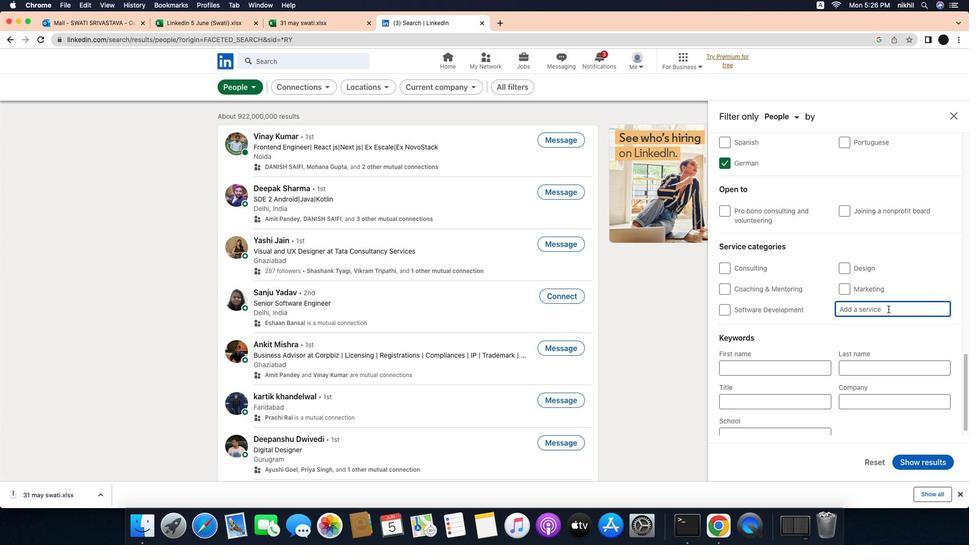 
Action: Mouse scrolled (849, 379) with delta (-23, -24)
Screenshot: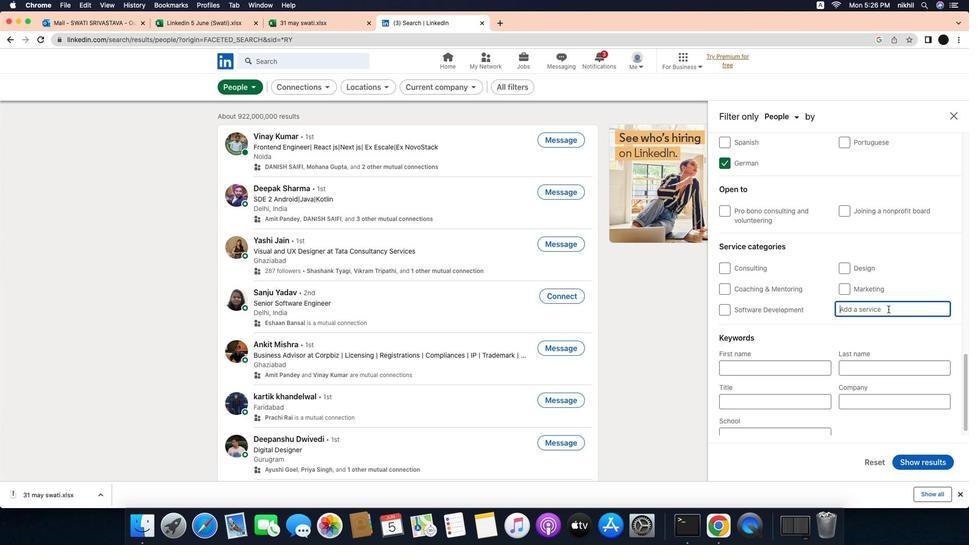 
Action: Mouse scrolled (849, 379) with delta (-23, -24)
Screenshot: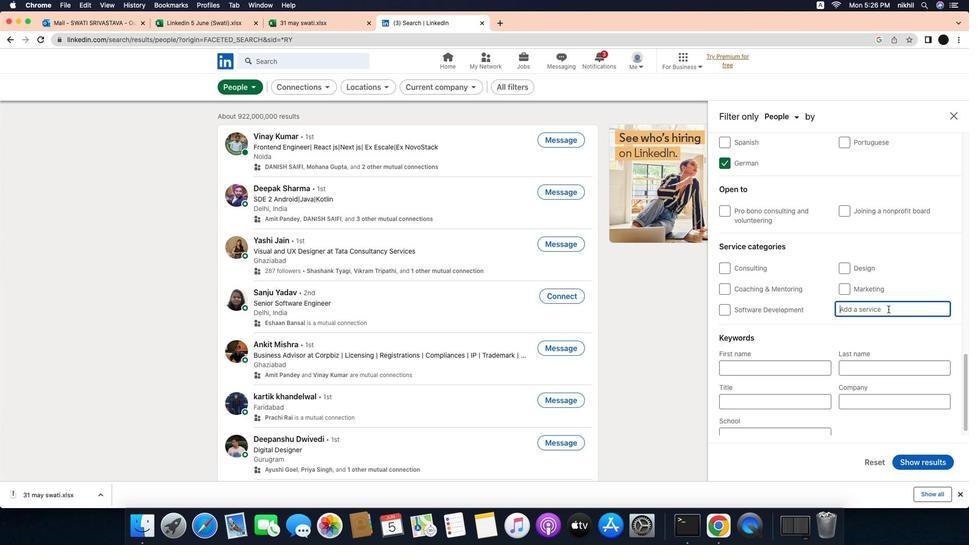 
Action: Mouse scrolled (849, 379) with delta (-23, -25)
Screenshot: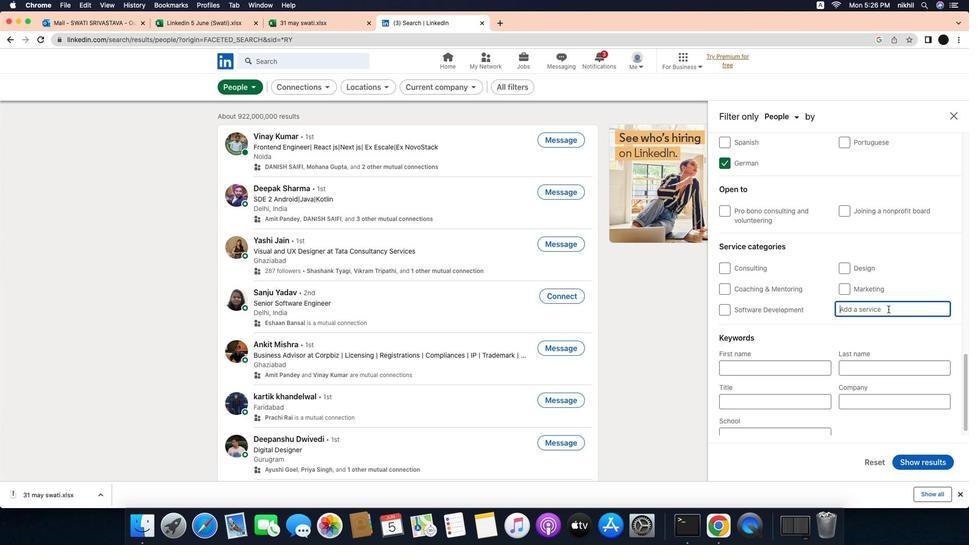 
Action: Mouse scrolled (849, 379) with delta (-23, -25)
Screenshot: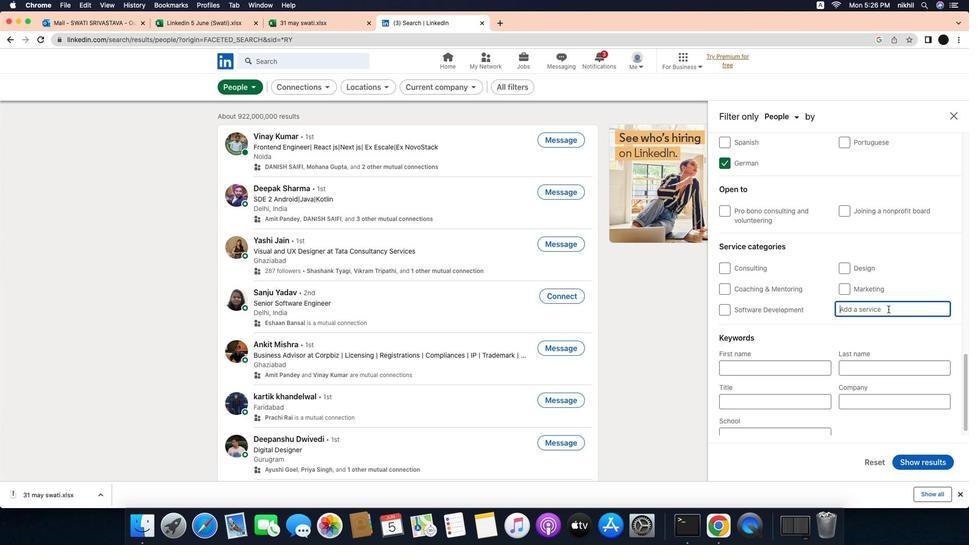 
Action: Mouse moved to (899, 300)
Screenshot: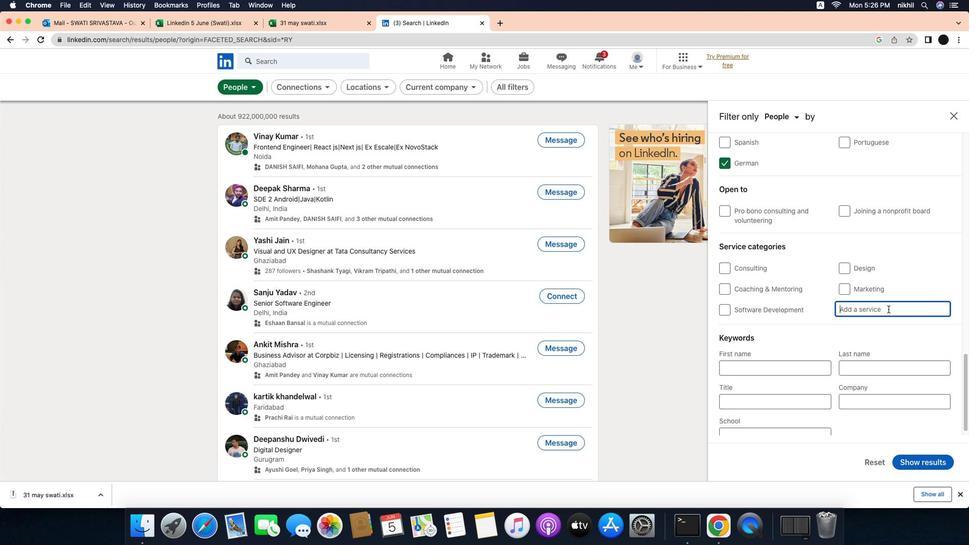 
Action: Mouse pressed left at (899, 300)
Screenshot: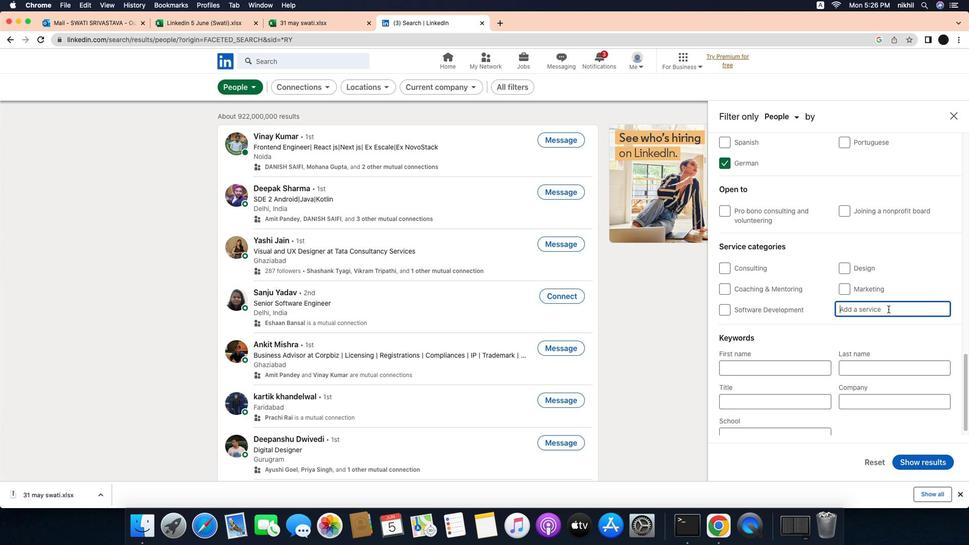 
Action: Mouse moved to (923, 306)
Screenshot: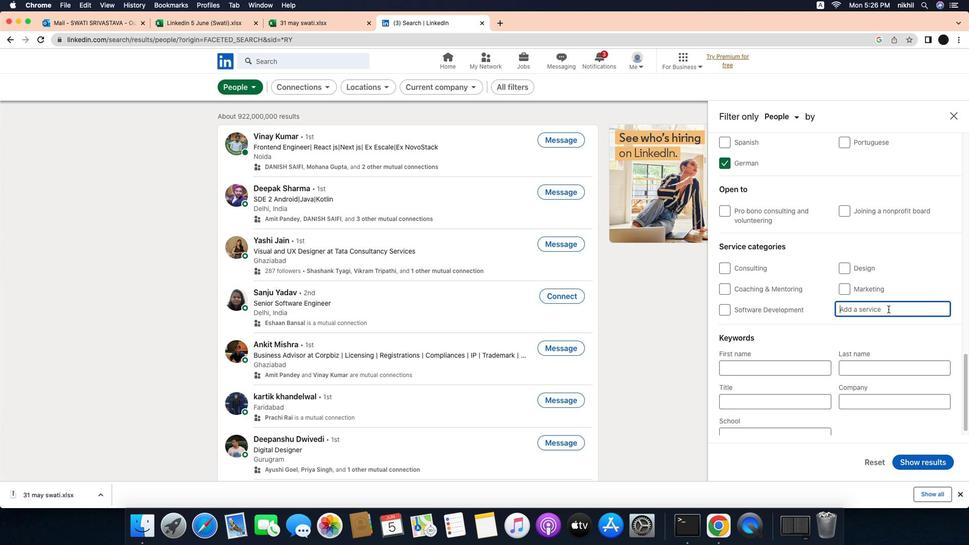 
Action: Mouse pressed left at (923, 306)
Screenshot: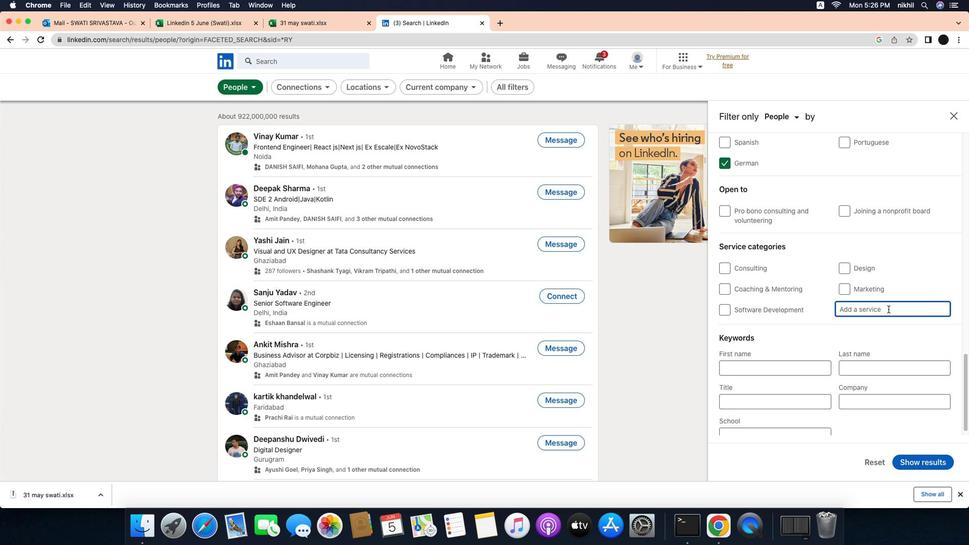 
Action: Key pressed Key.caps_lock'V'Key.caps_lock'i''s''u''a''l'Key.spaceKey.caps_lock'D'Key.caps_lock'e''s''i''g''n'
Screenshot: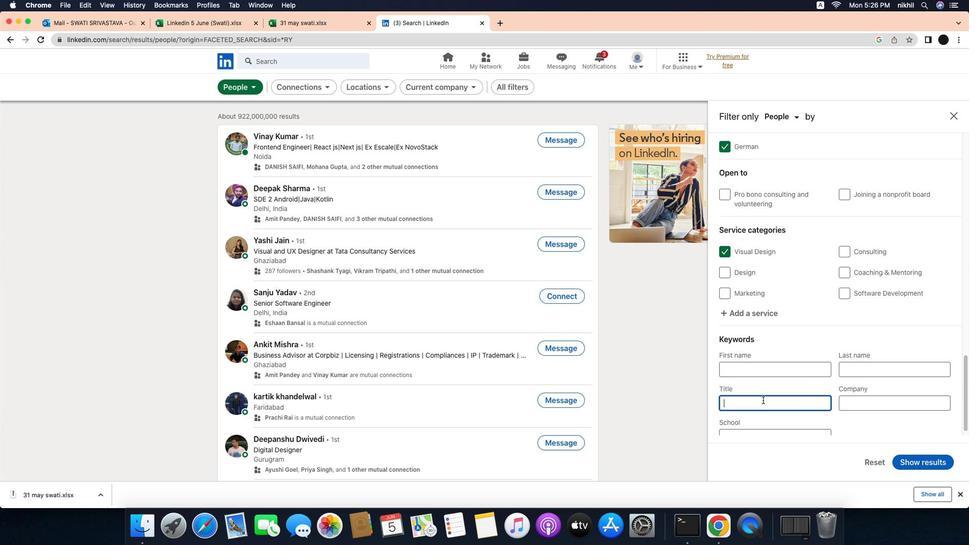 
Action: Mouse moved to (889, 318)
Screenshot: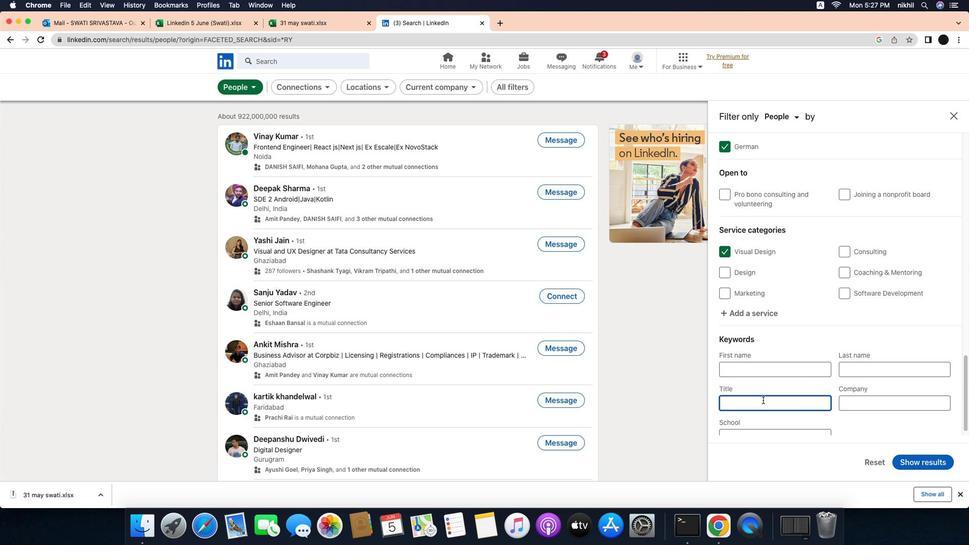 
Action: Mouse pressed left at (889, 318)
Screenshot: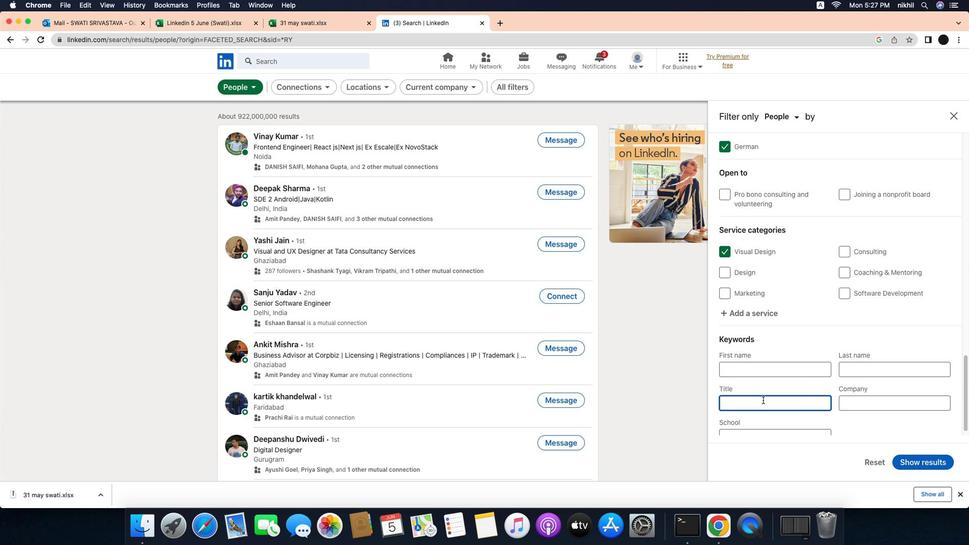 
Action: Mouse moved to (790, 402)
Screenshot: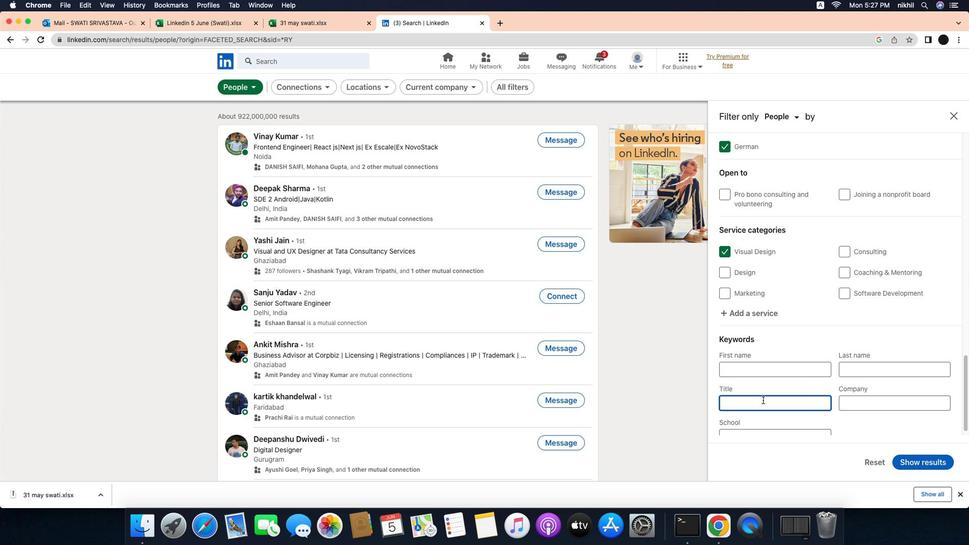 
Action: Mouse scrolled (790, 402) with delta (-23, -24)
Screenshot: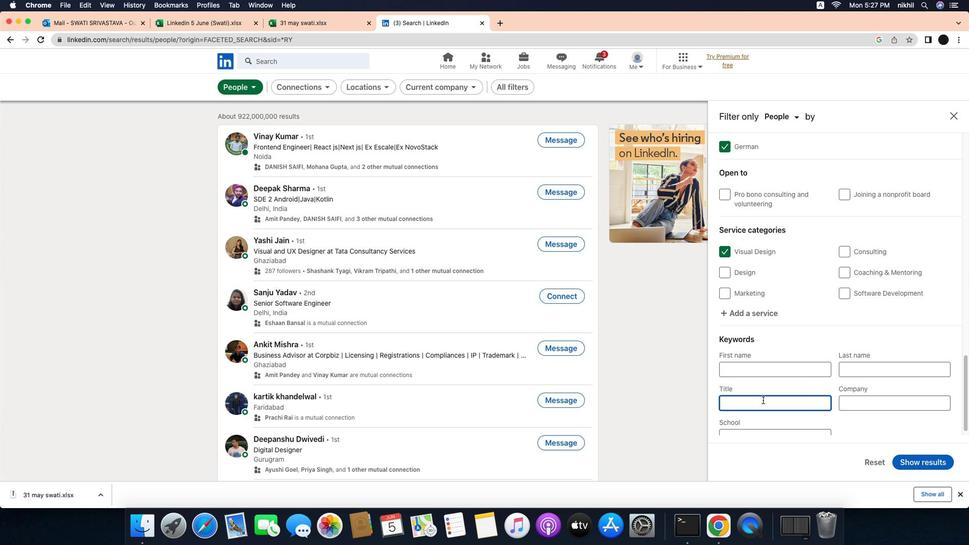 
Action: Mouse moved to (790, 402)
Screenshot: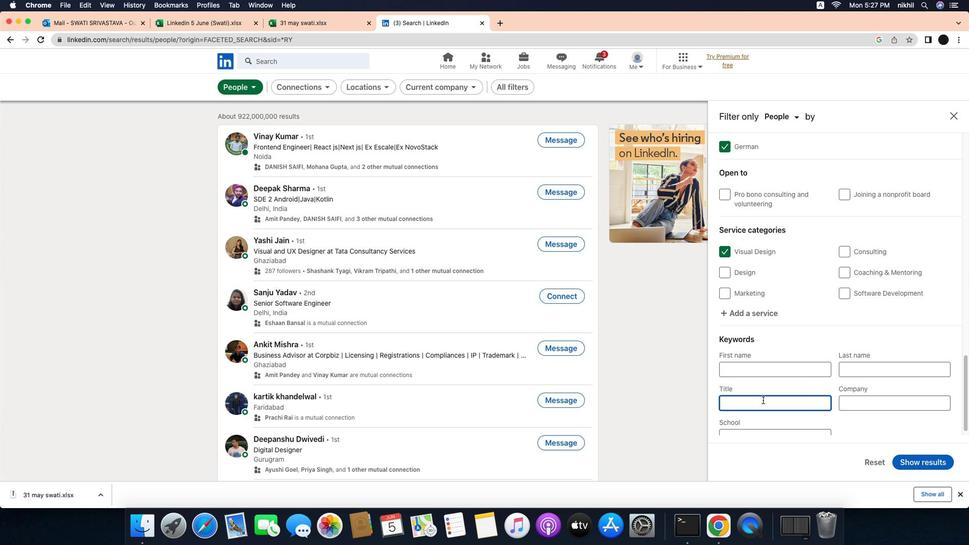 
Action: Mouse scrolled (790, 402) with delta (-23, -24)
Screenshot: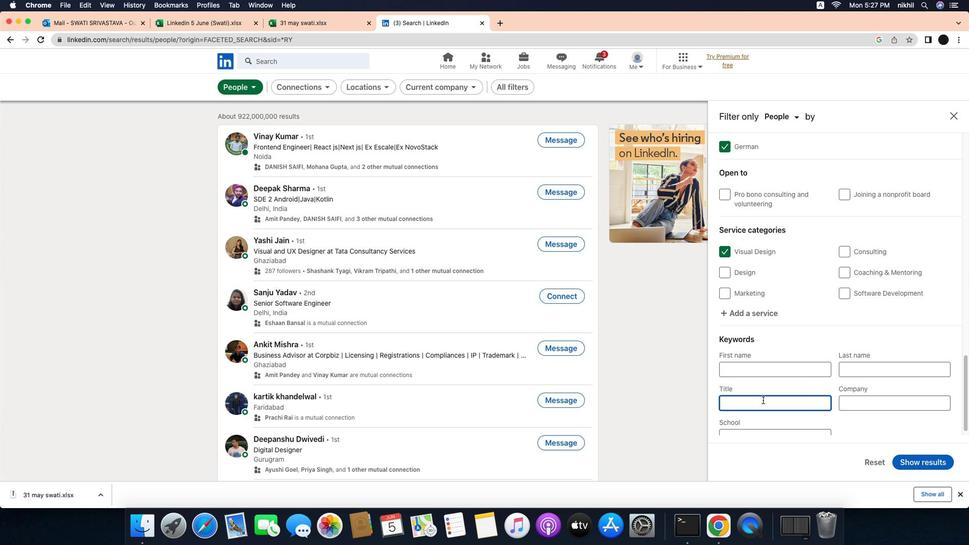 
Action: Mouse scrolled (790, 402) with delta (-23, -24)
Screenshot: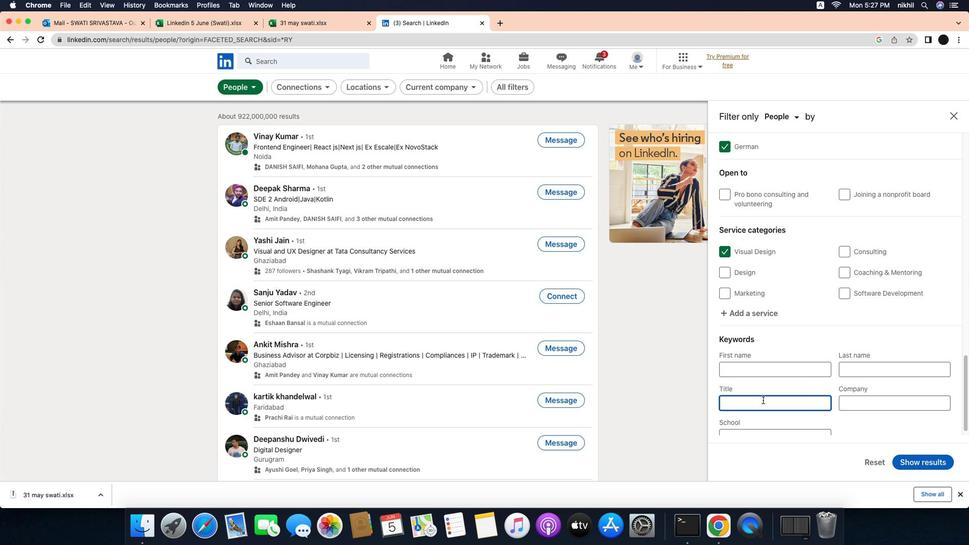 
Action: Mouse moved to (789, 402)
Screenshot: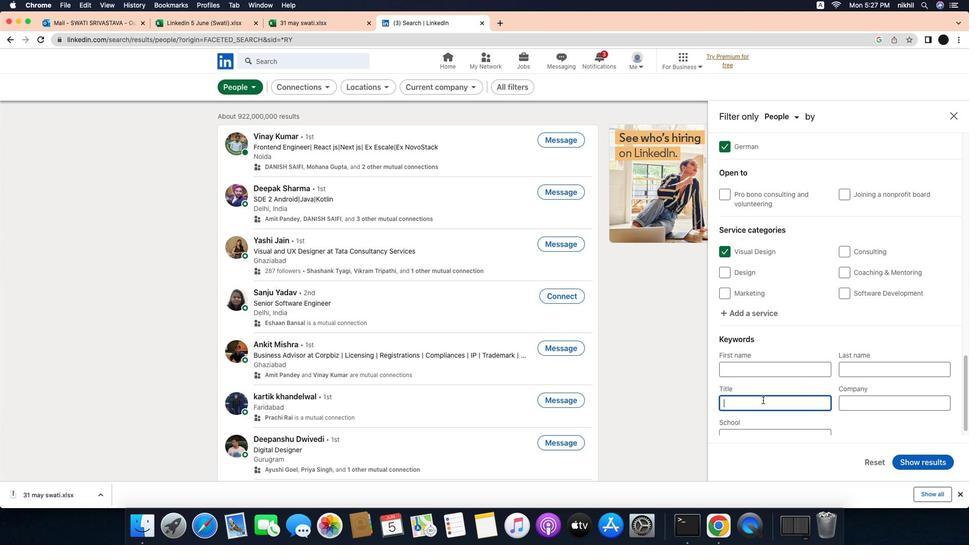
Action: Mouse pressed left at (789, 402)
Screenshot: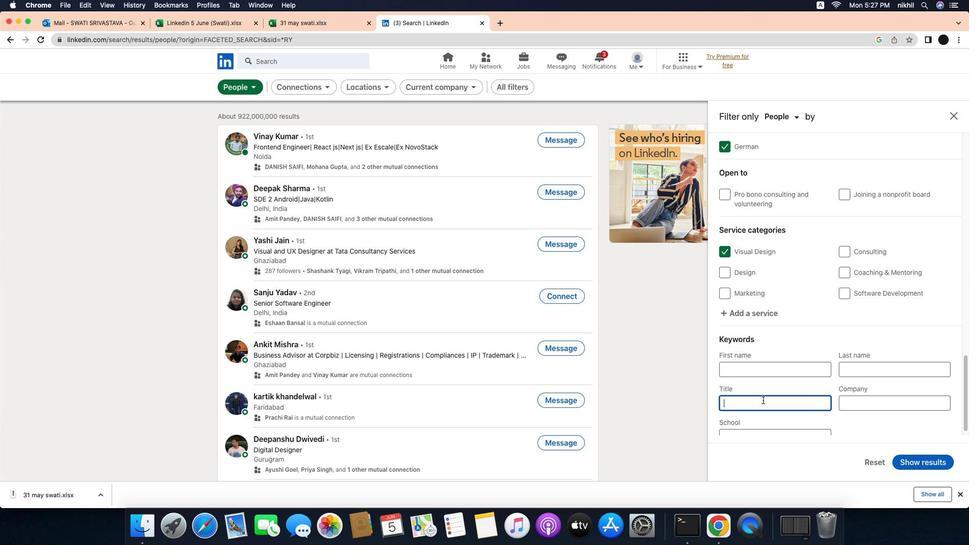 
Action: Key pressed Key.caps_lock'V'Key.caps_lock'e''t''e''r''i''n''a''r''y'Key.spaceKey.caps_lock'A'Key.caps_lock's''s''i''s''t''a''n''t'Key.enter
Screenshot: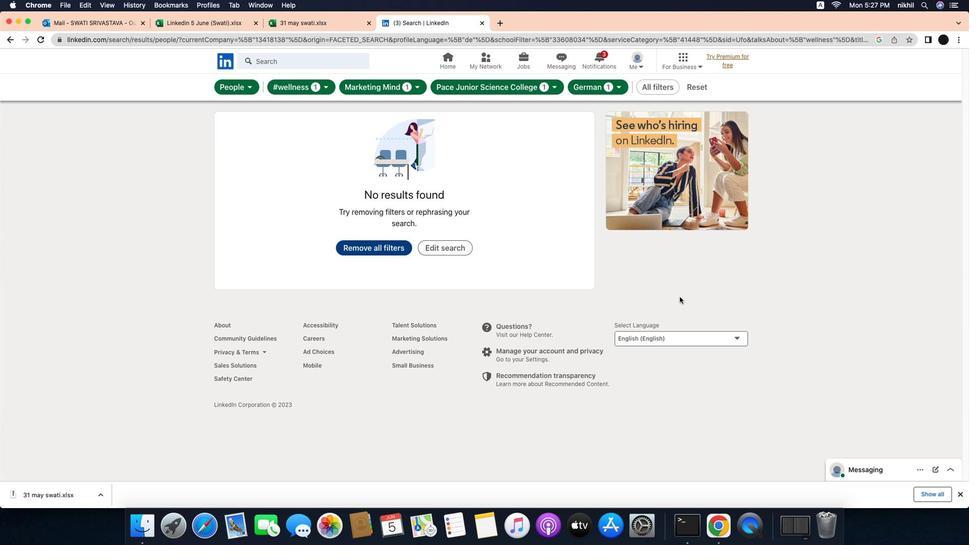 
Action: Mouse moved to (950, 469)
Screenshot: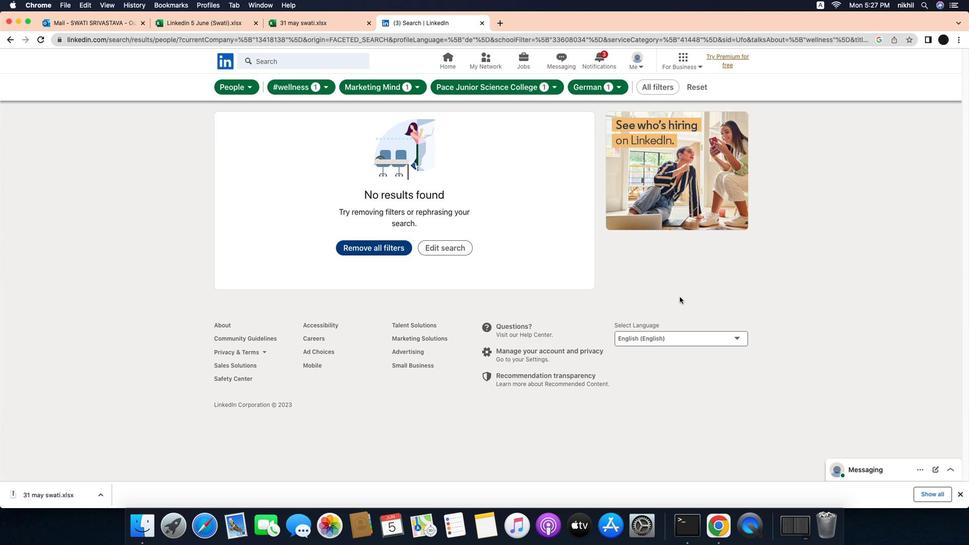 
Action: Mouse pressed left at (950, 469)
Screenshot: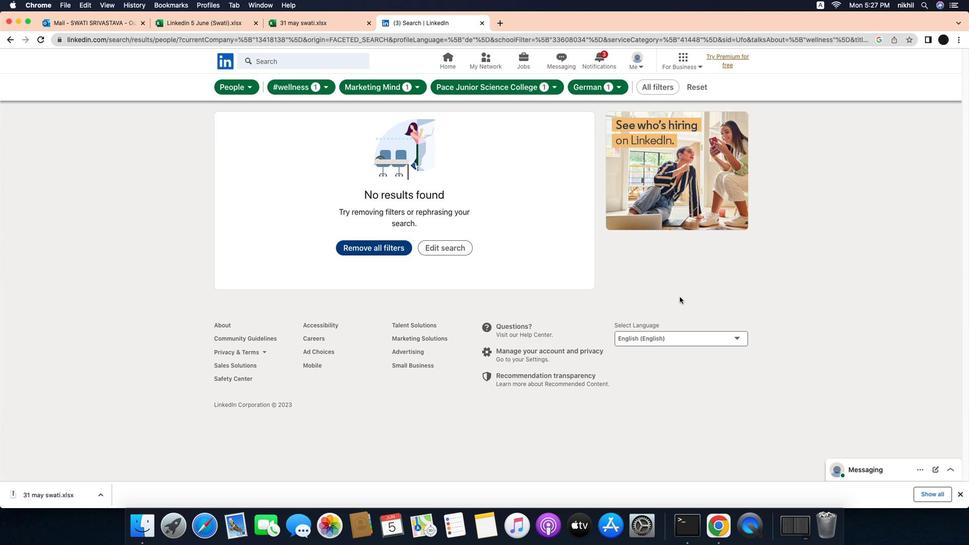 
Action: Mouse moved to (701, 292)
Screenshot: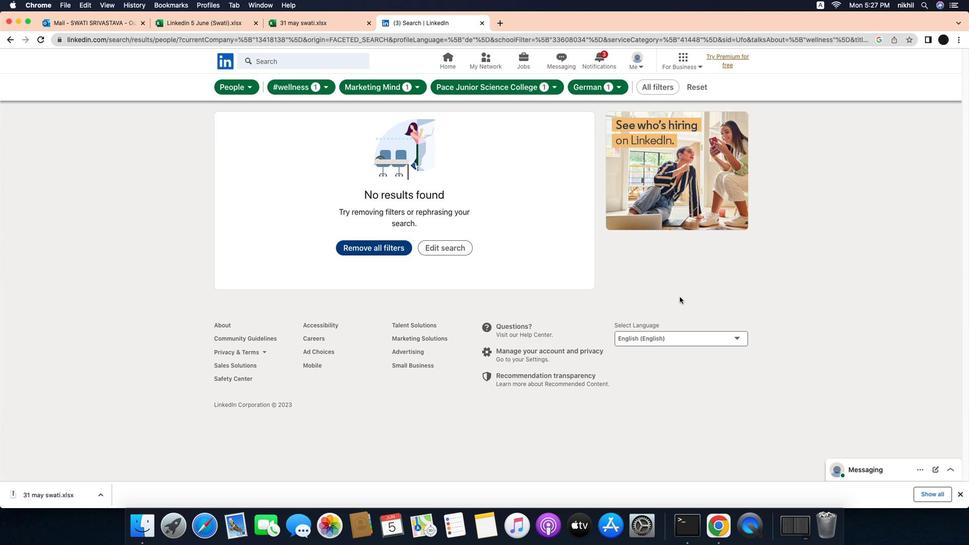 
